 Task: Search for people on LinkedIn with the following criteria: Language - Spanish, Service Category - Mortgage Lending, Title - Recruiter, Location - Feicheng, School - Mahatma Gandhi University, Industry - Utilities Administration, Current Company - Sapient.
Action: Mouse moved to (673, 87)
Screenshot: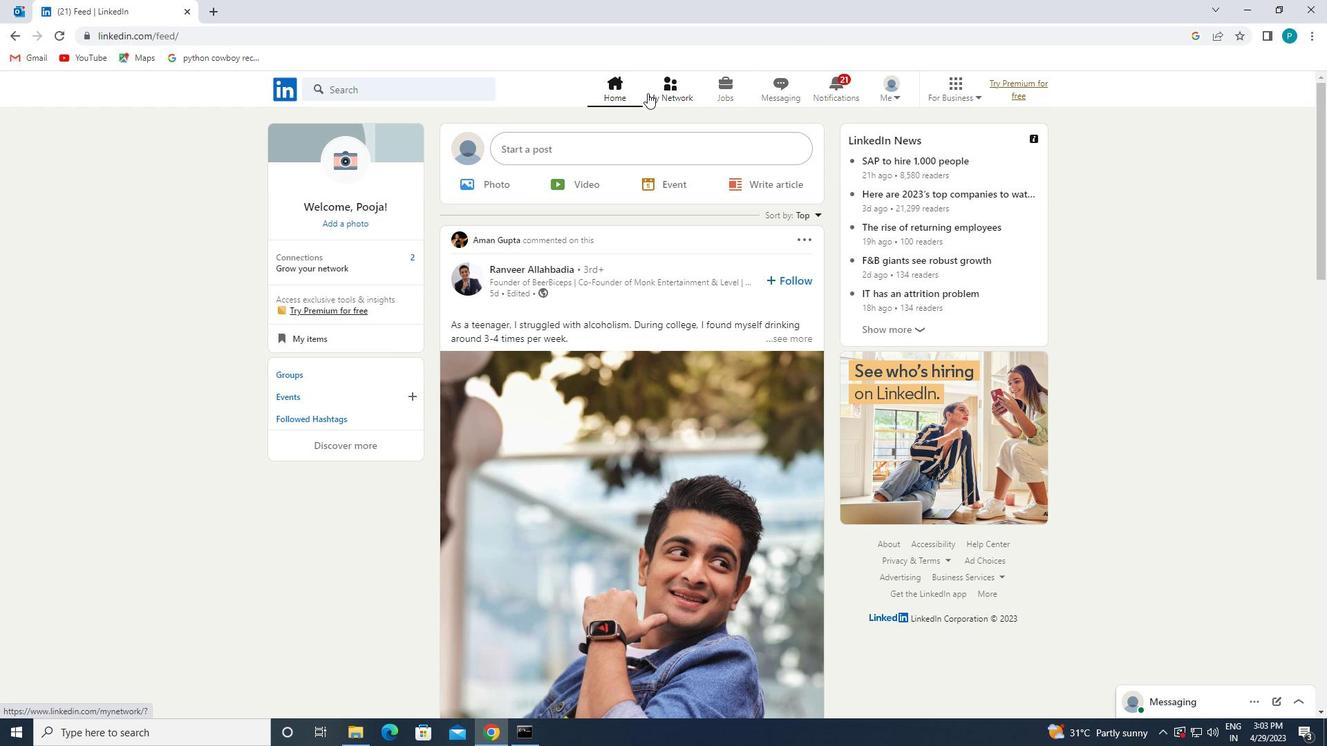 
Action: Mouse pressed left at (673, 87)
Screenshot: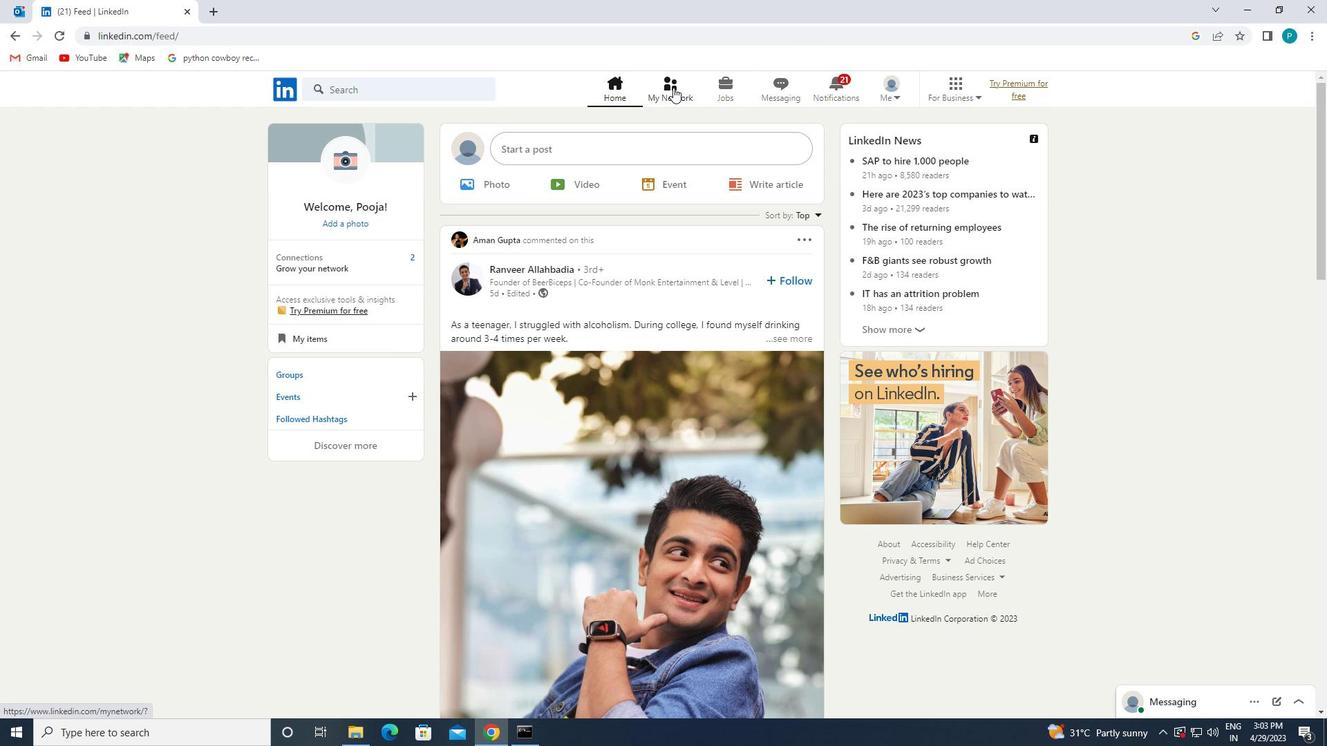 
Action: Mouse moved to (420, 167)
Screenshot: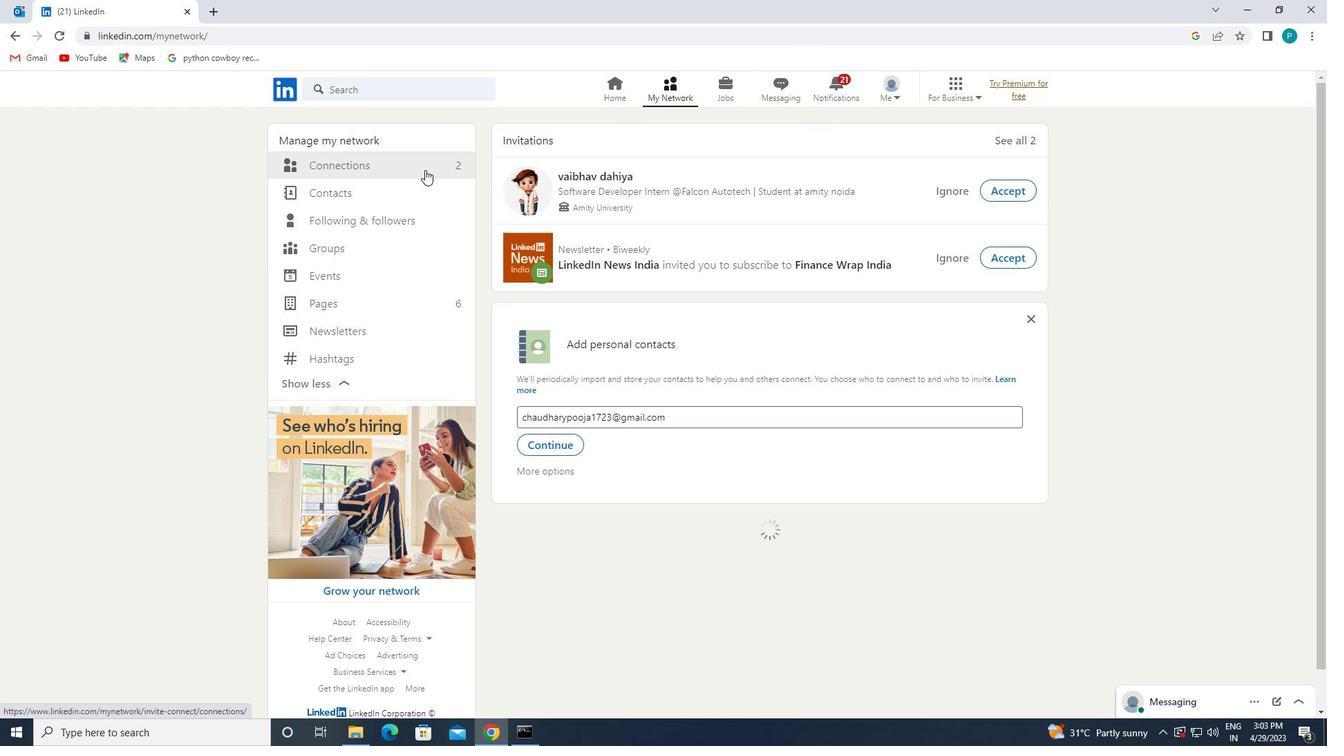 
Action: Mouse pressed left at (420, 167)
Screenshot: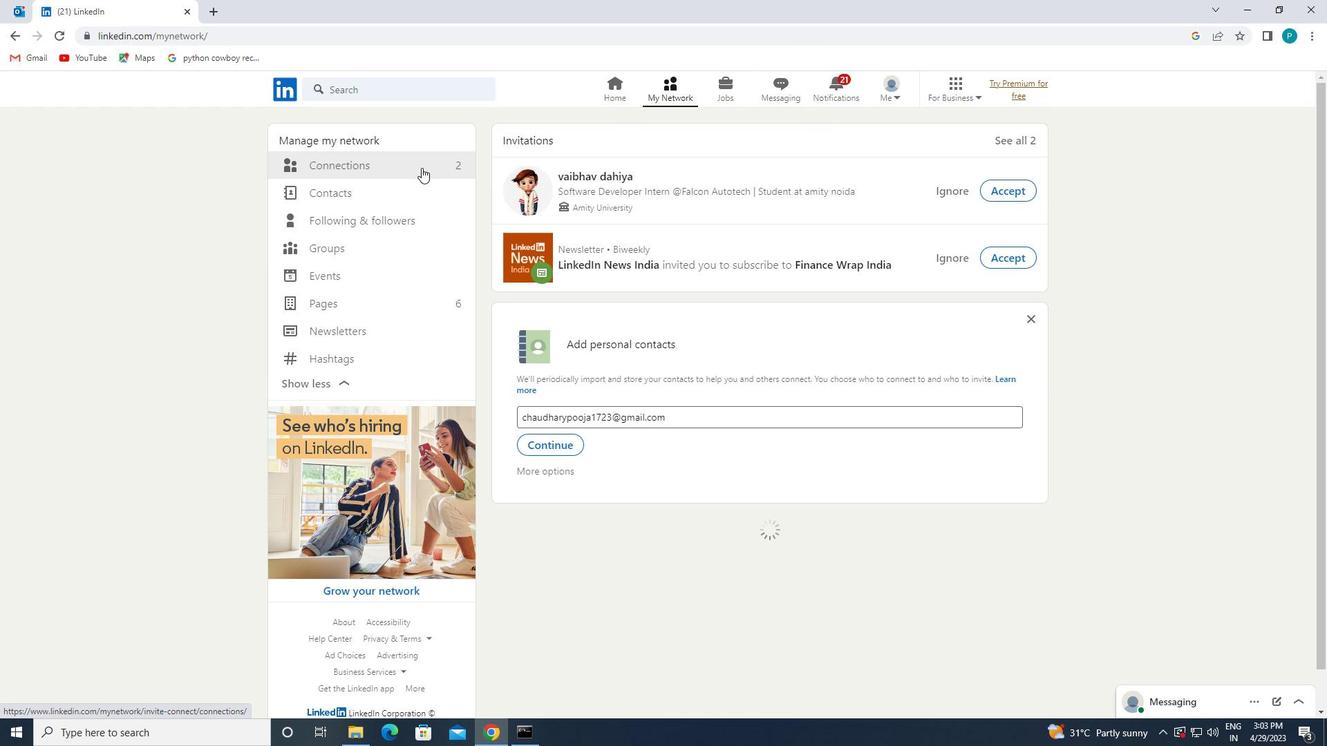 
Action: Mouse moved to (774, 166)
Screenshot: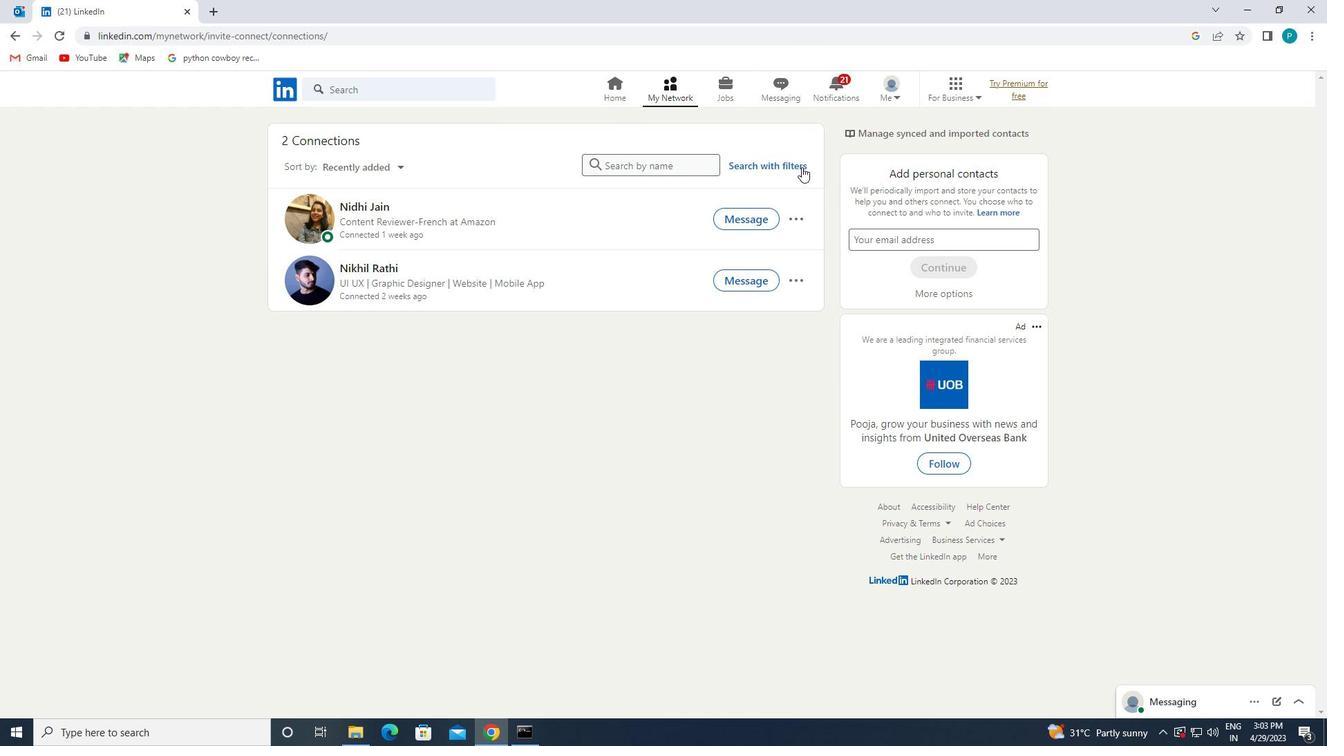 
Action: Mouse pressed left at (774, 166)
Screenshot: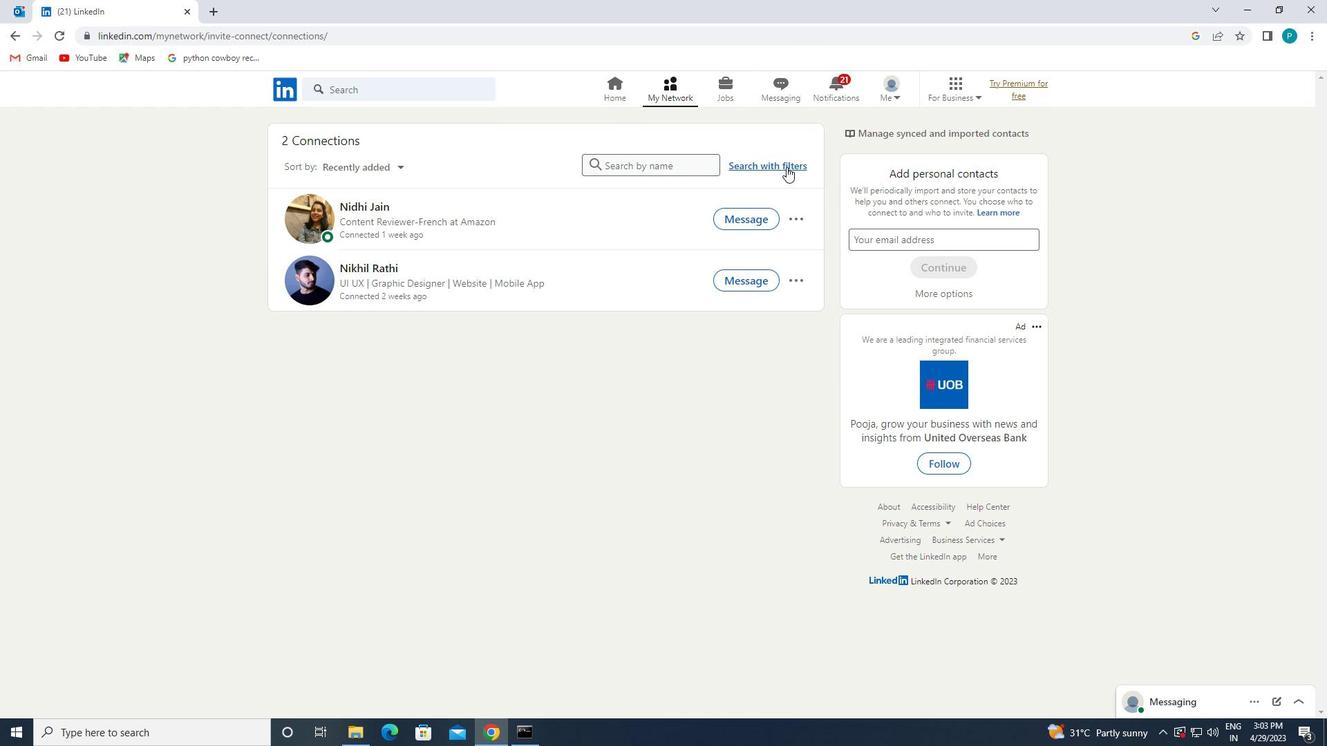 
Action: Mouse moved to (702, 131)
Screenshot: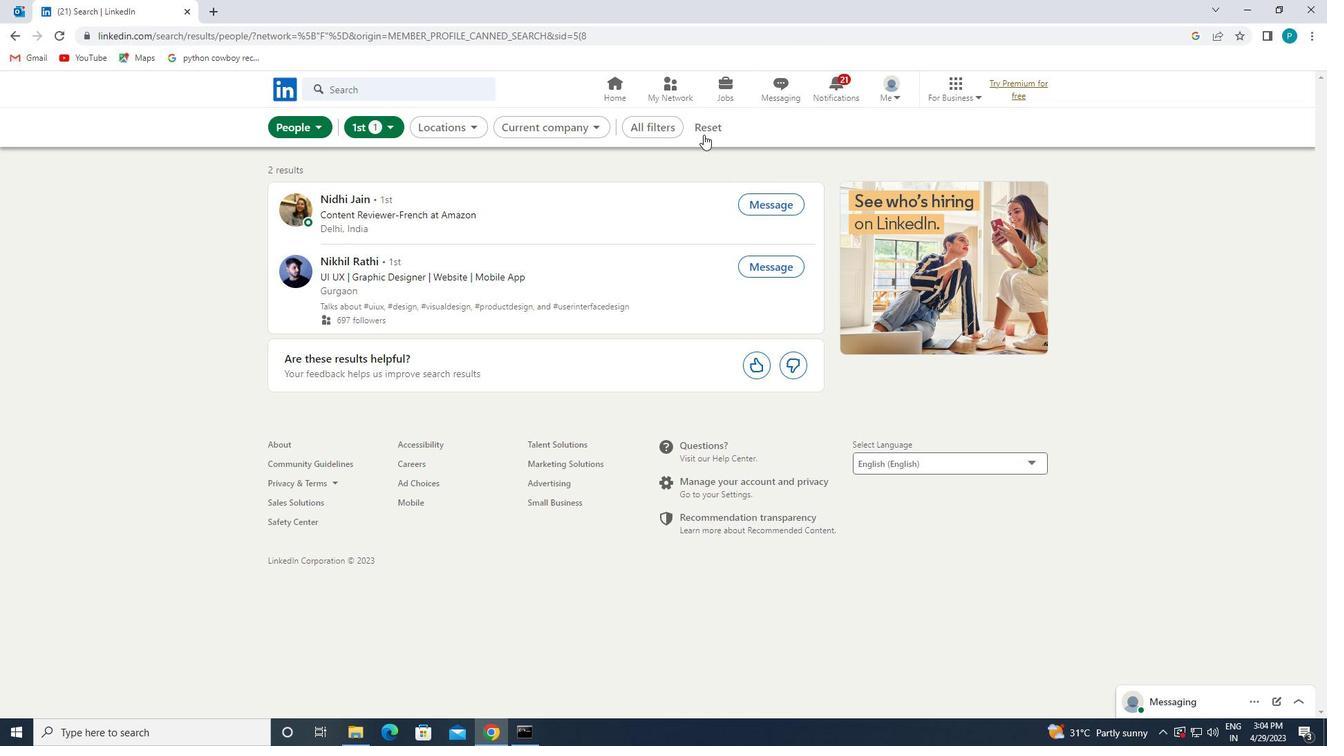 
Action: Mouse pressed left at (702, 131)
Screenshot: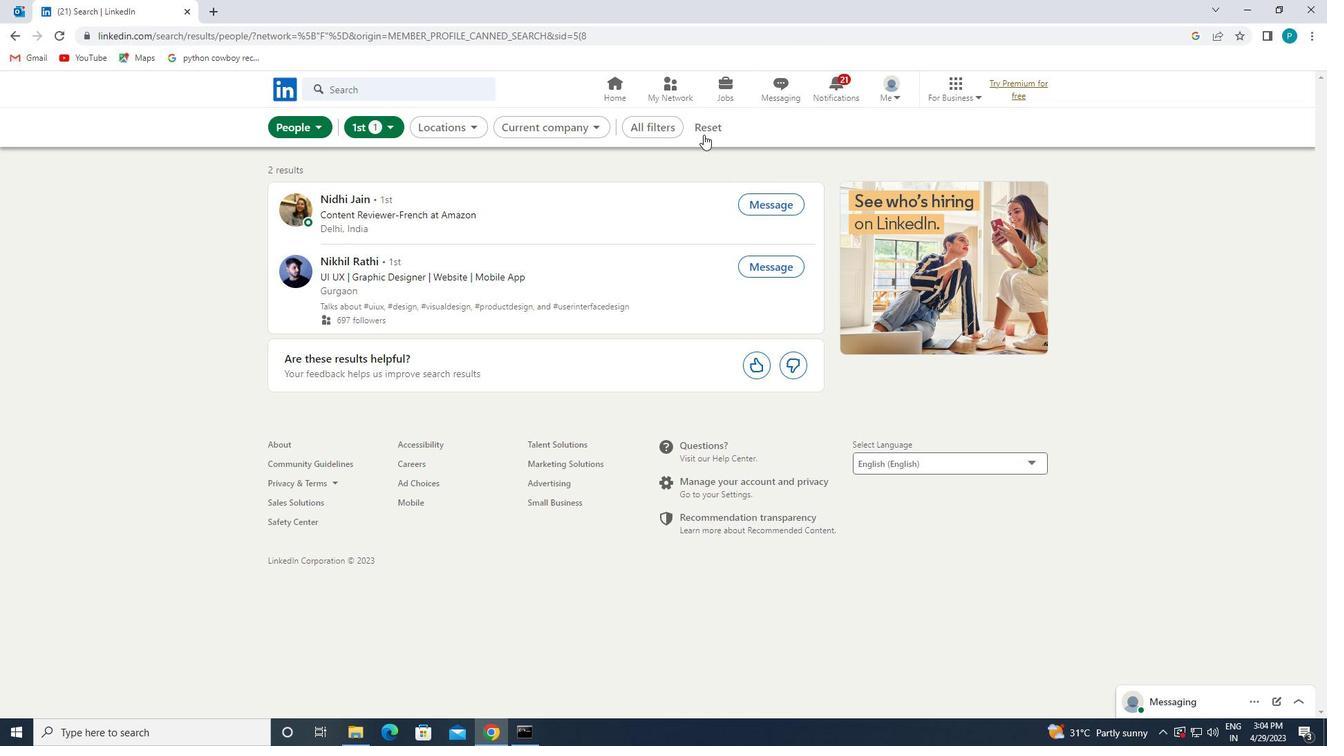 
Action: Mouse moved to (702, 136)
Screenshot: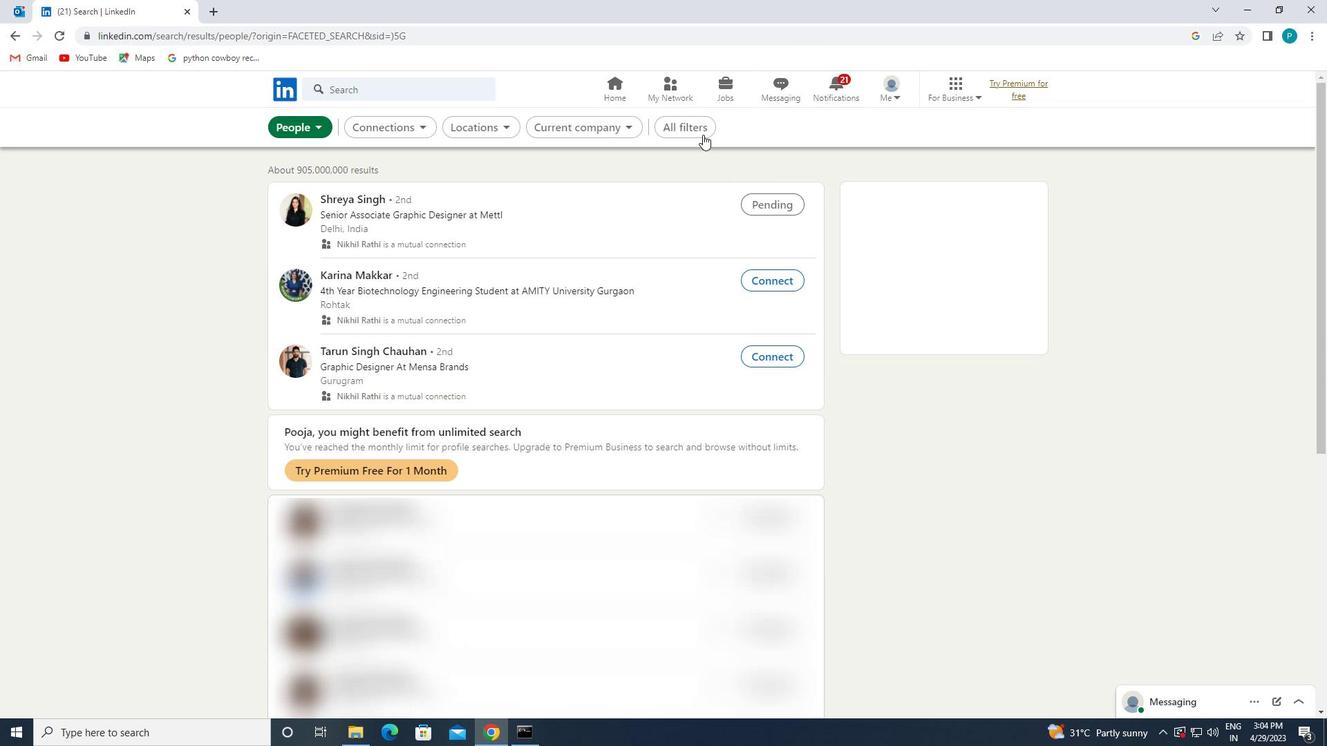 
Action: Mouse pressed left at (702, 136)
Screenshot: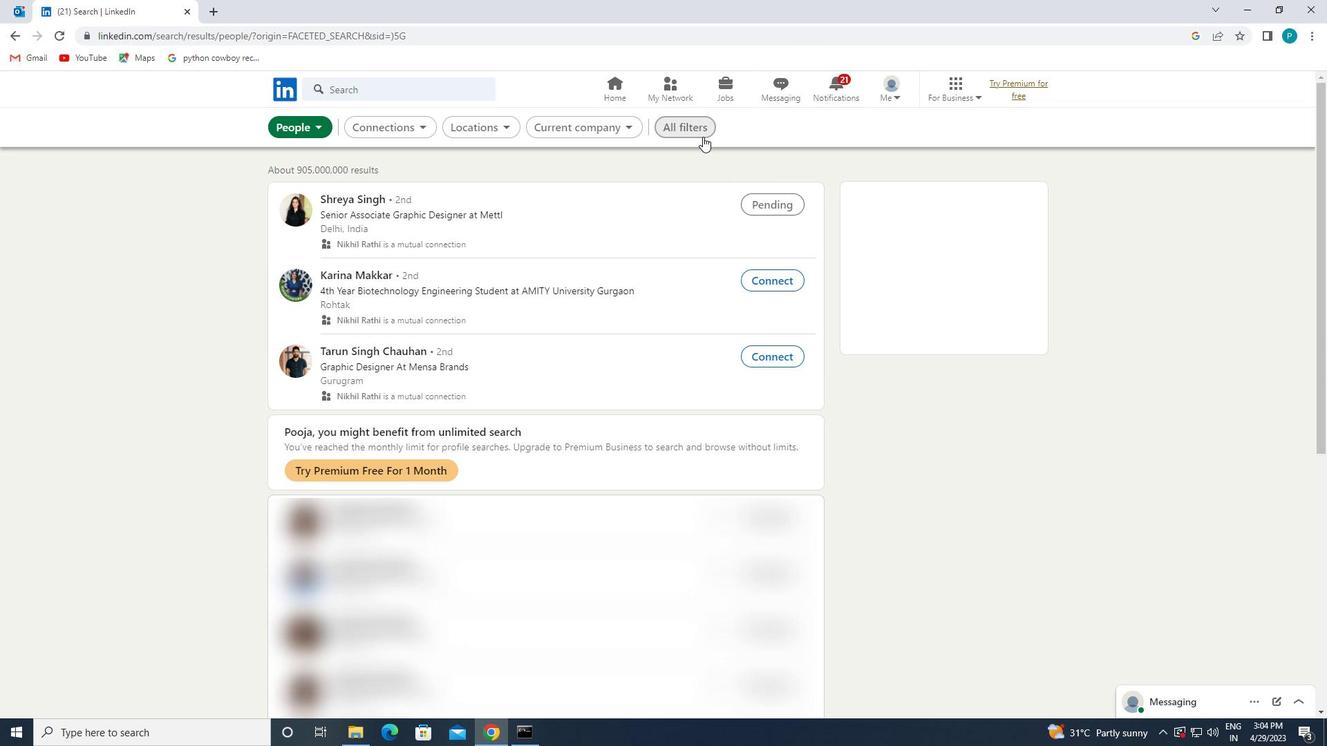 
Action: Mouse moved to (946, 229)
Screenshot: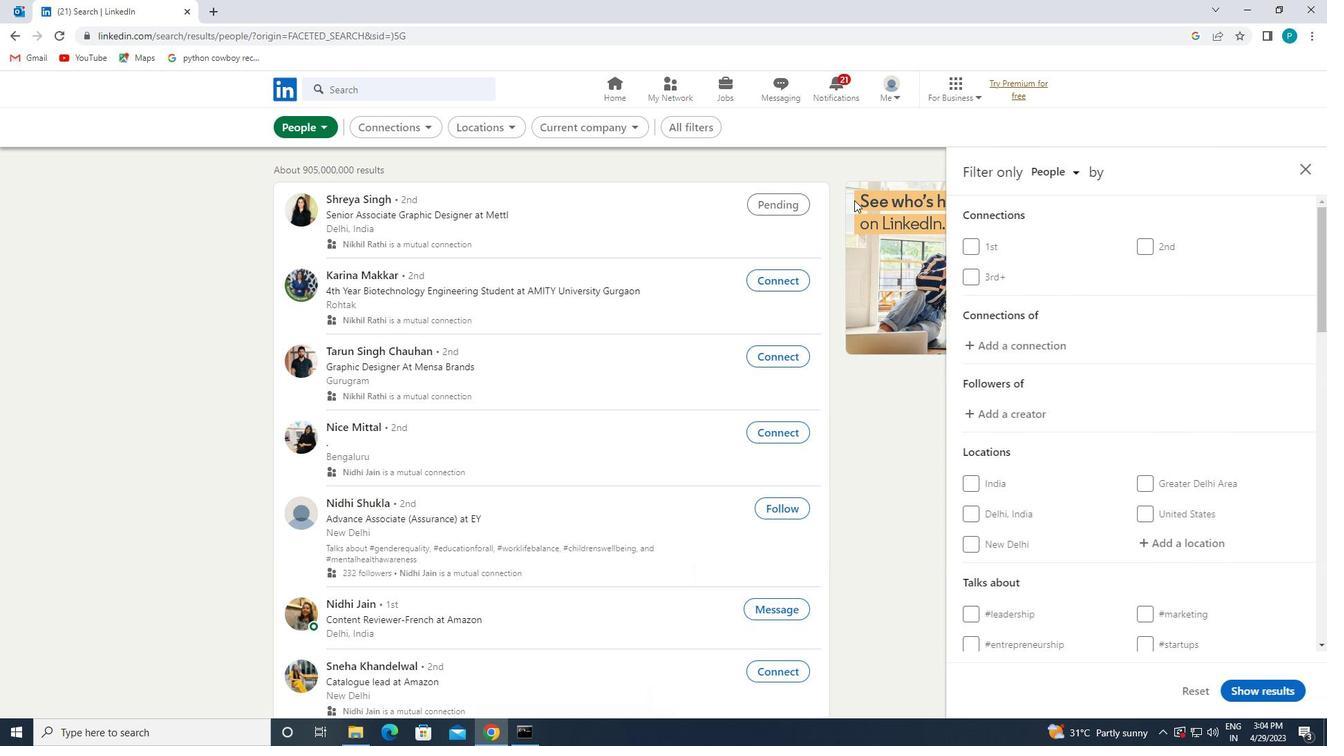 
Action: Mouse scrolled (946, 228) with delta (0, 0)
Screenshot: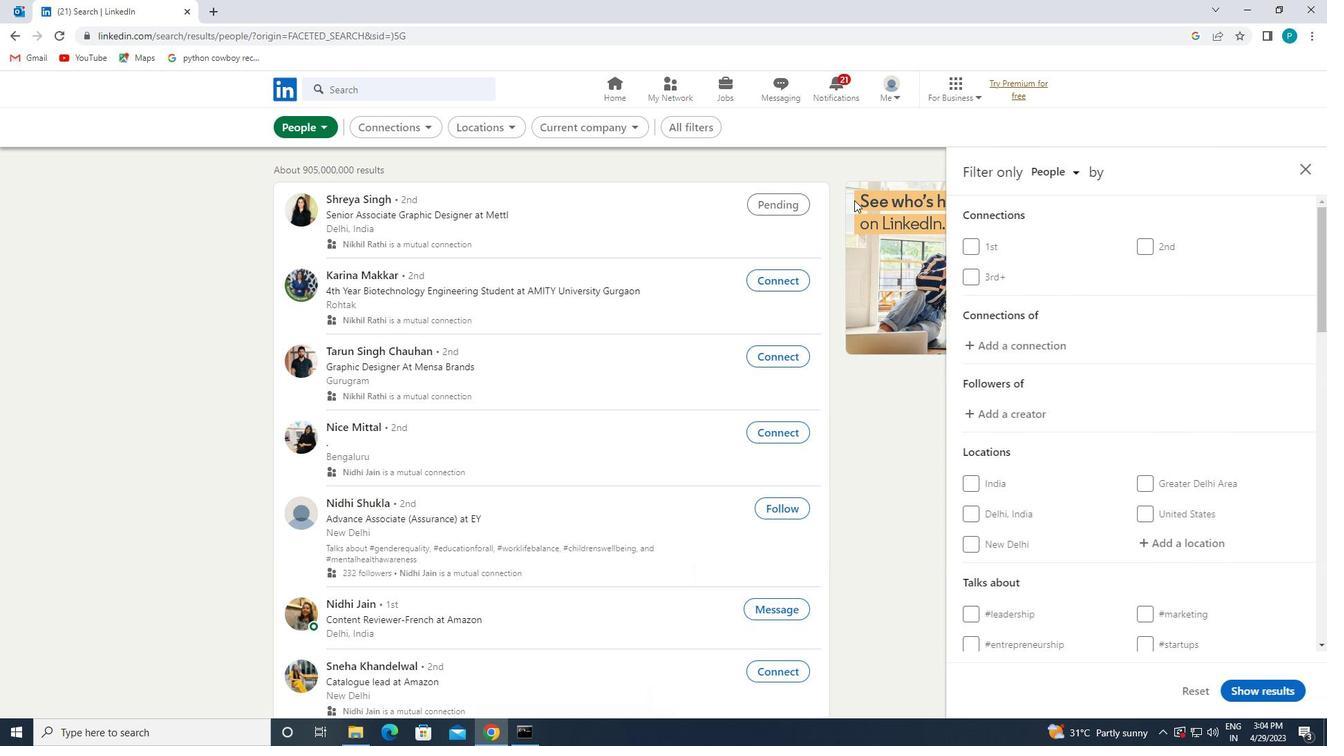 
Action: Mouse moved to (1079, 260)
Screenshot: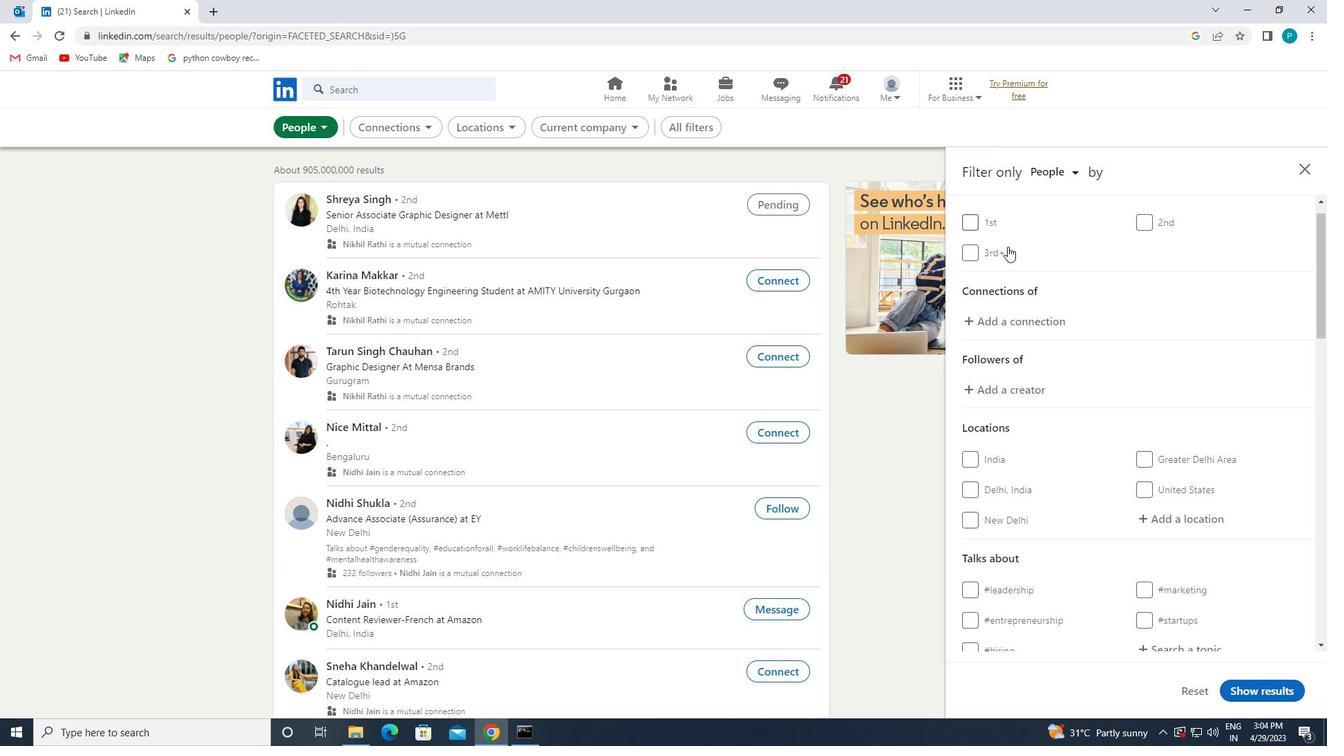 
Action: Mouse scrolled (1079, 259) with delta (0, 0)
Screenshot: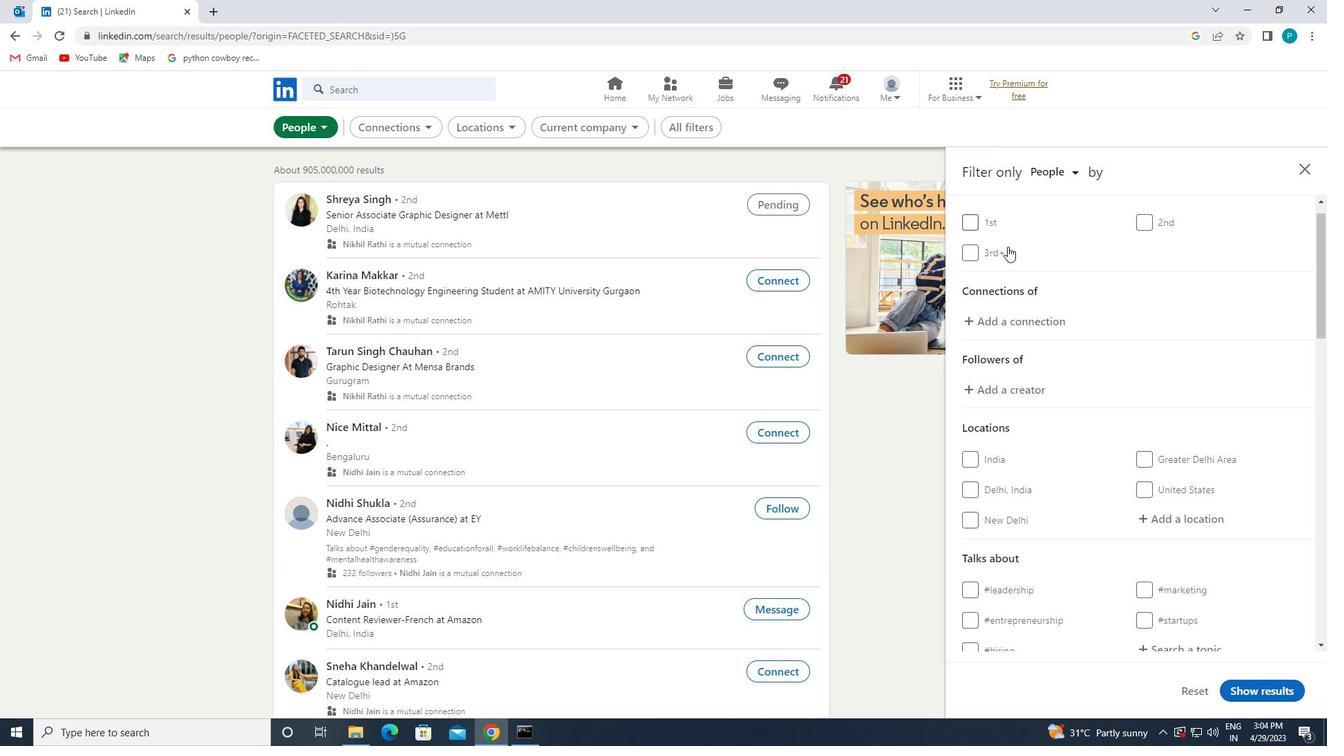 
Action: Mouse moved to (1144, 291)
Screenshot: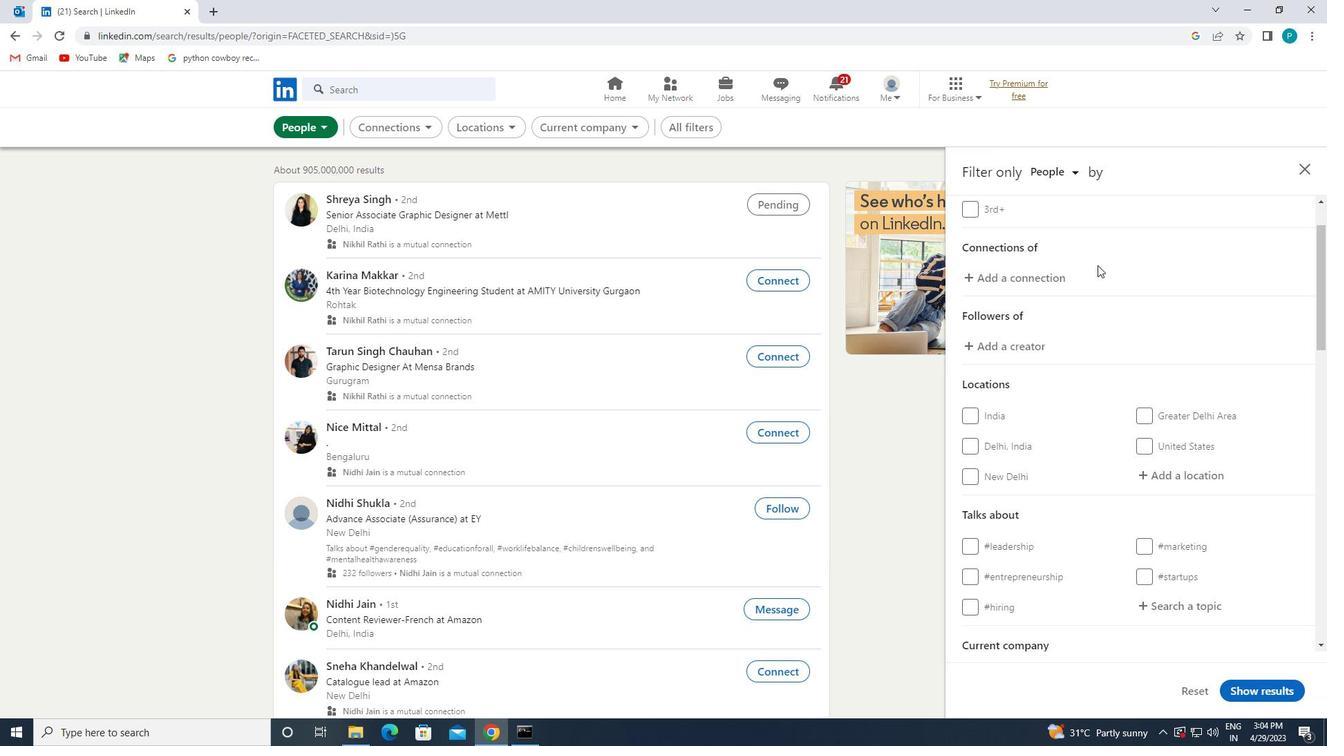 
Action: Mouse scrolled (1144, 291) with delta (0, 0)
Screenshot: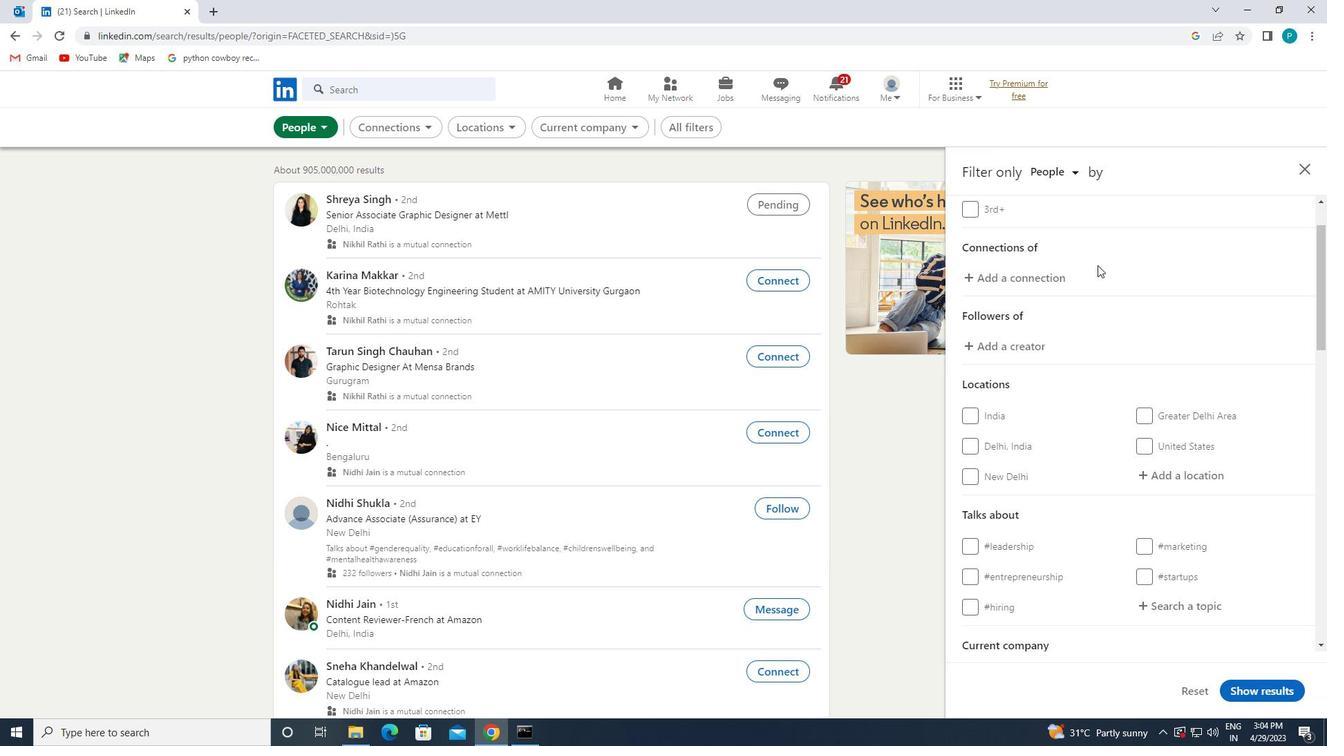 
Action: Mouse moved to (1176, 340)
Screenshot: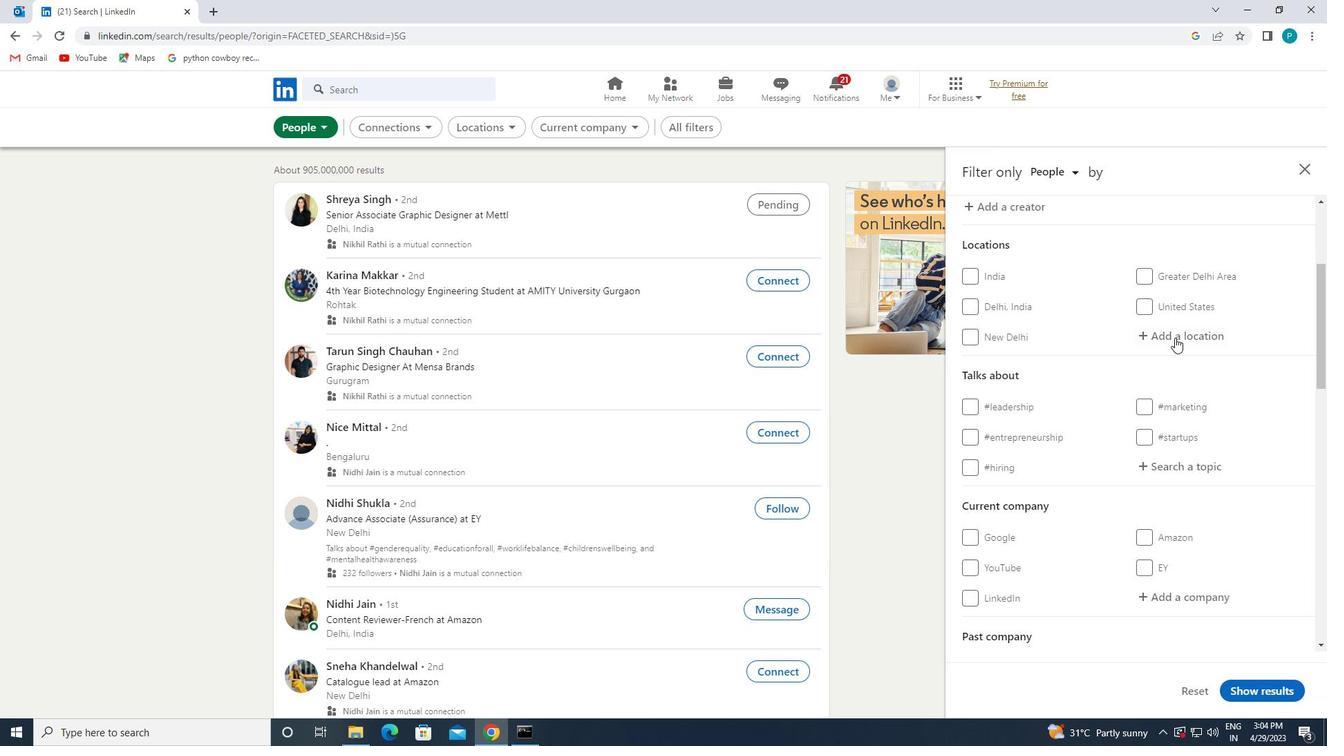 
Action: Mouse pressed left at (1176, 340)
Screenshot: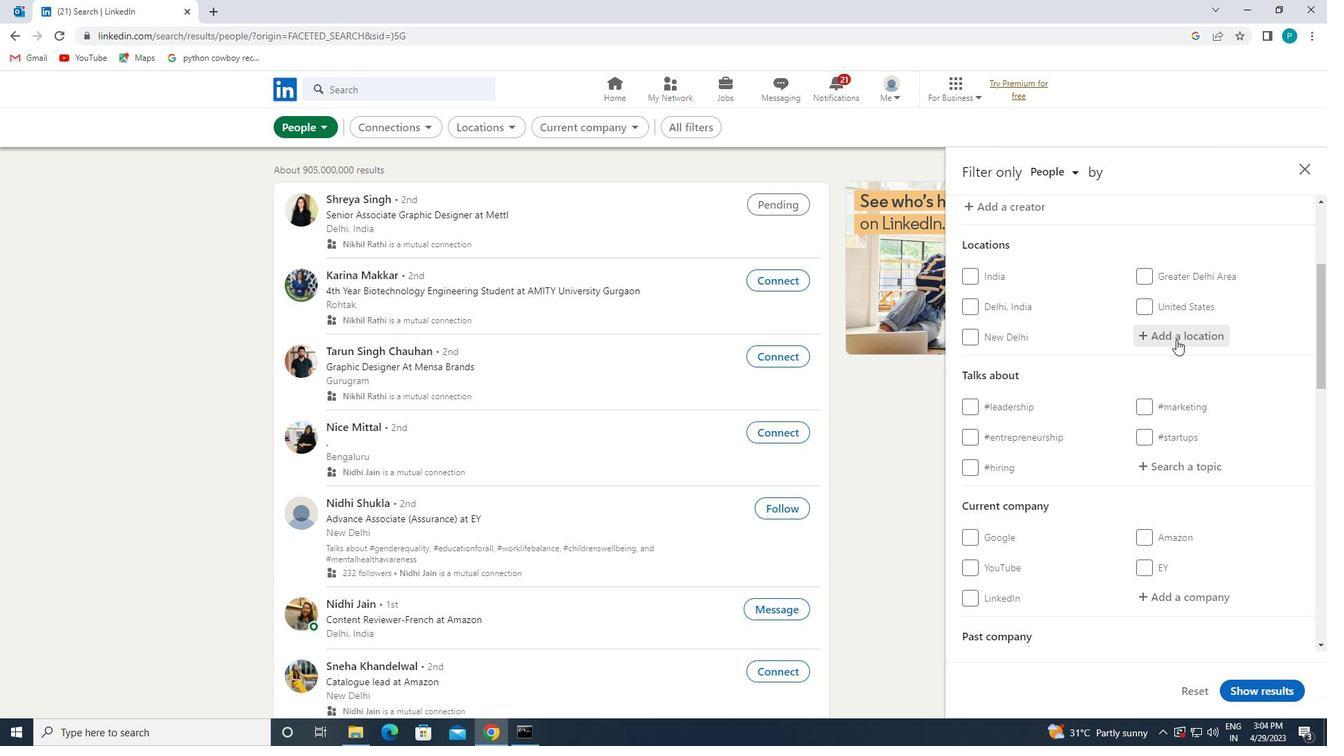 
Action: Key pressed <Key.caps_lock>f<Key.caps_lock>eicheng
Screenshot: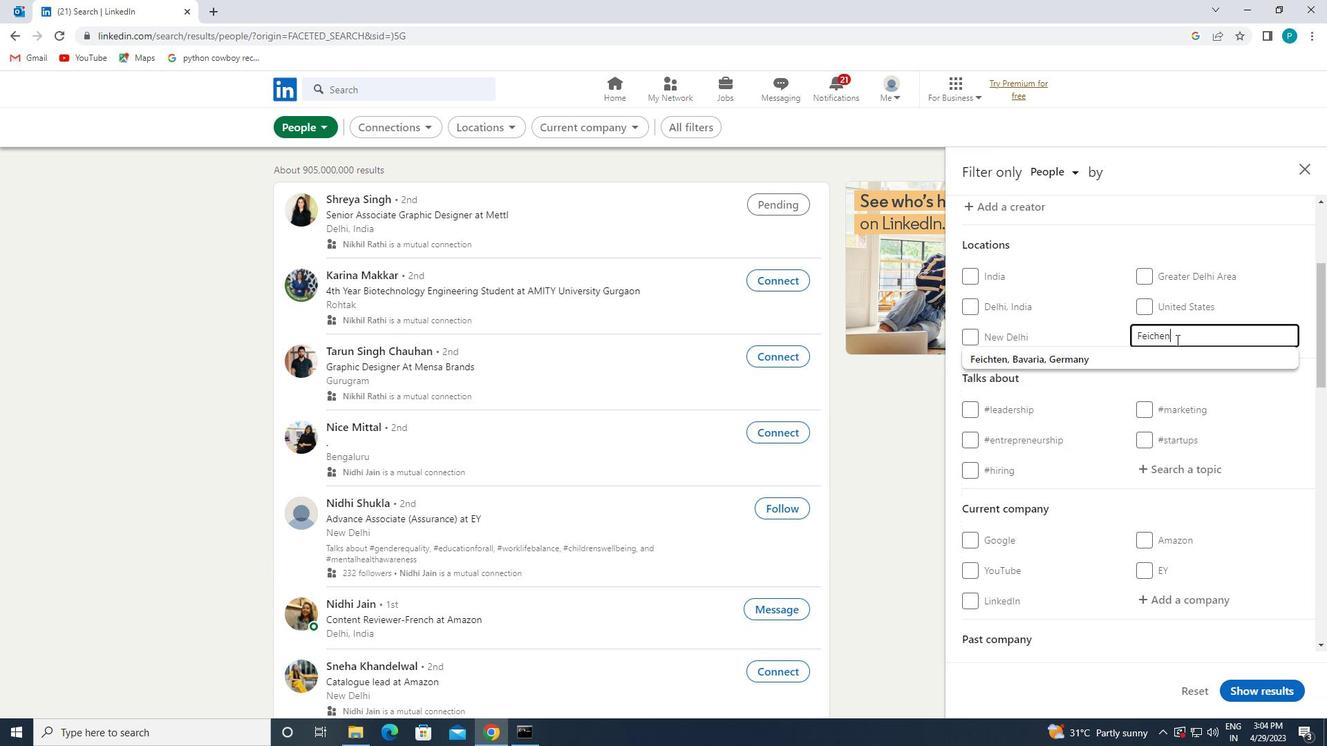 
Action: Mouse moved to (1175, 472)
Screenshot: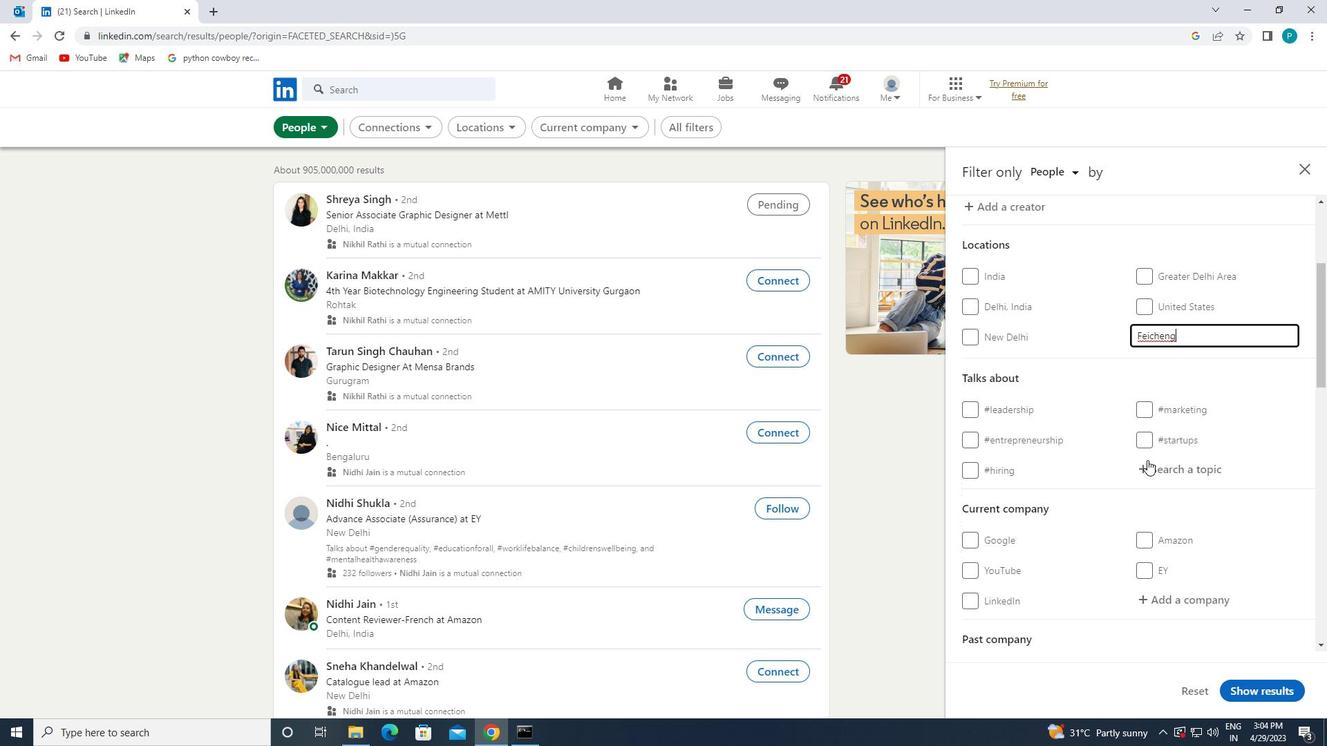 
Action: Mouse pressed left at (1175, 472)
Screenshot: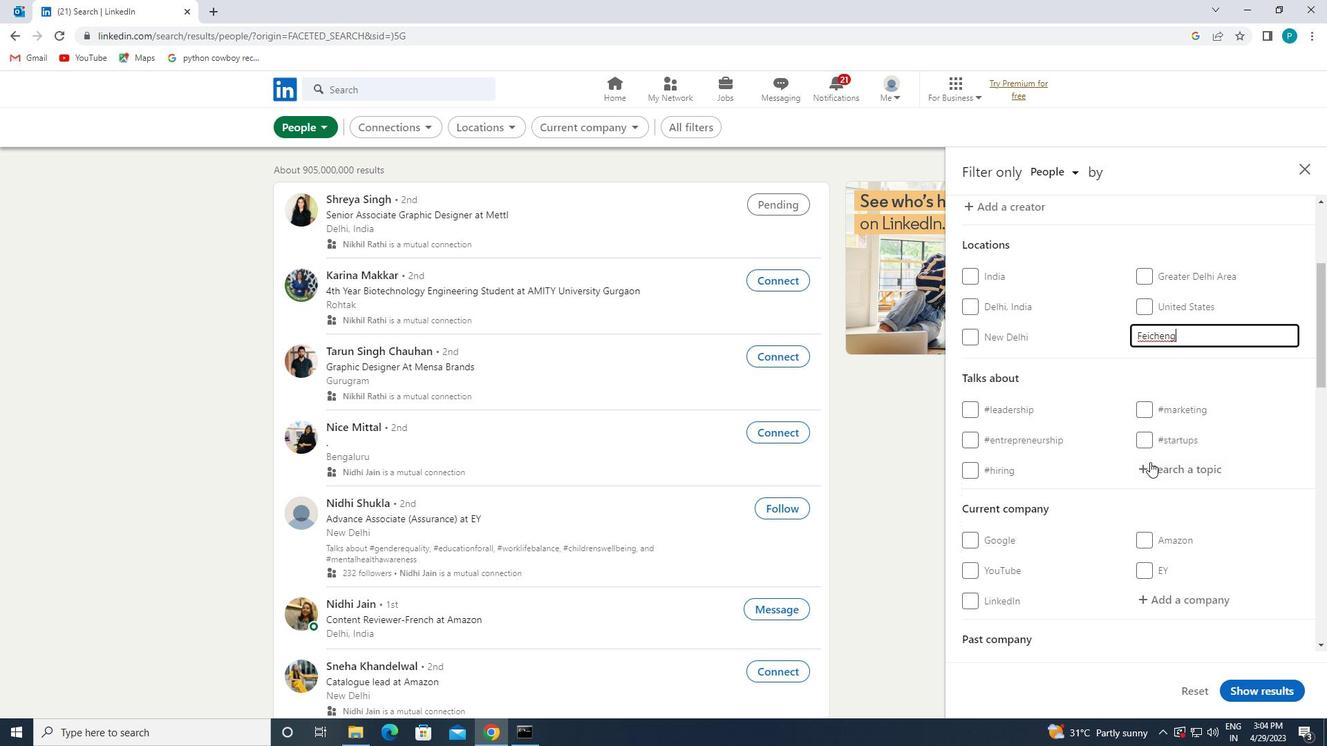 
Action: Mouse moved to (1175, 472)
Screenshot: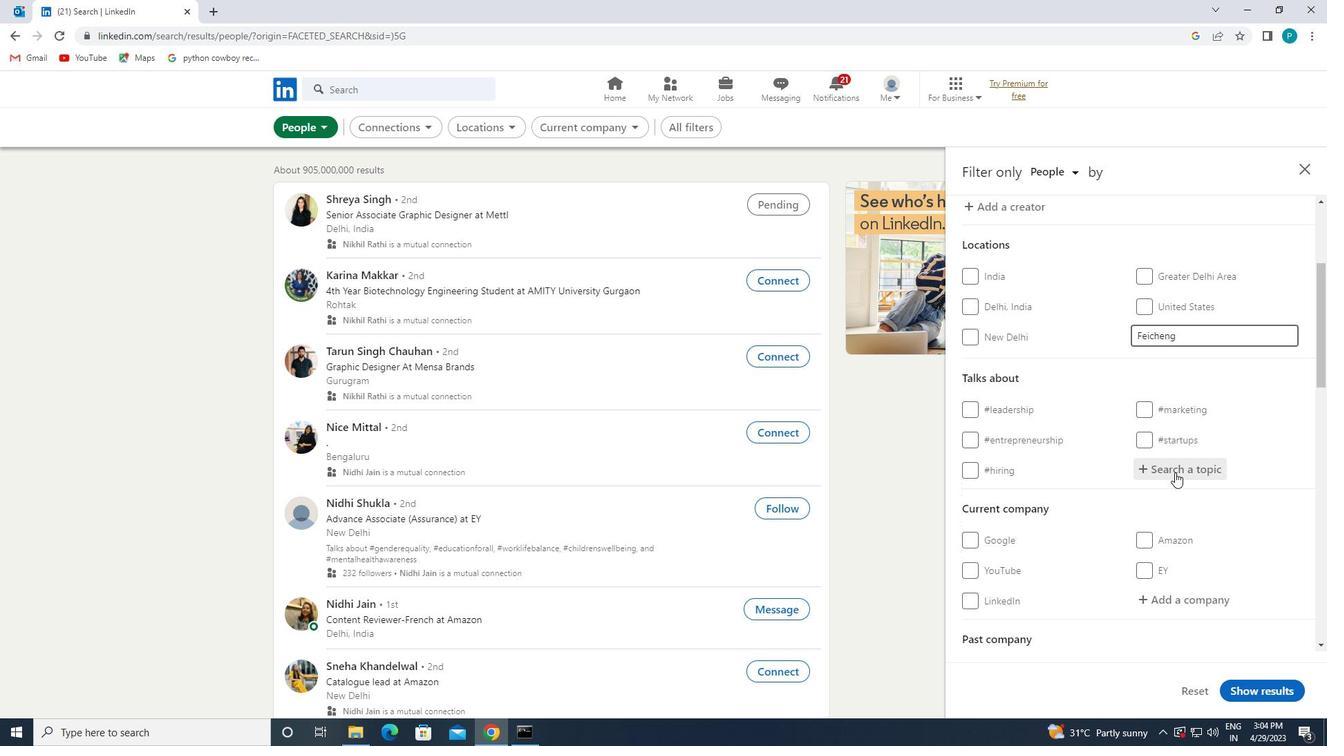 
Action: Key pressed <Key.shift>#MANAGEMENT
Screenshot: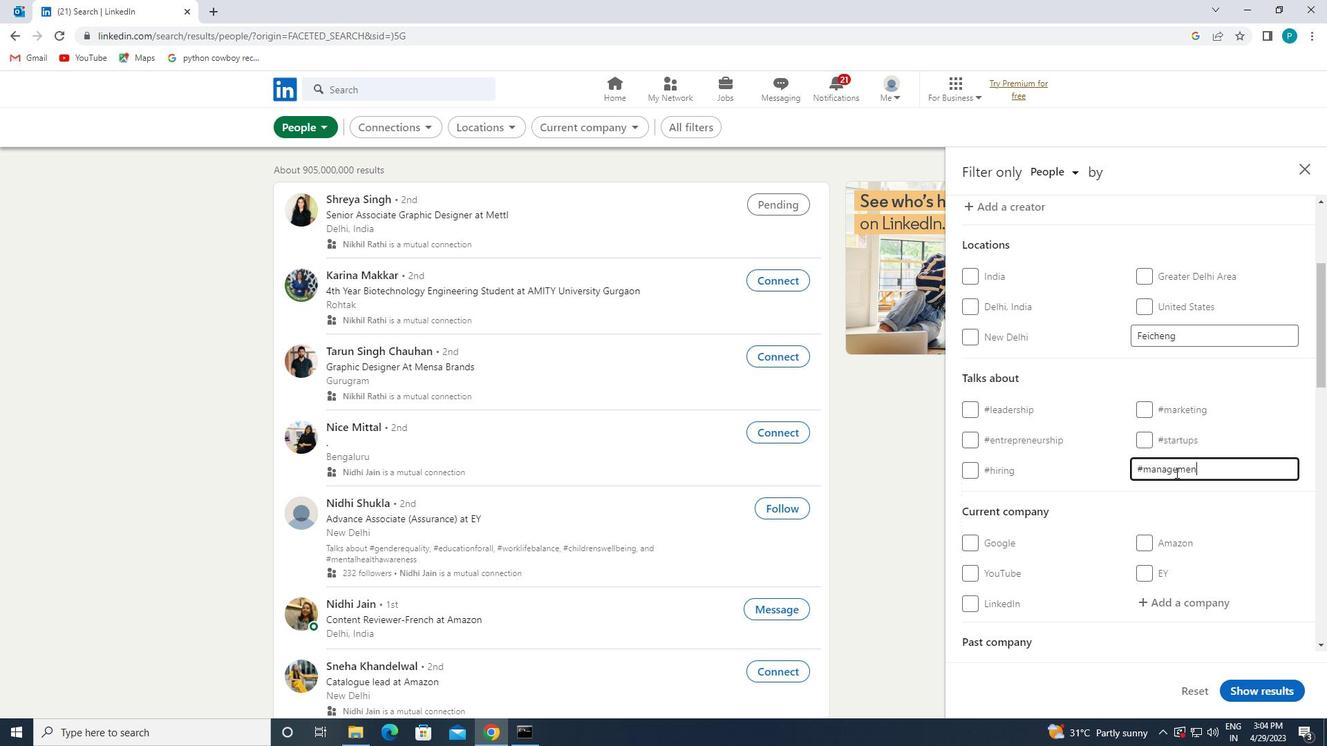 
Action: Mouse moved to (1117, 460)
Screenshot: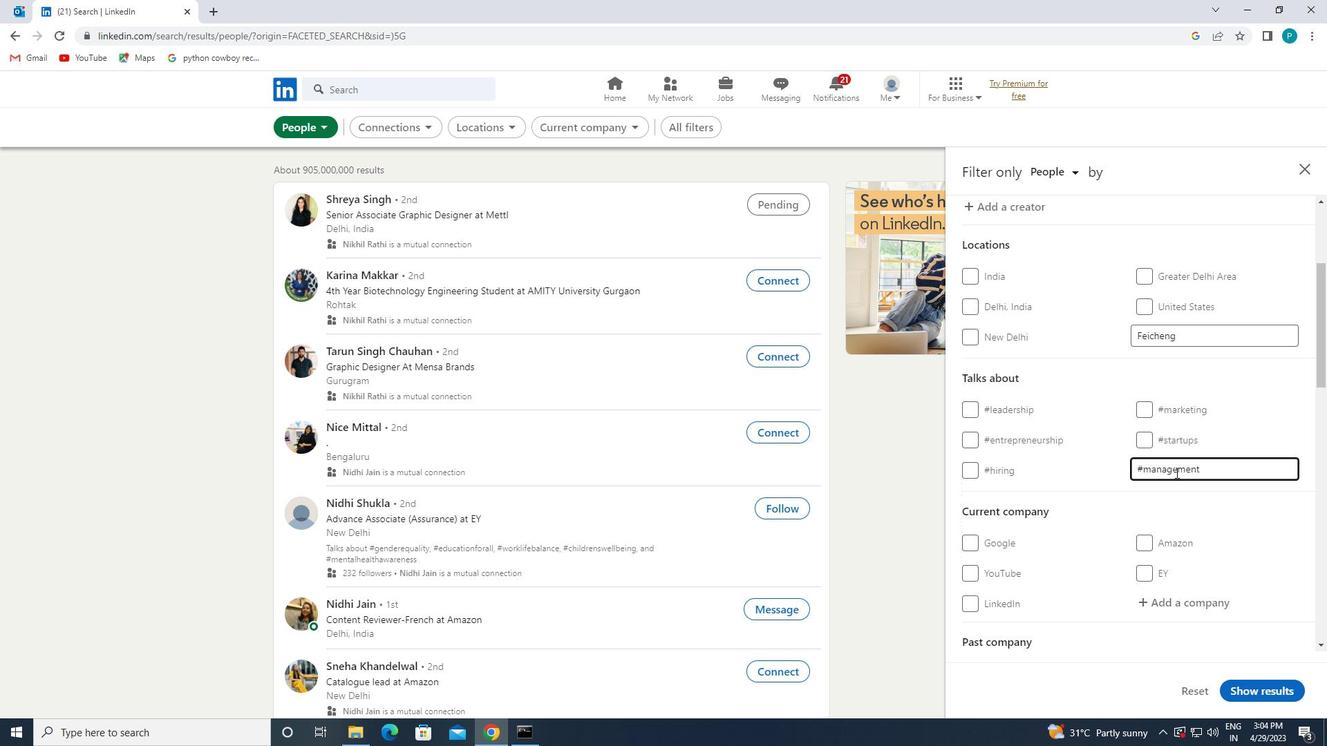 
Action: Mouse scrolled (1117, 459) with delta (0, 0)
Screenshot: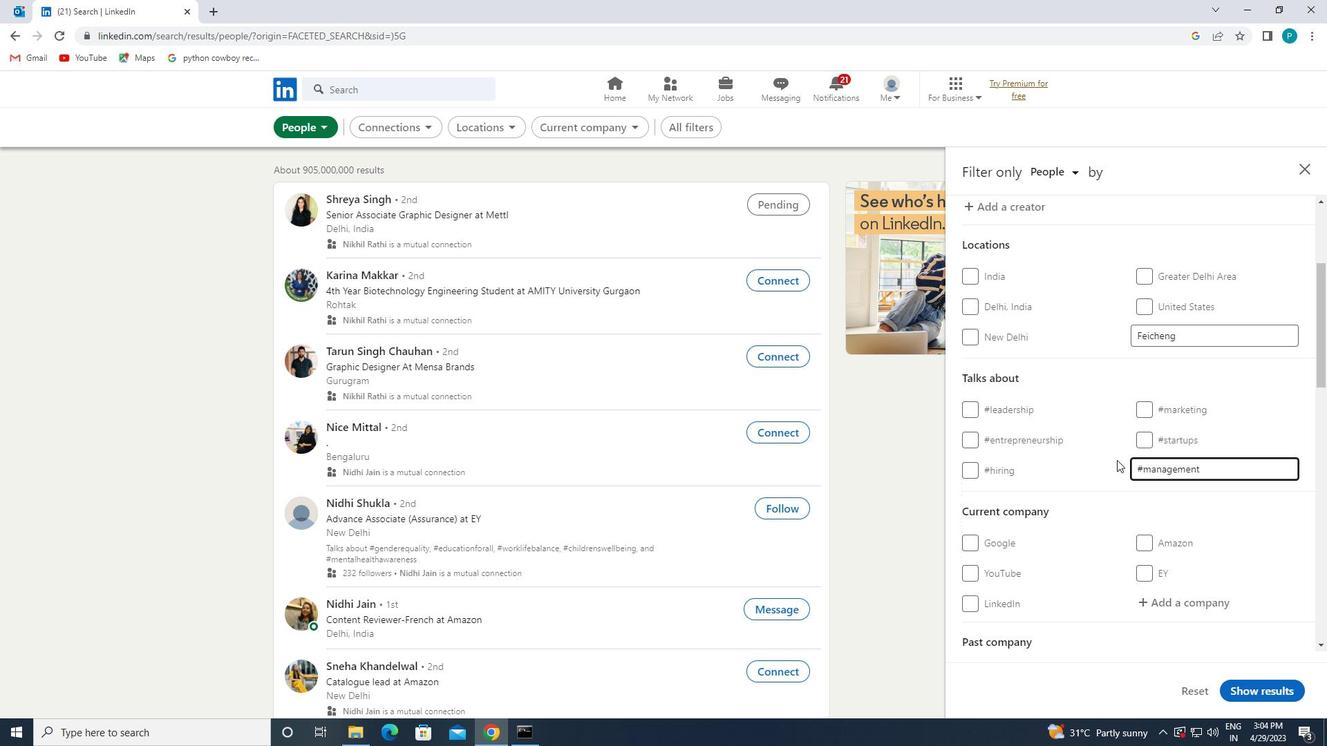 
Action: Mouse scrolled (1117, 459) with delta (0, 0)
Screenshot: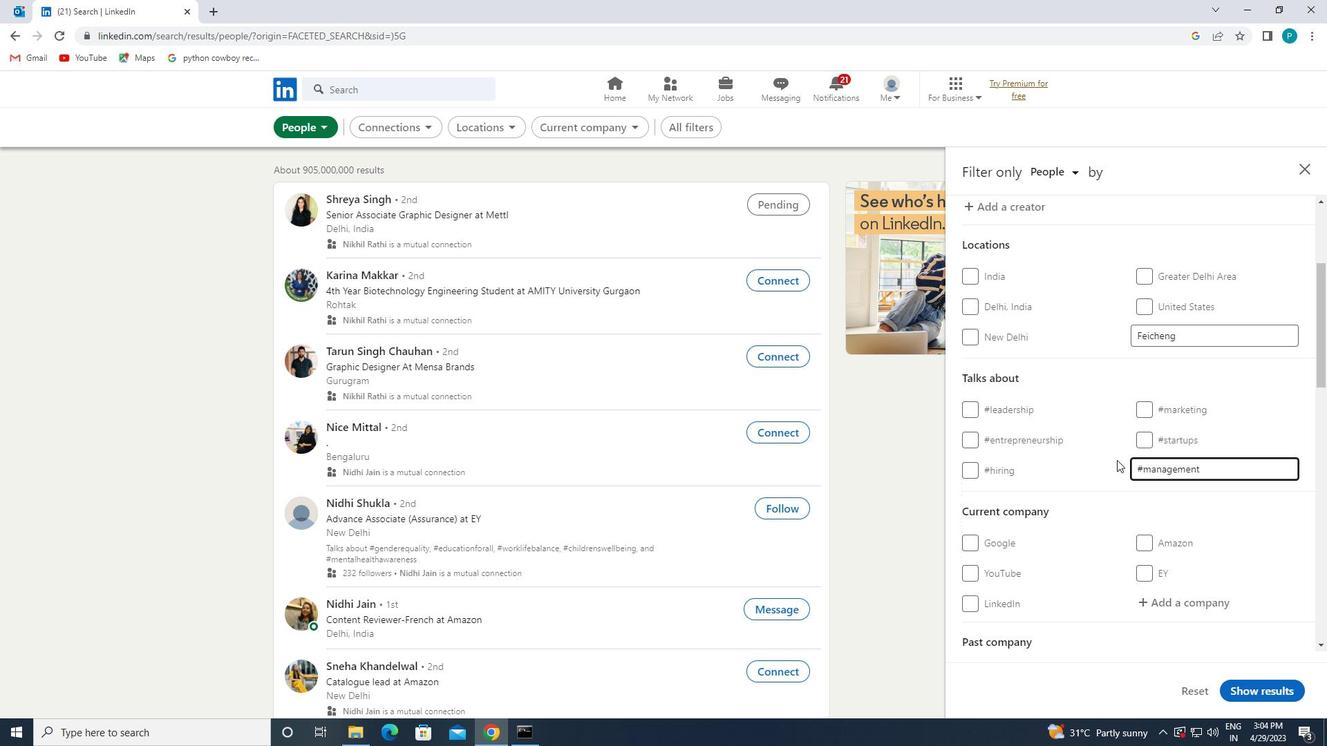 
Action: Mouse moved to (1109, 454)
Screenshot: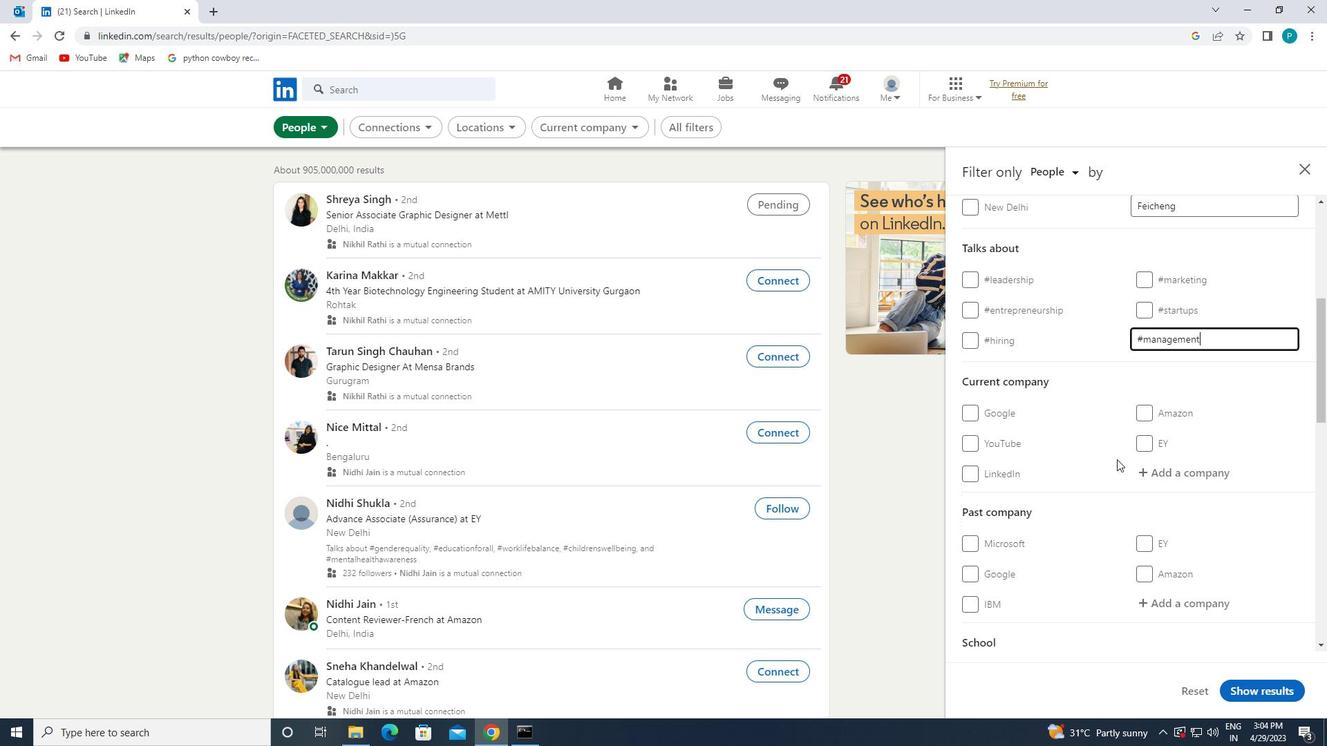 
Action: Mouse scrolled (1109, 454) with delta (0, 0)
Screenshot: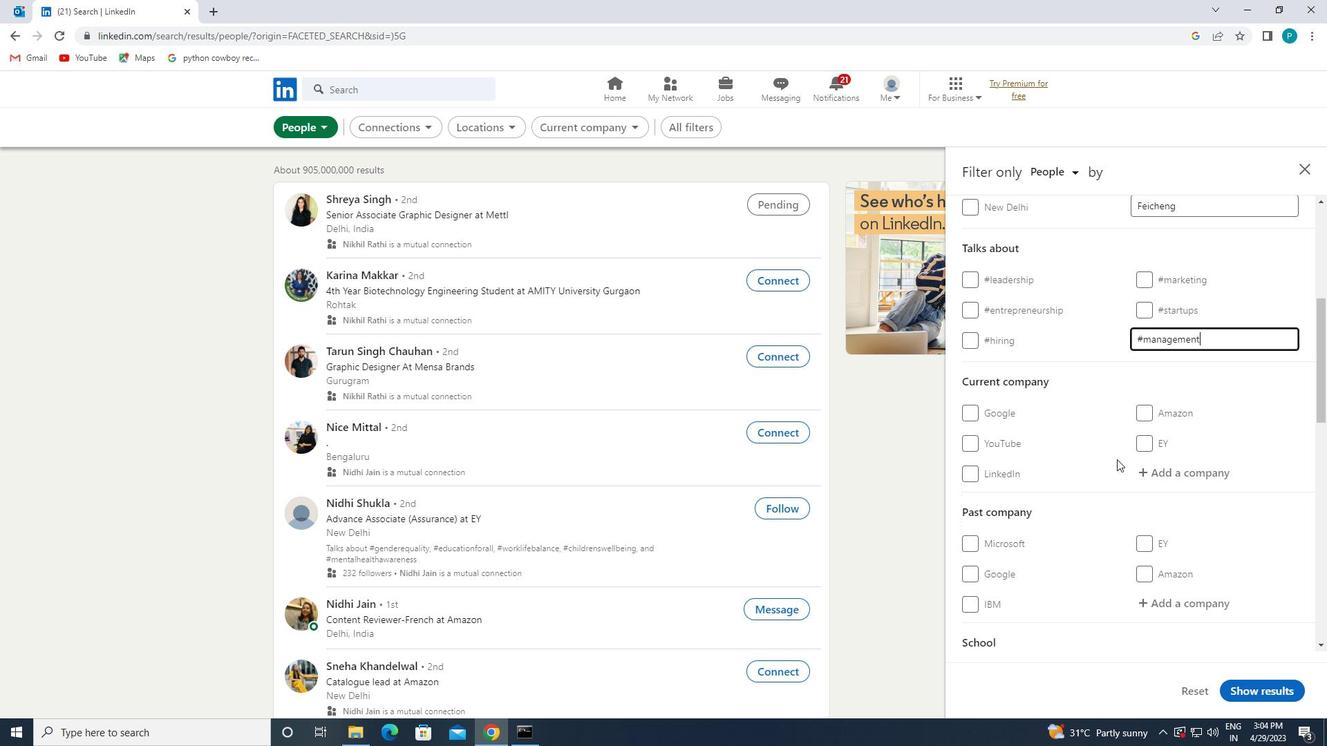
Action: Mouse moved to (1090, 452)
Screenshot: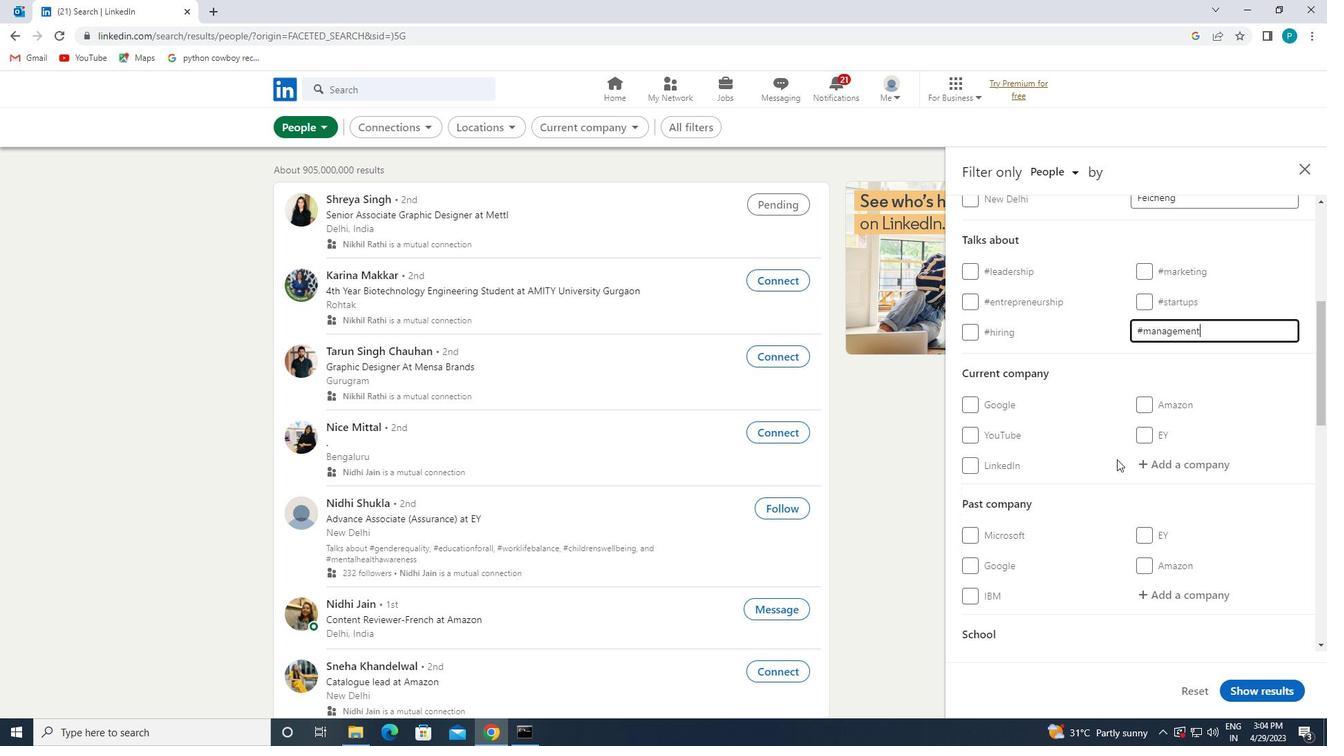 
Action: Mouse scrolled (1090, 452) with delta (0, 0)
Screenshot: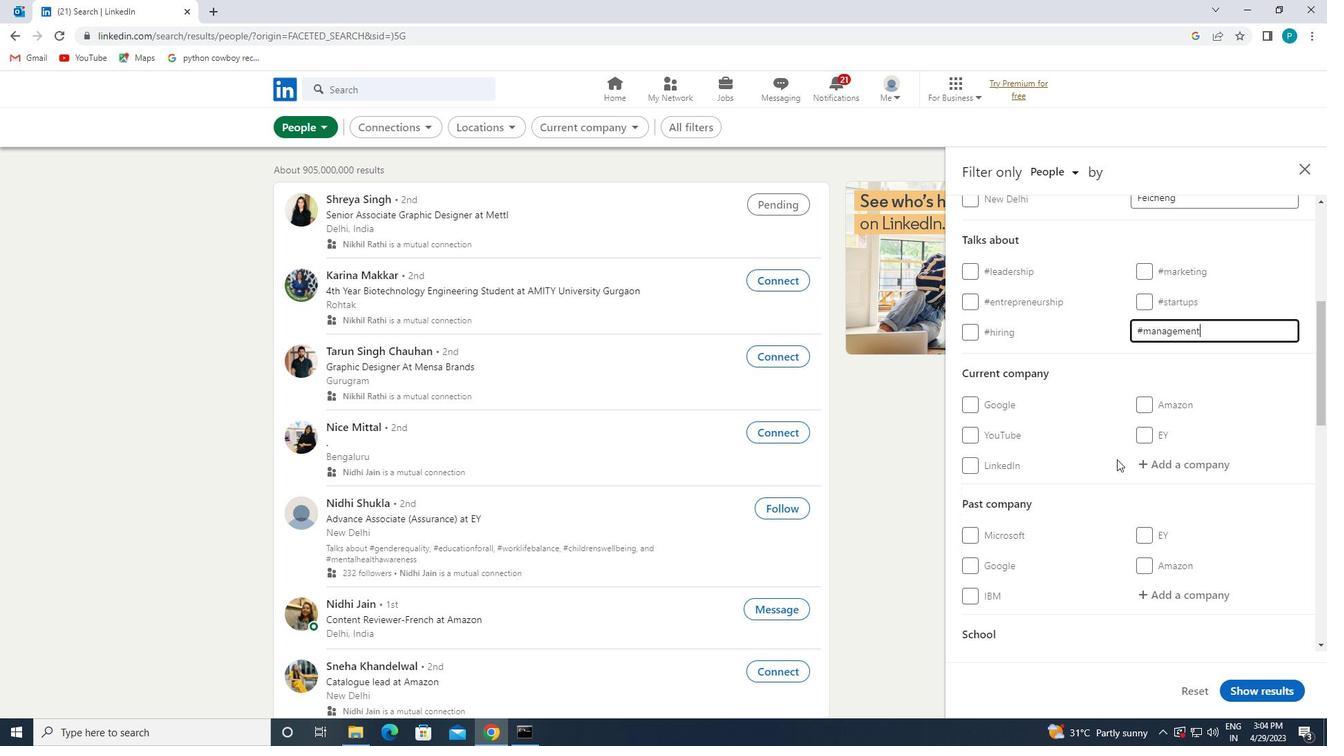 
Action: Mouse moved to (1069, 456)
Screenshot: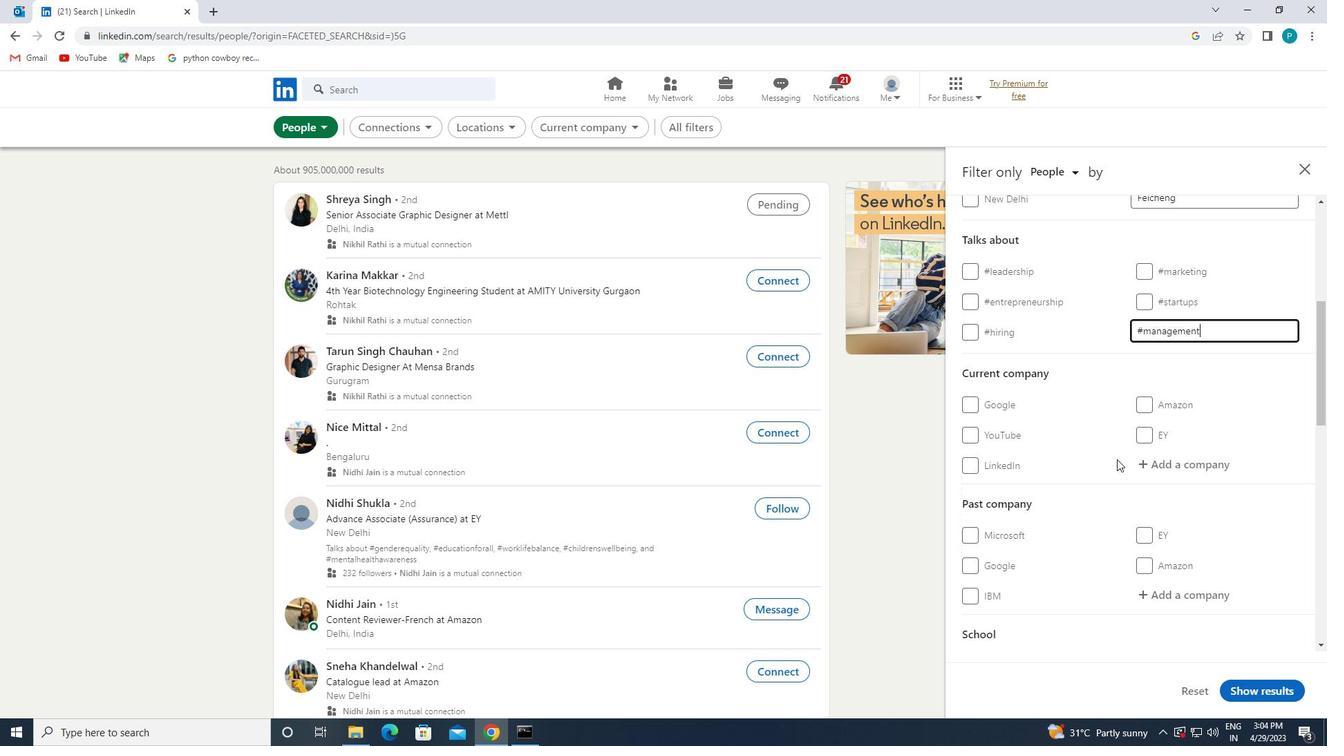 
Action: Mouse scrolled (1069, 456) with delta (0, 0)
Screenshot: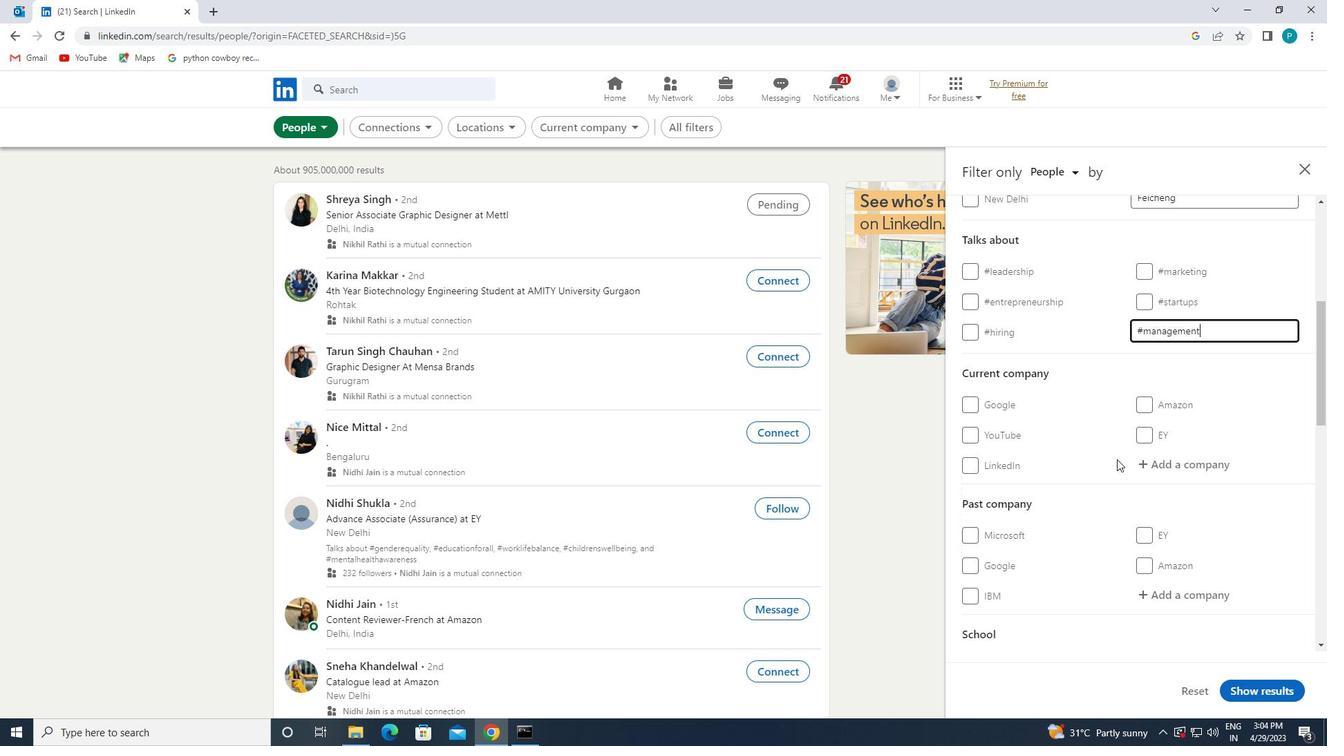 
Action: Mouse moved to (1003, 463)
Screenshot: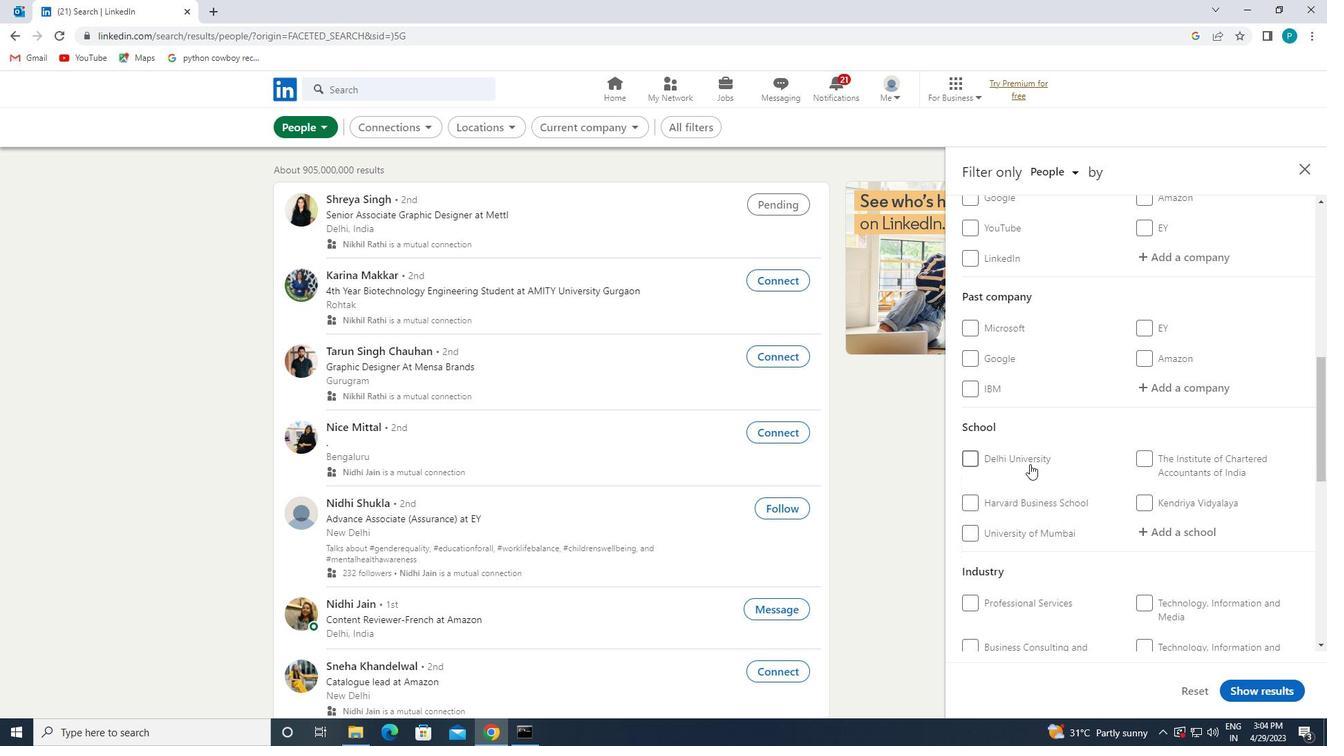 
Action: Mouse scrolled (1003, 462) with delta (0, 0)
Screenshot: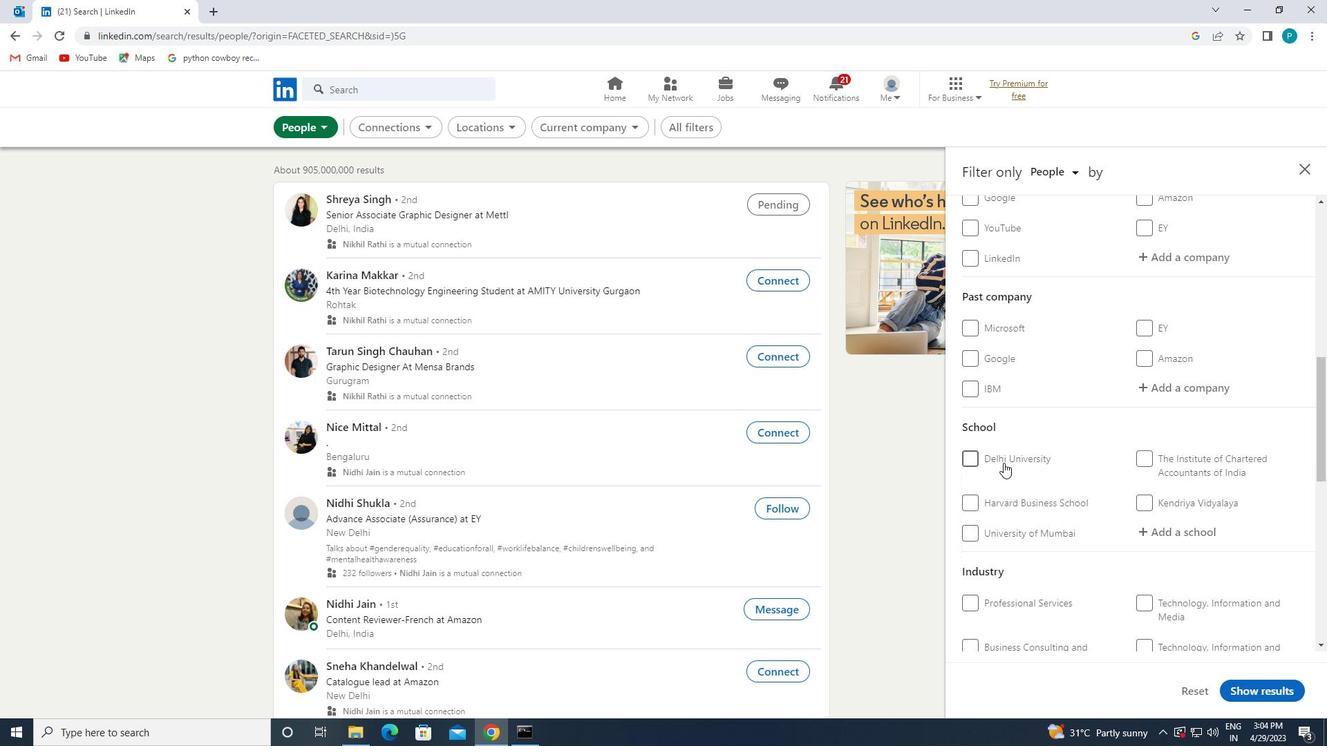 
Action: Mouse scrolled (1003, 462) with delta (0, 0)
Screenshot: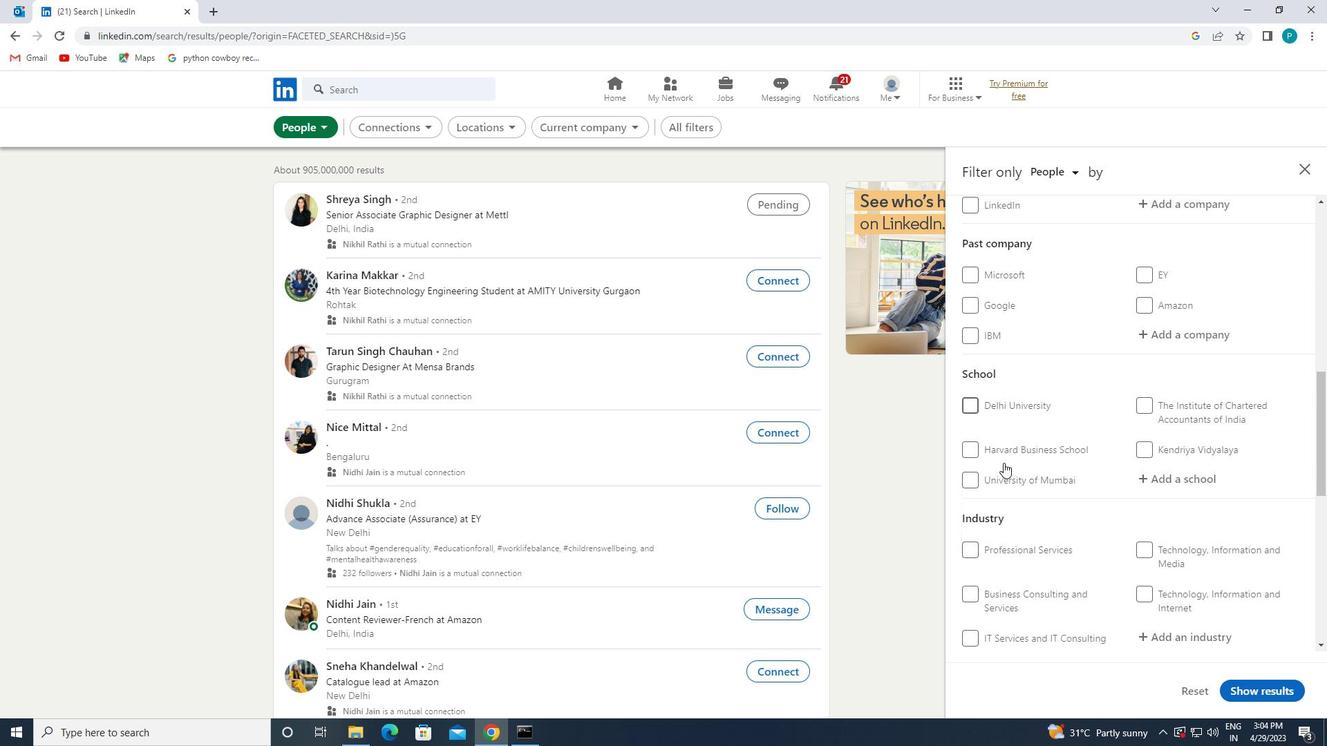 
Action: Mouse scrolled (1003, 462) with delta (0, 0)
Screenshot: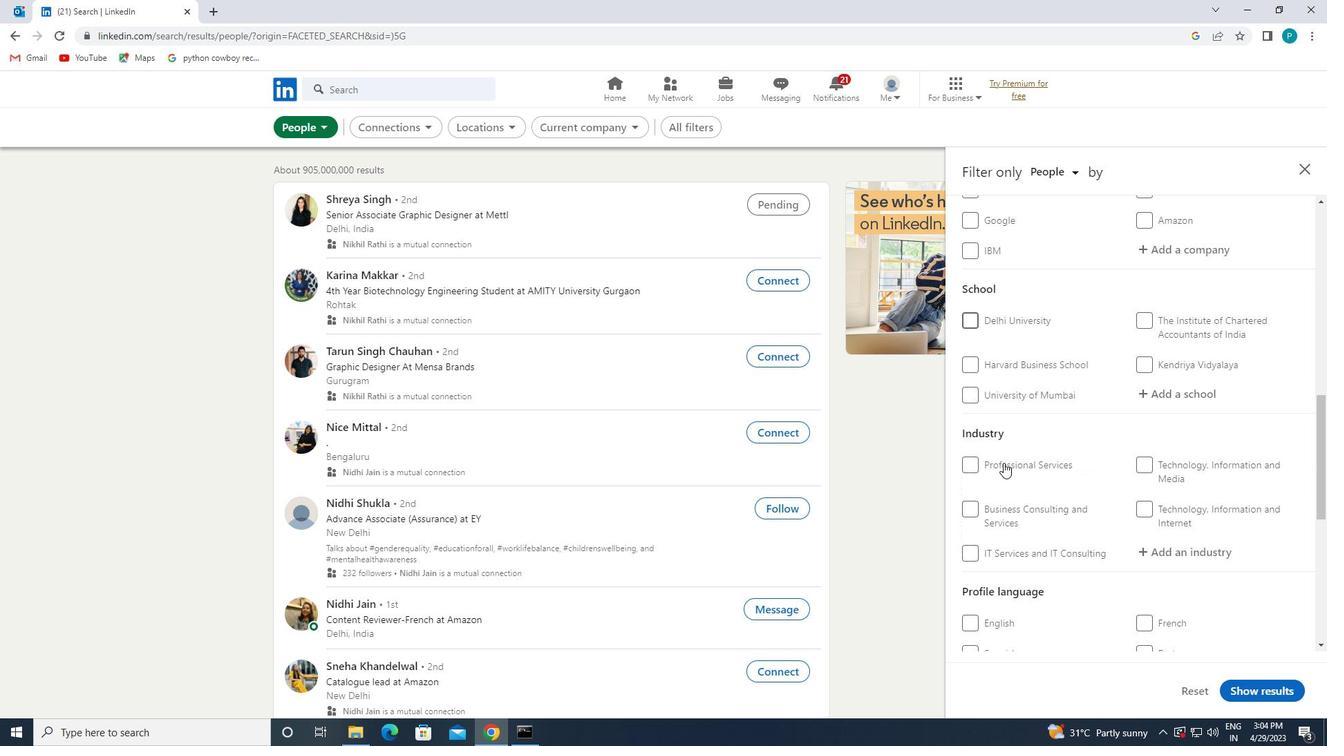 
Action: Mouse scrolled (1003, 462) with delta (0, 0)
Screenshot: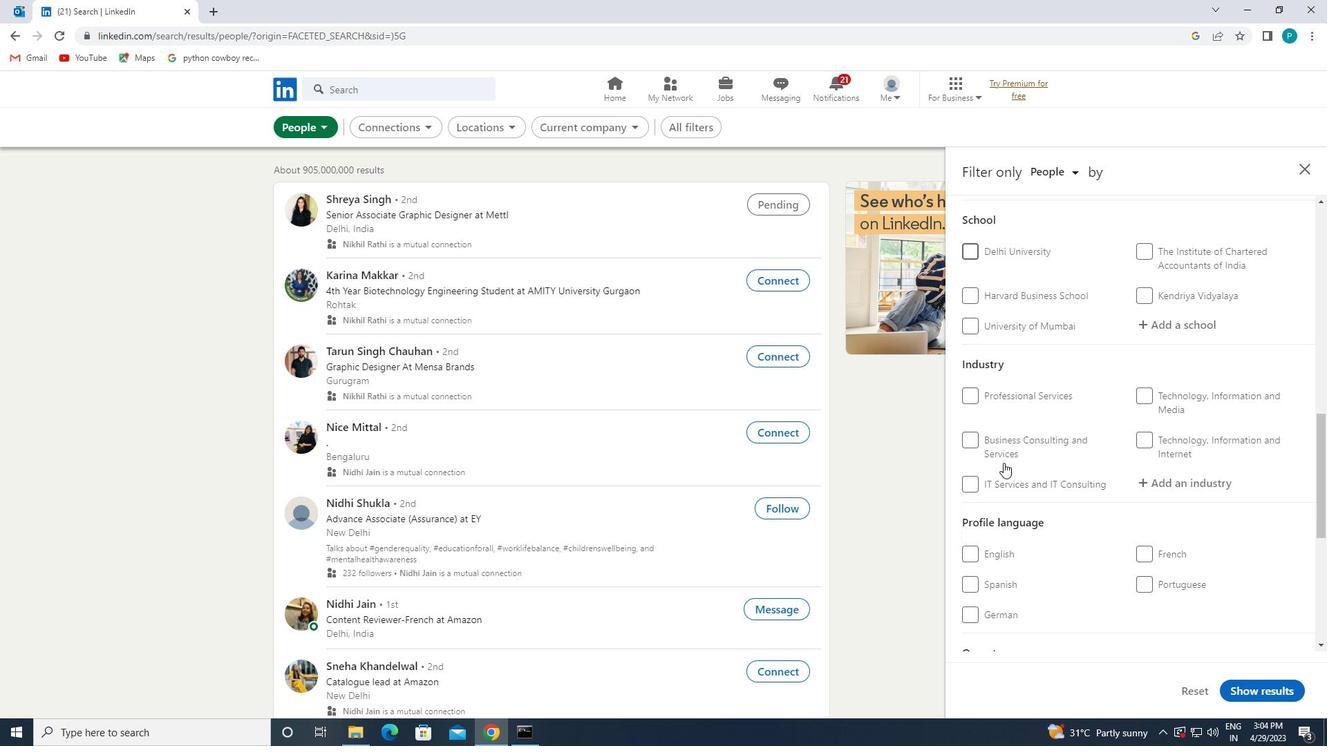 
Action: Mouse scrolled (1003, 462) with delta (0, 0)
Screenshot: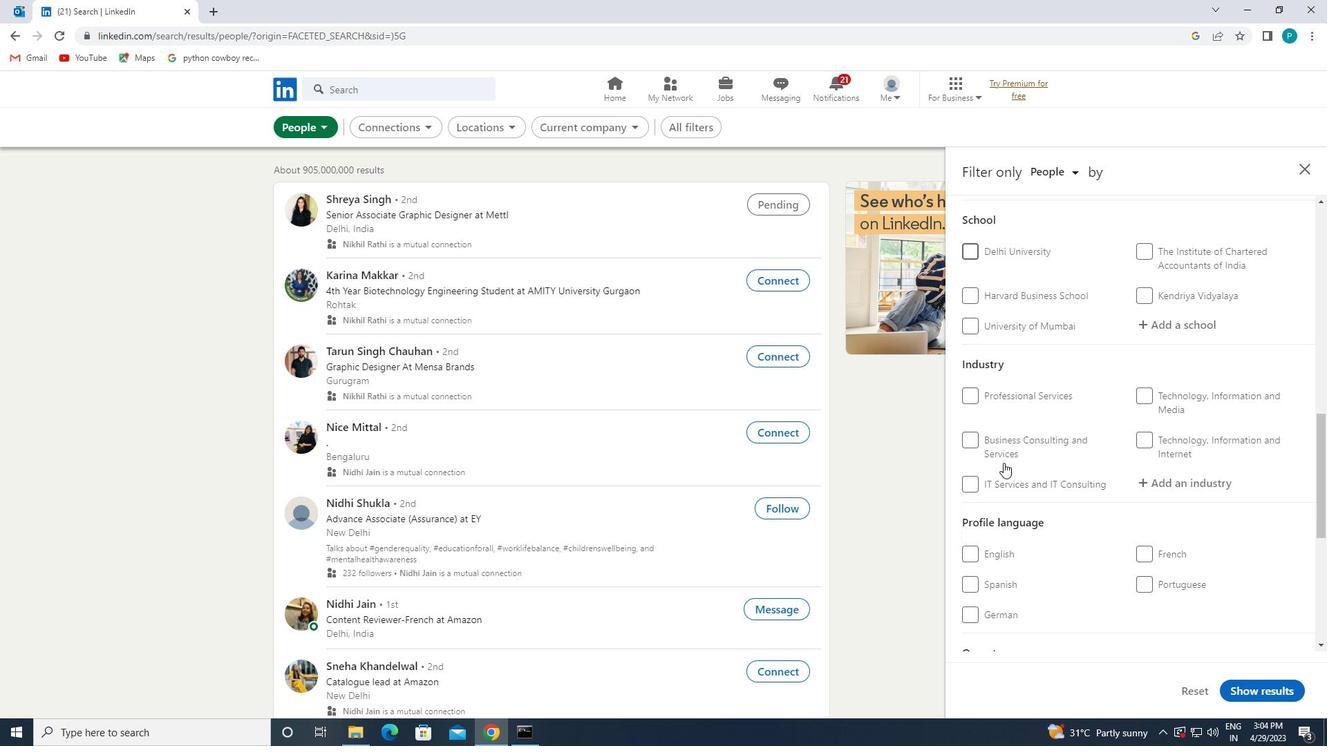 
Action: Mouse moved to (993, 445)
Screenshot: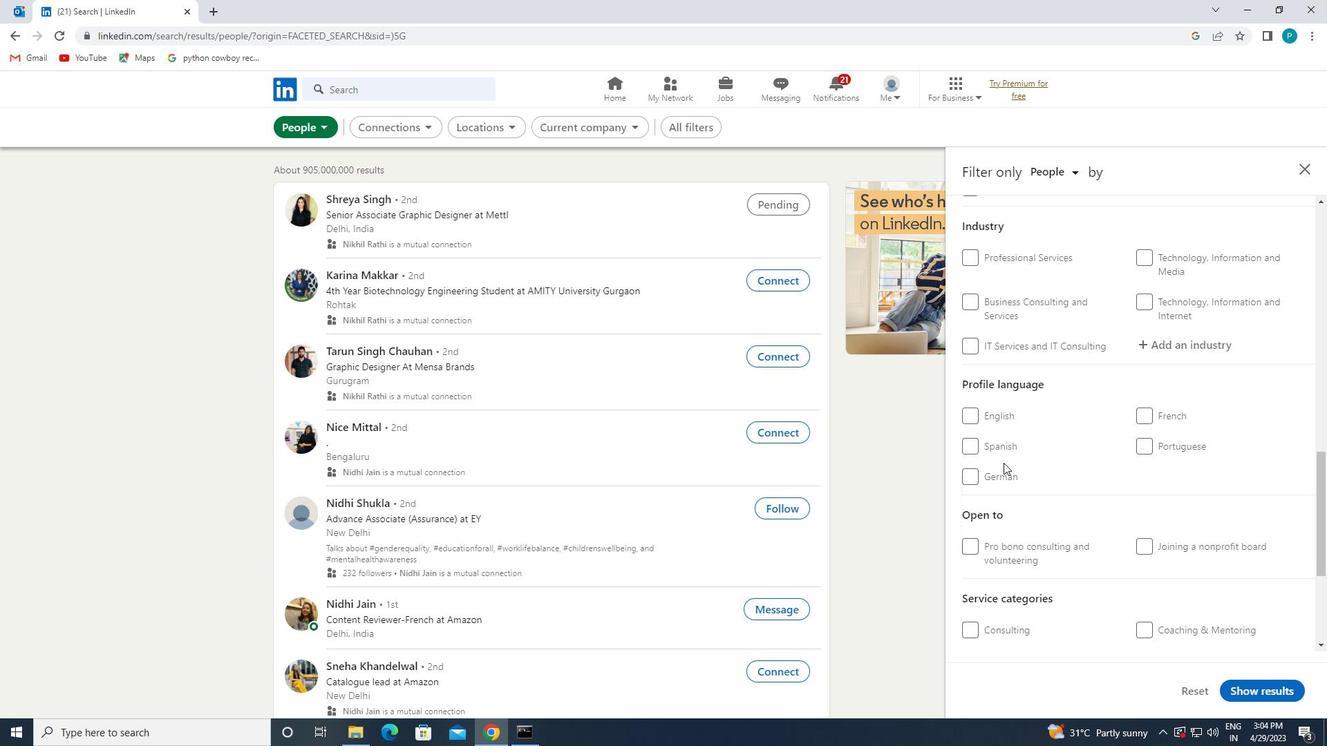 
Action: Mouse pressed left at (993, 445)
Screenshot: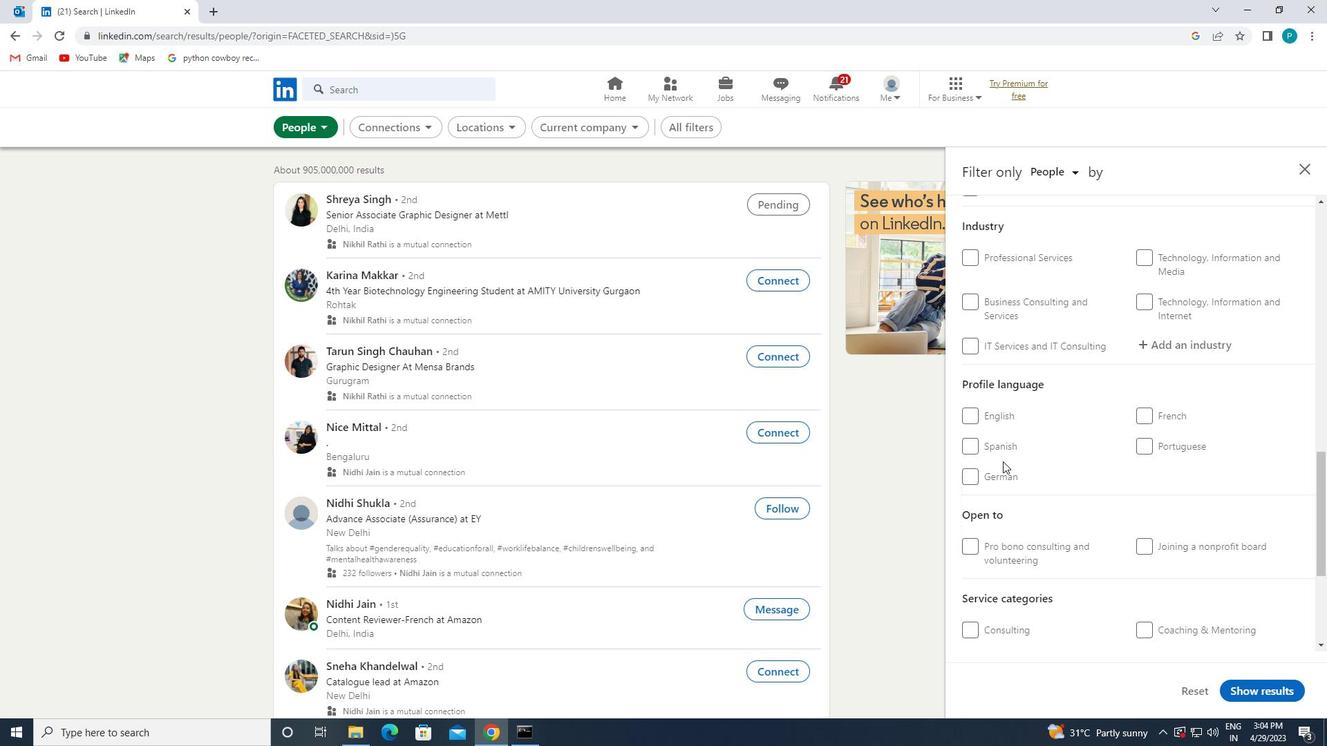 
Action: Mouse moved to (1168, 426)
Screenshot: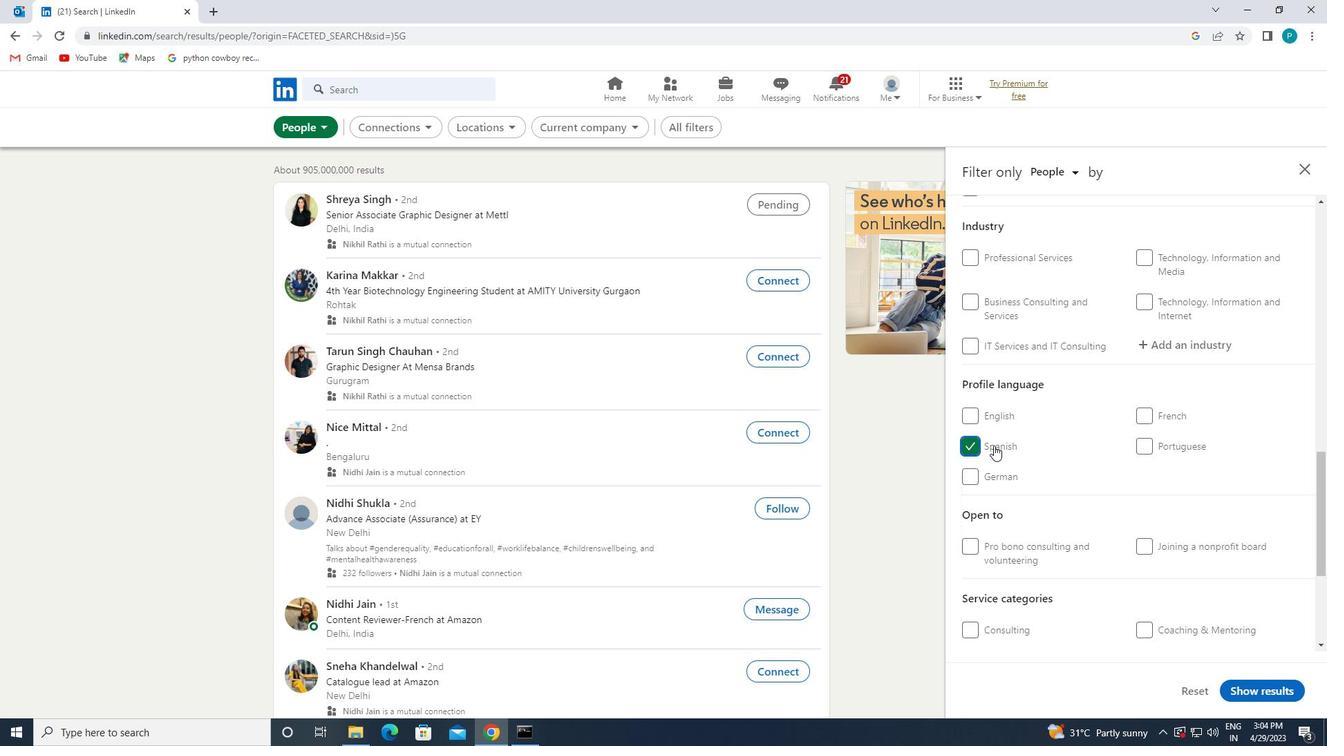 
Action: Mouse scrolled (1168, 427) with delta (0, 0)
Screenshot: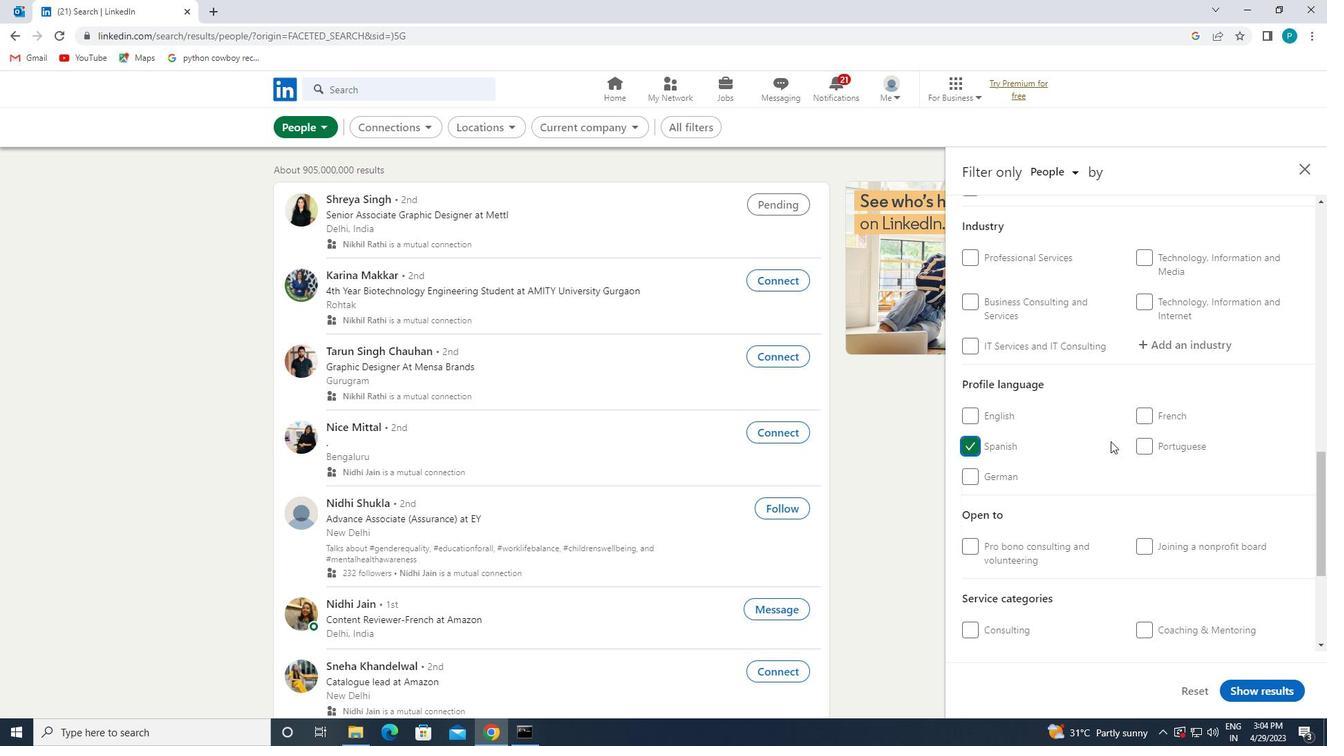 
Action: Mouse scrolled (1168, 427) with delta (0, 0)
Screenshot: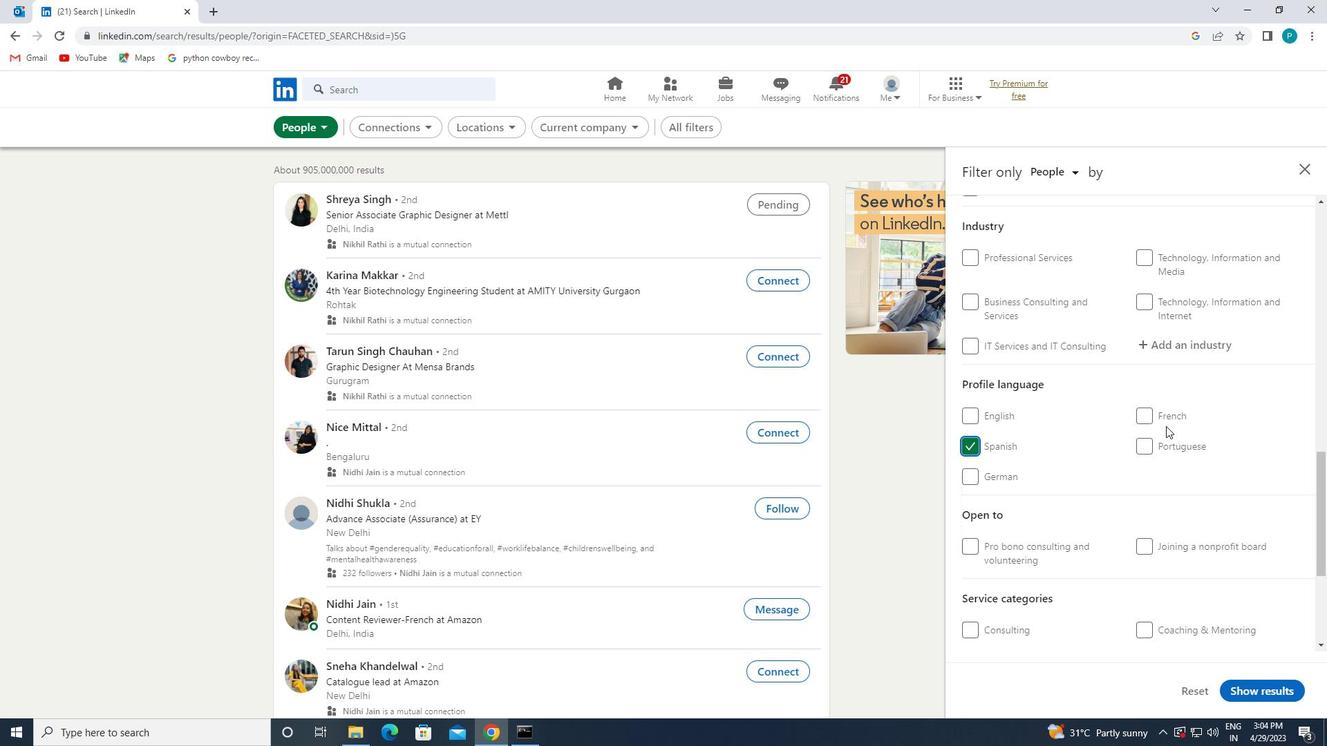 
Action: Mouse scrolled (1168, 427) with delta (0, 0)
Screenshot: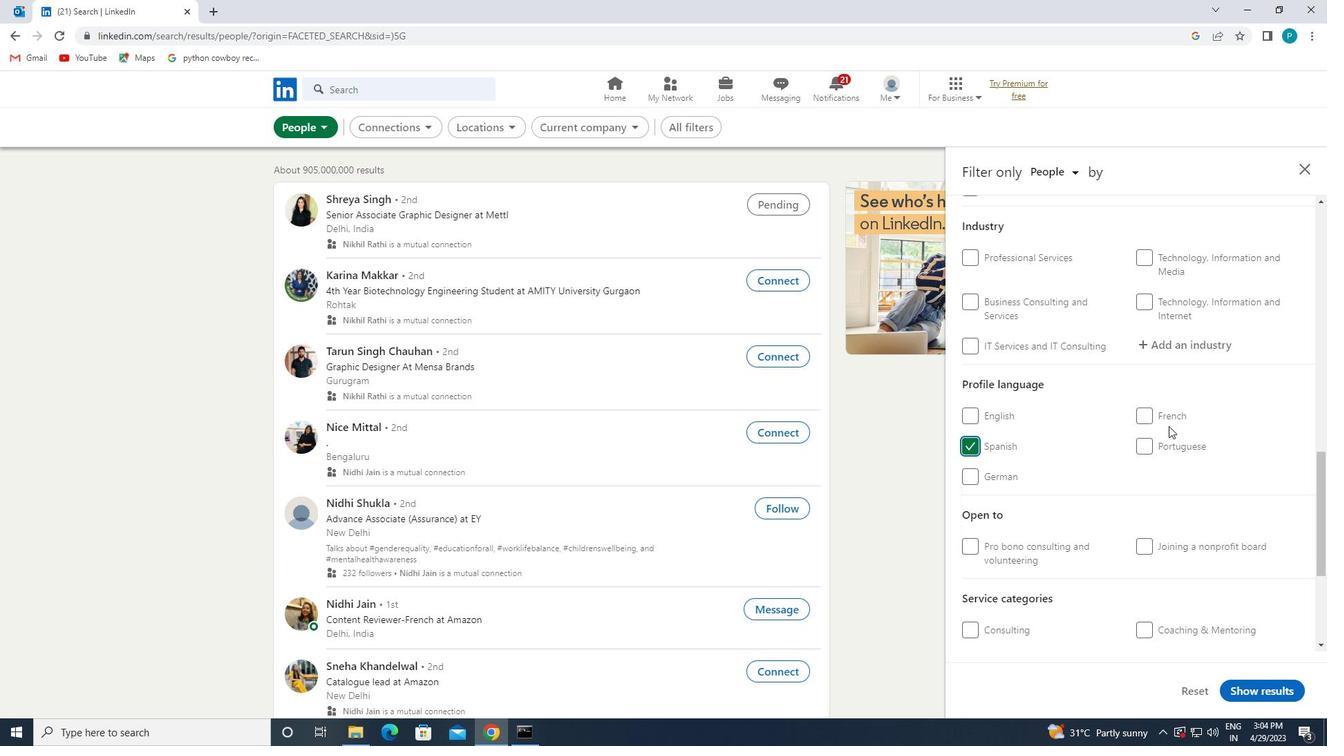 
Action: Mouse scrolled (1168, 427) with delta (0, 0)
Screenshot: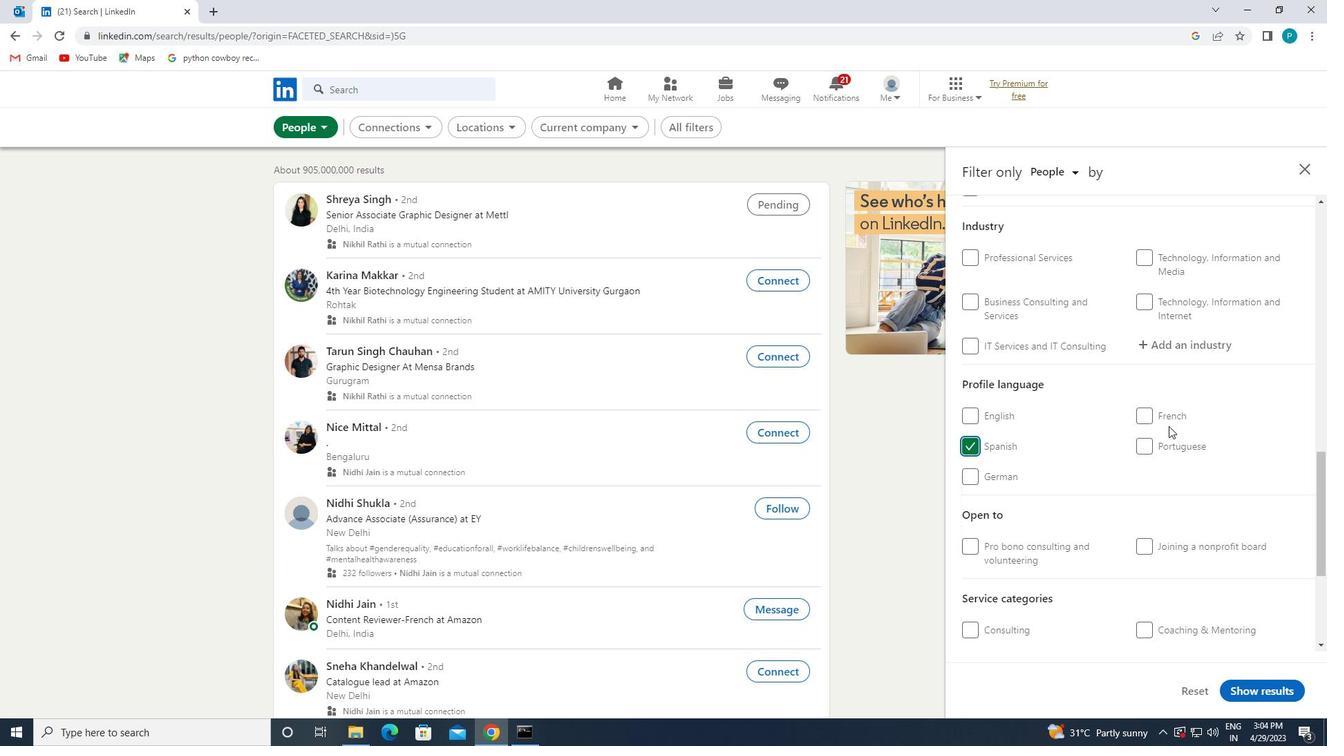 
Action: Mouse scrolled (1168, 427) with delta (0, 0)
Screenshot: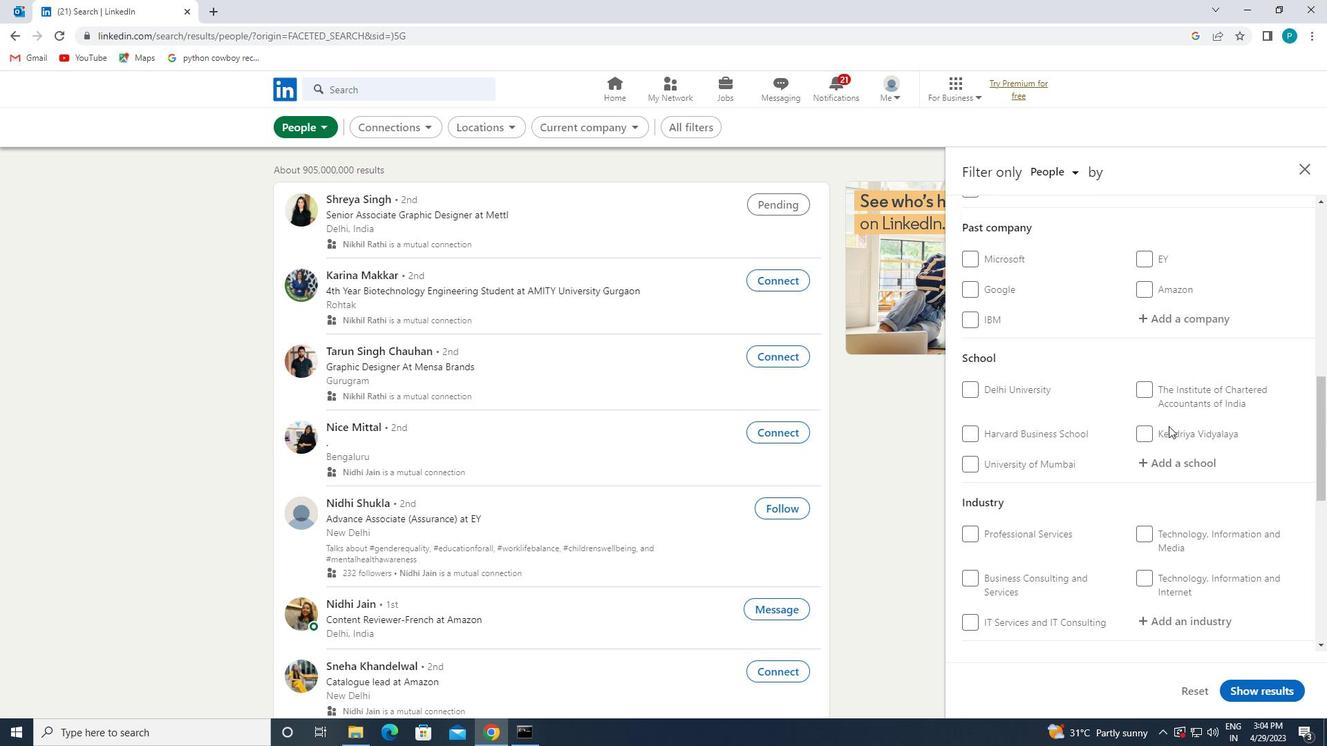
Action: Mouse scrolled (1168, 427) with delta (0, 0)
Screenshot: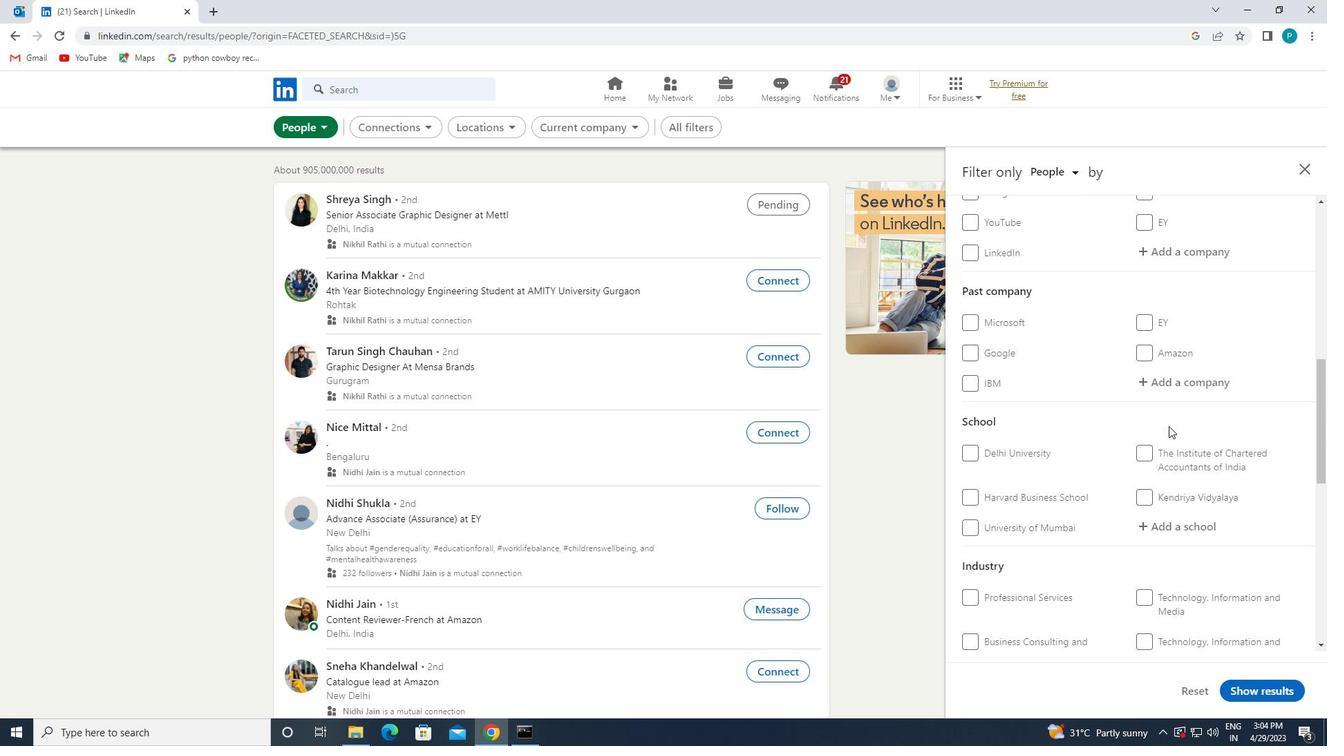 
Action: Mouse scrolled (1168, 427) with delta (0, 0)
Screenshot: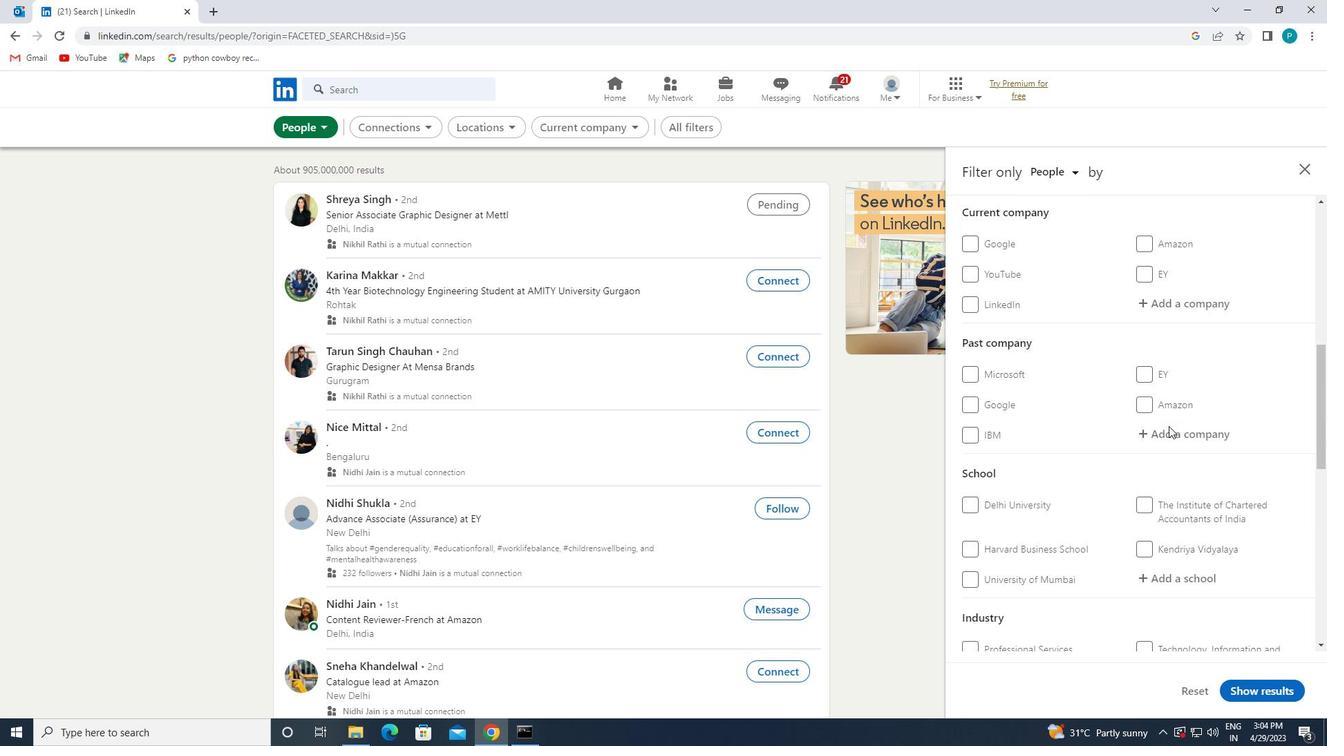 
Action: Mouse moved to (1161, 378)
Screenshot: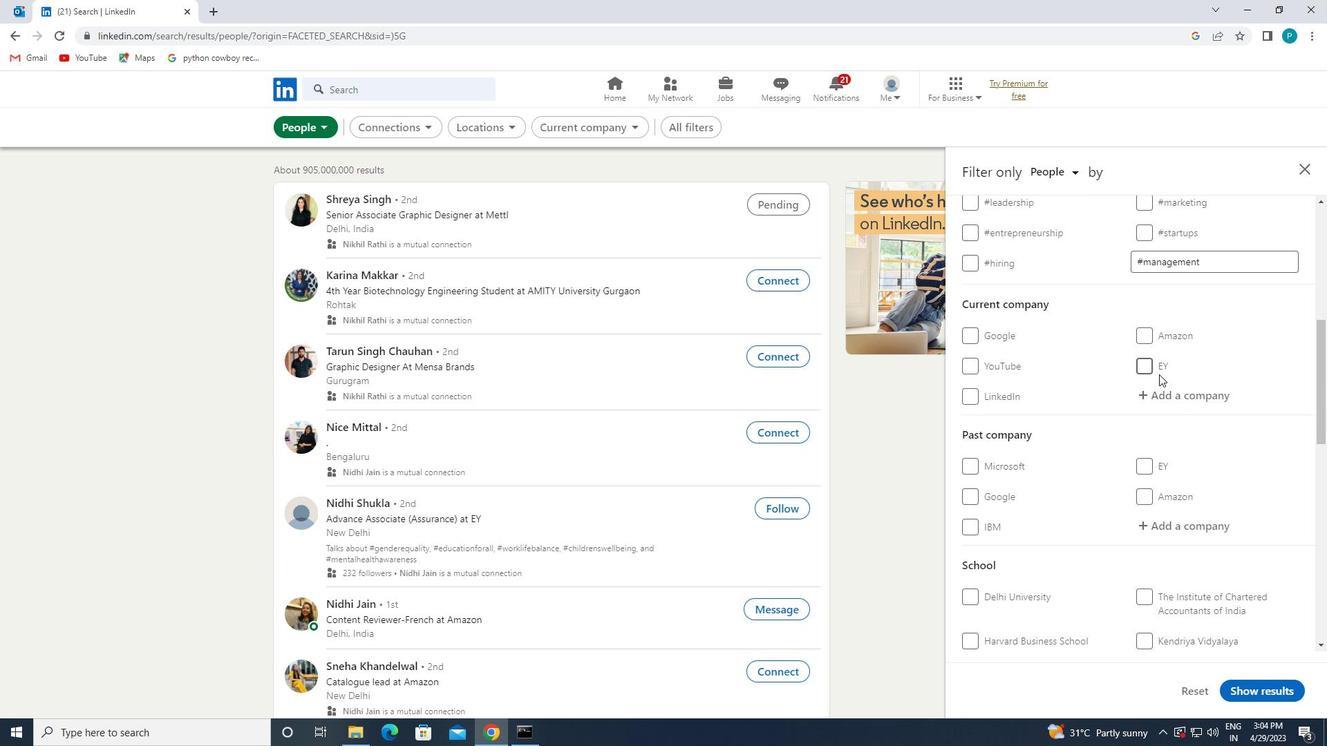 
Action: Mouse pressed left at (1161, 378)
Screenshot: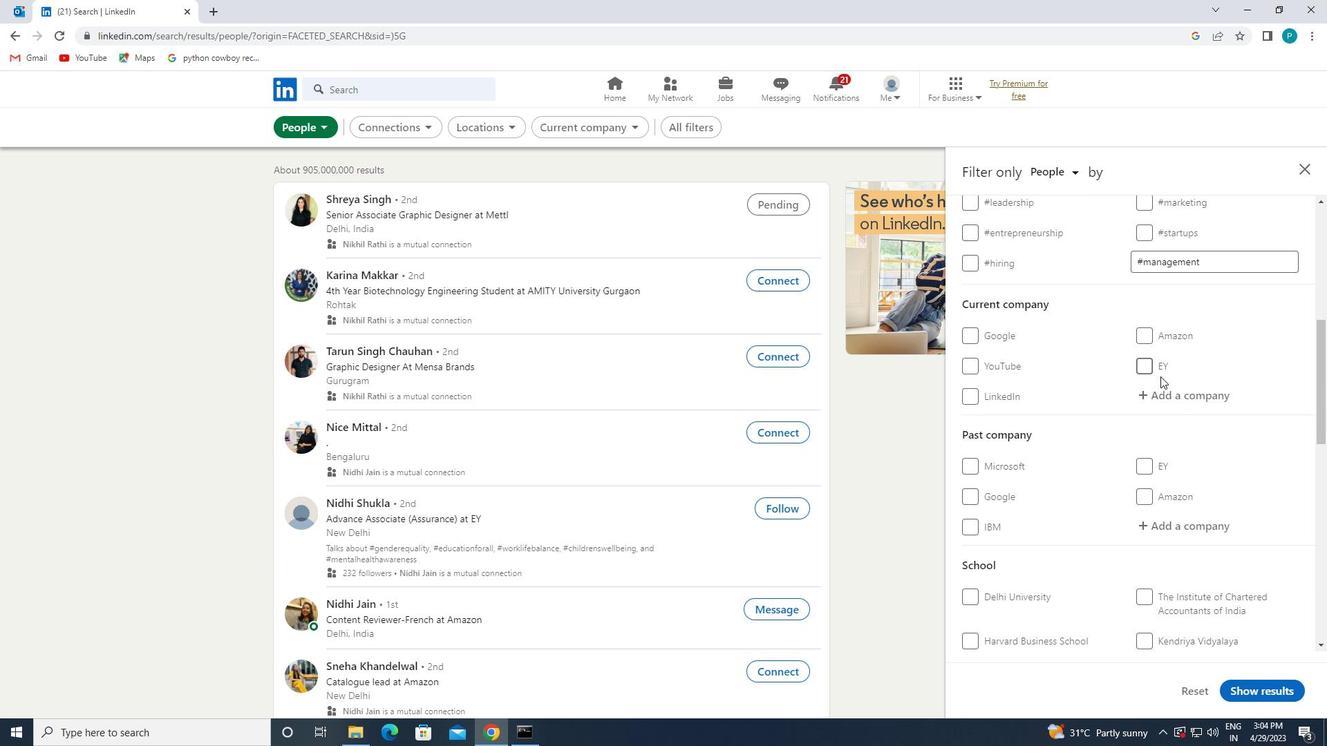 
Action: Mouse moved to (1167, 385)
Screenshot: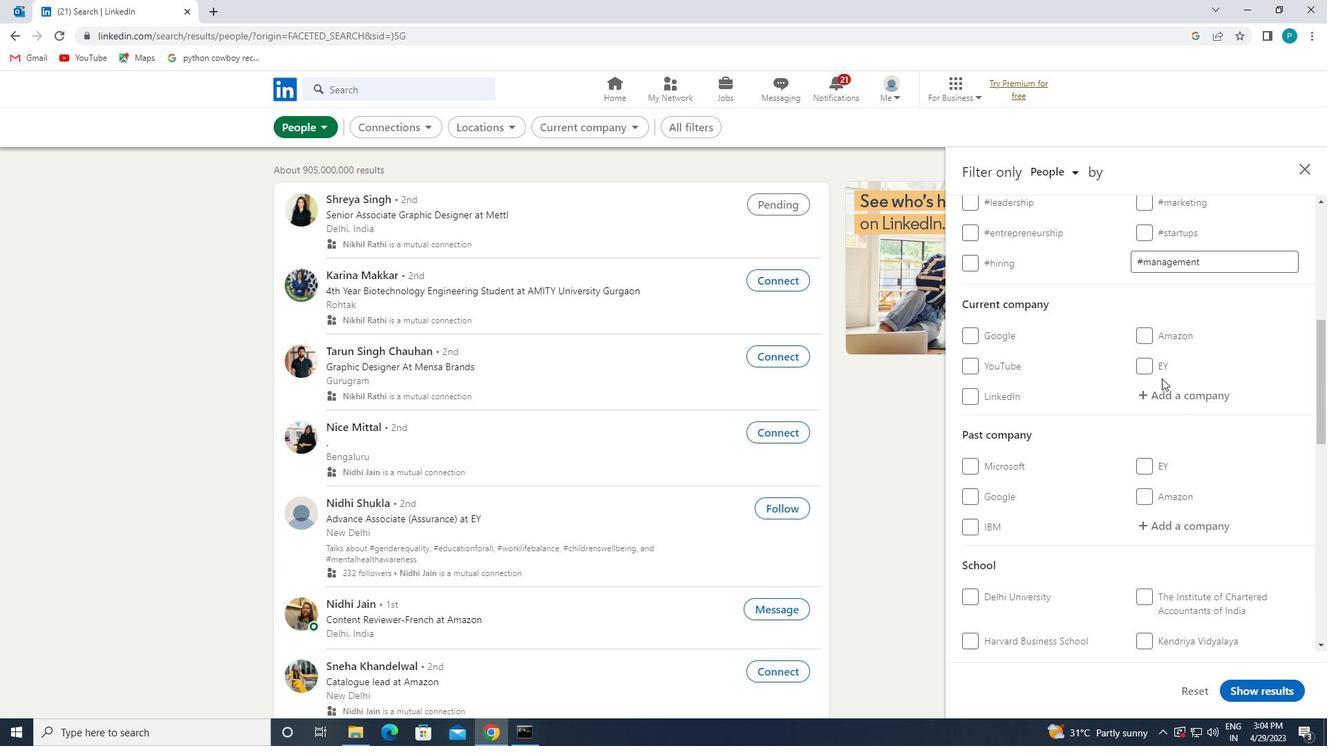 
Action: Mouse pressed left at (1167, 385)
Screenshot: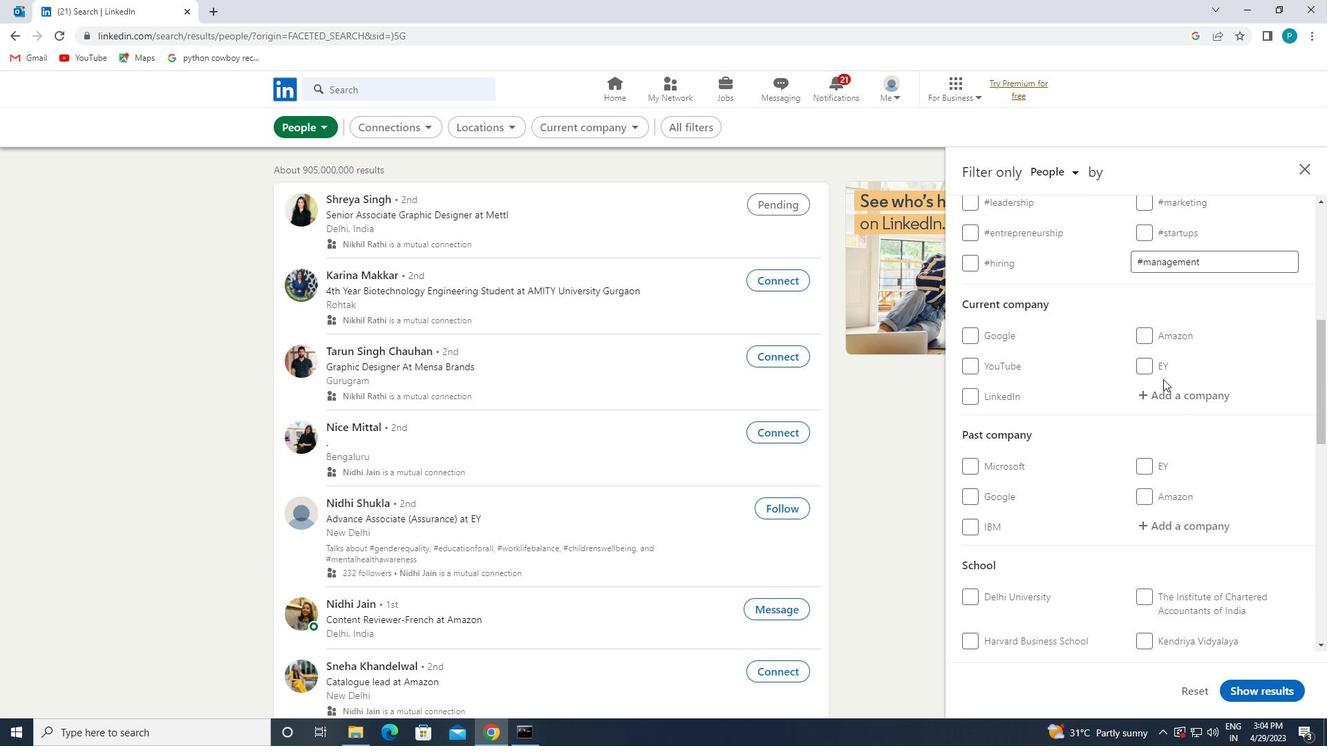 
Action: Key pressed <Key.caps_lock>S<Key.caps_lock>APIENT
Screenshot: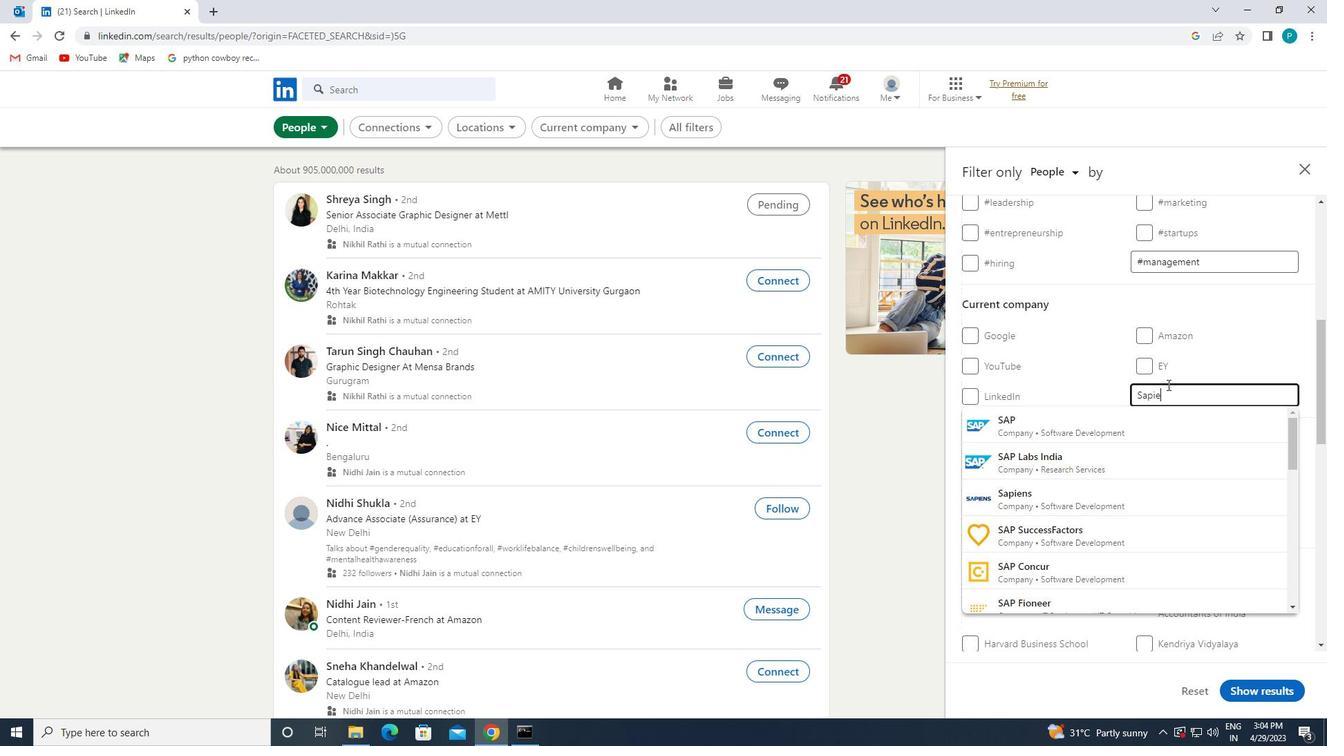 
Action: Mouse moved to (1155, 417)
Screenshot: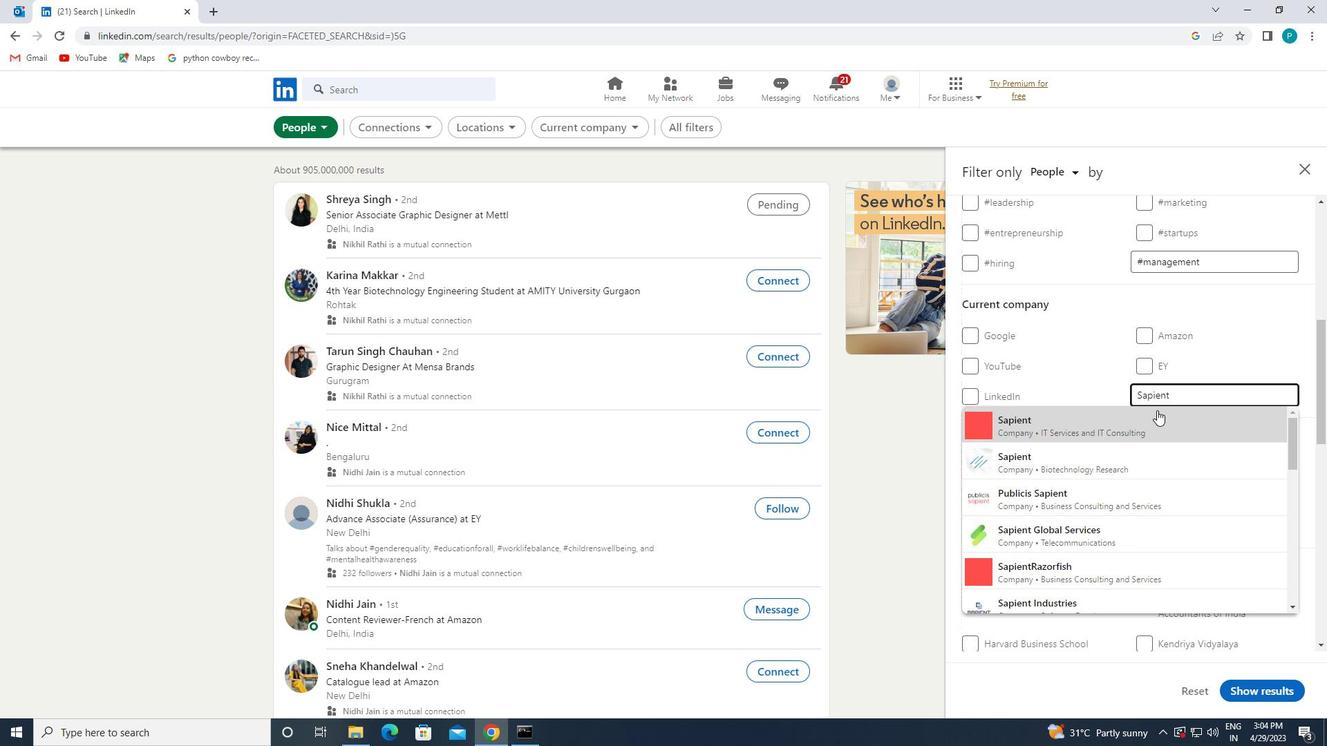 
Action: Mouse pressed left at (1155, 417)
Screenshot: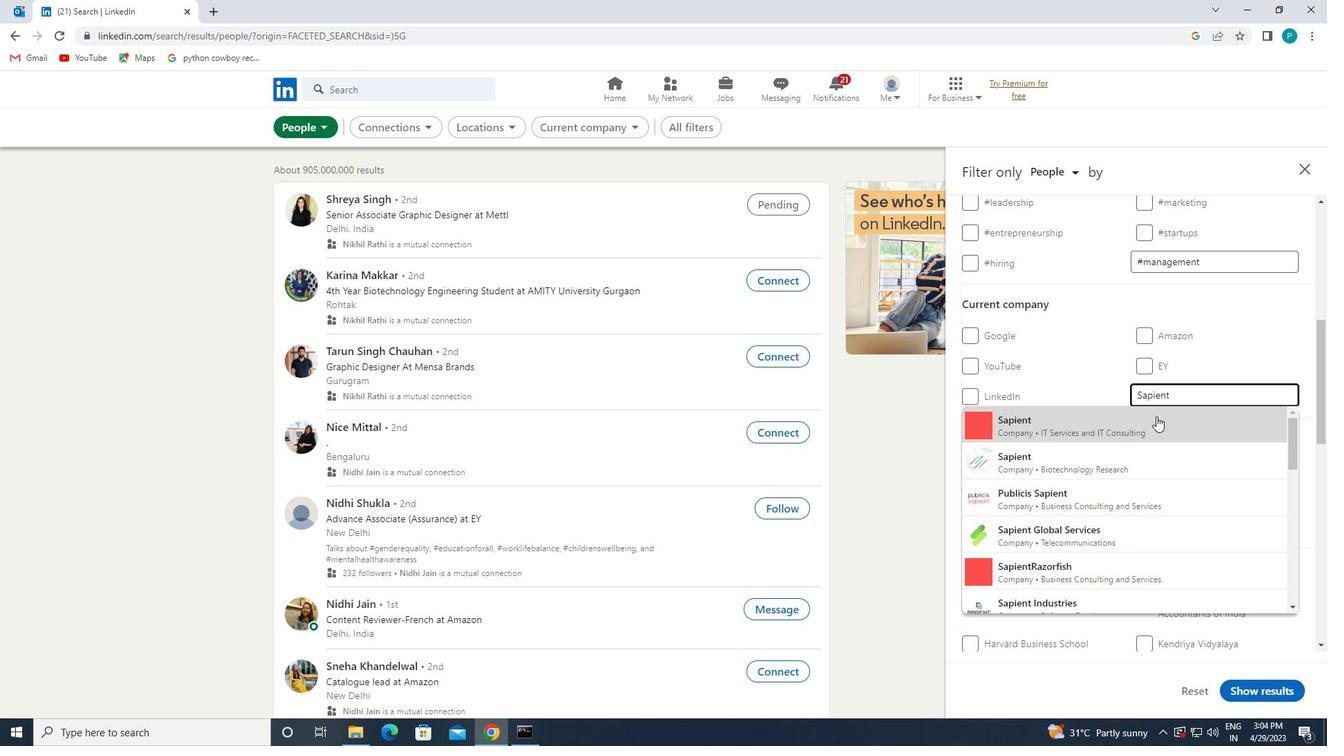 
Action: Mouse moved to (1148, 419)
Screenshot: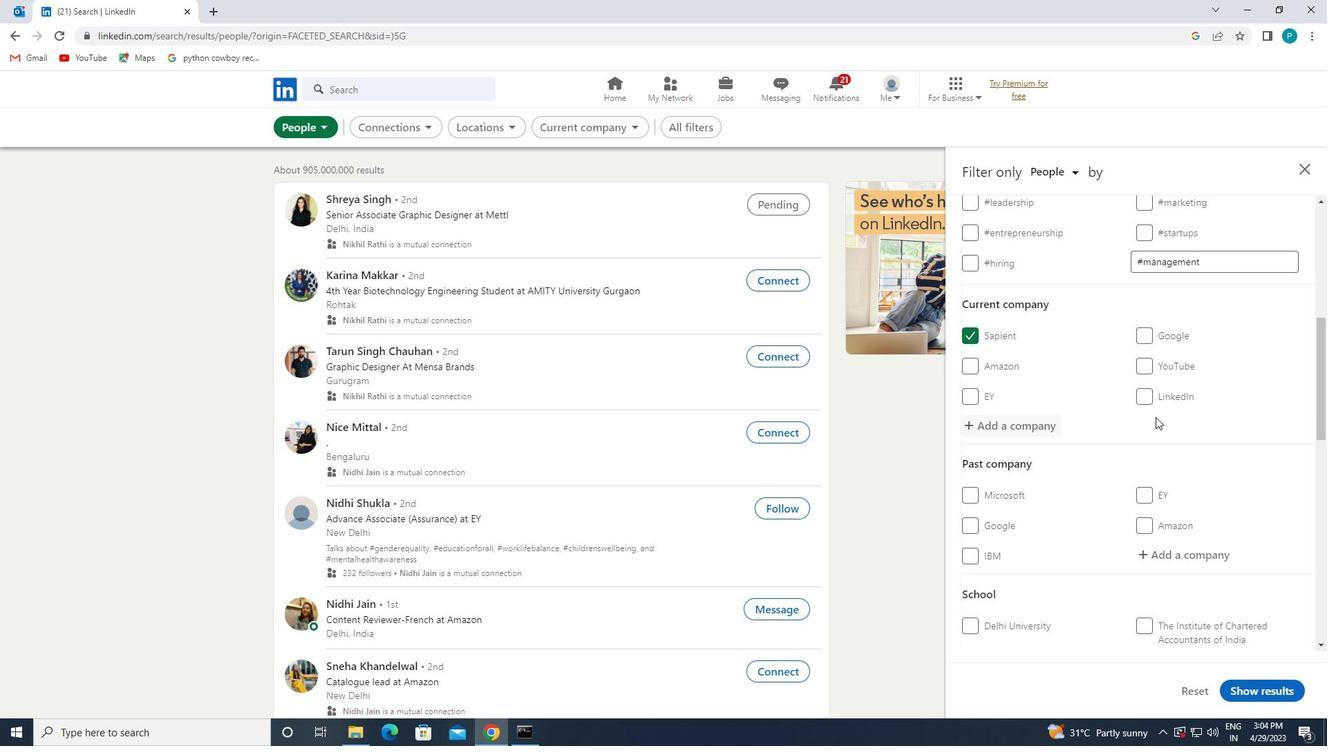 
Action: Mouse scrolled (1148, 418) with delta (0, 0)
Screenshot: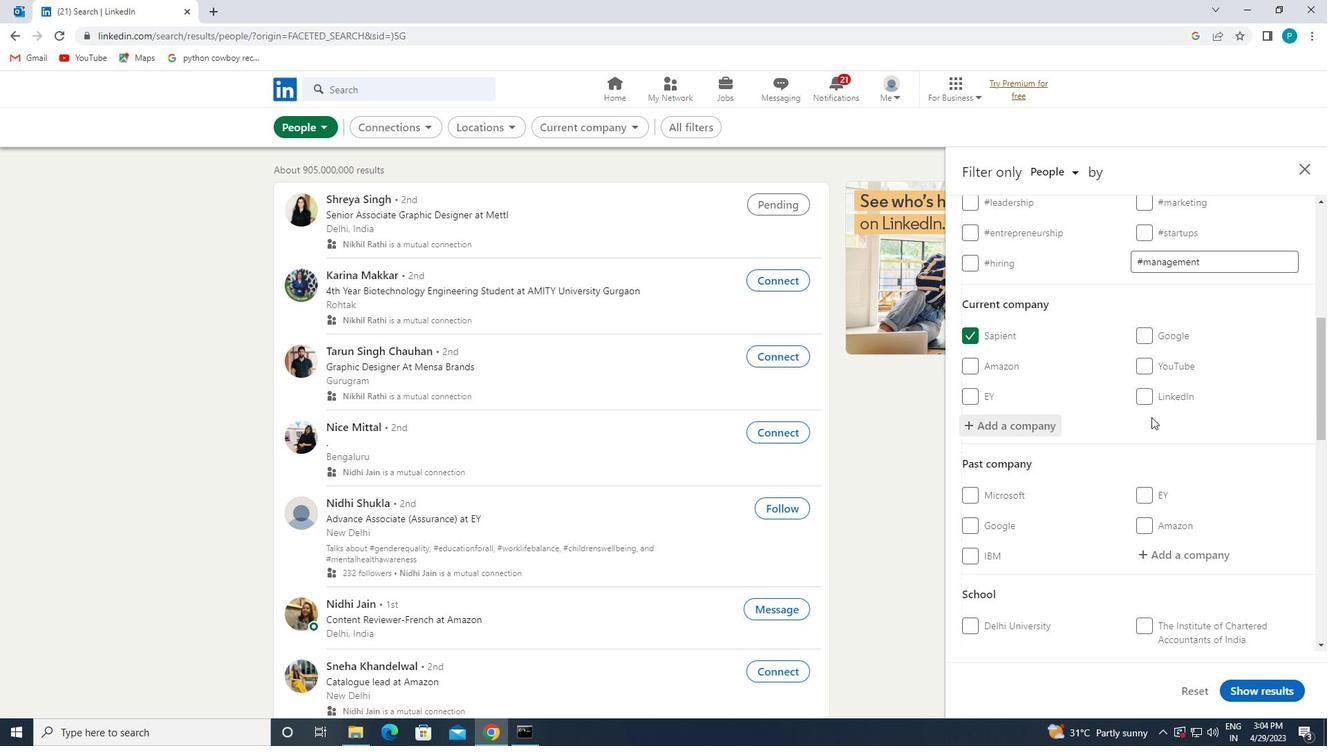 
Action: Mouse scrolled (1148, 418) with delta (0, 0)
Screenshot: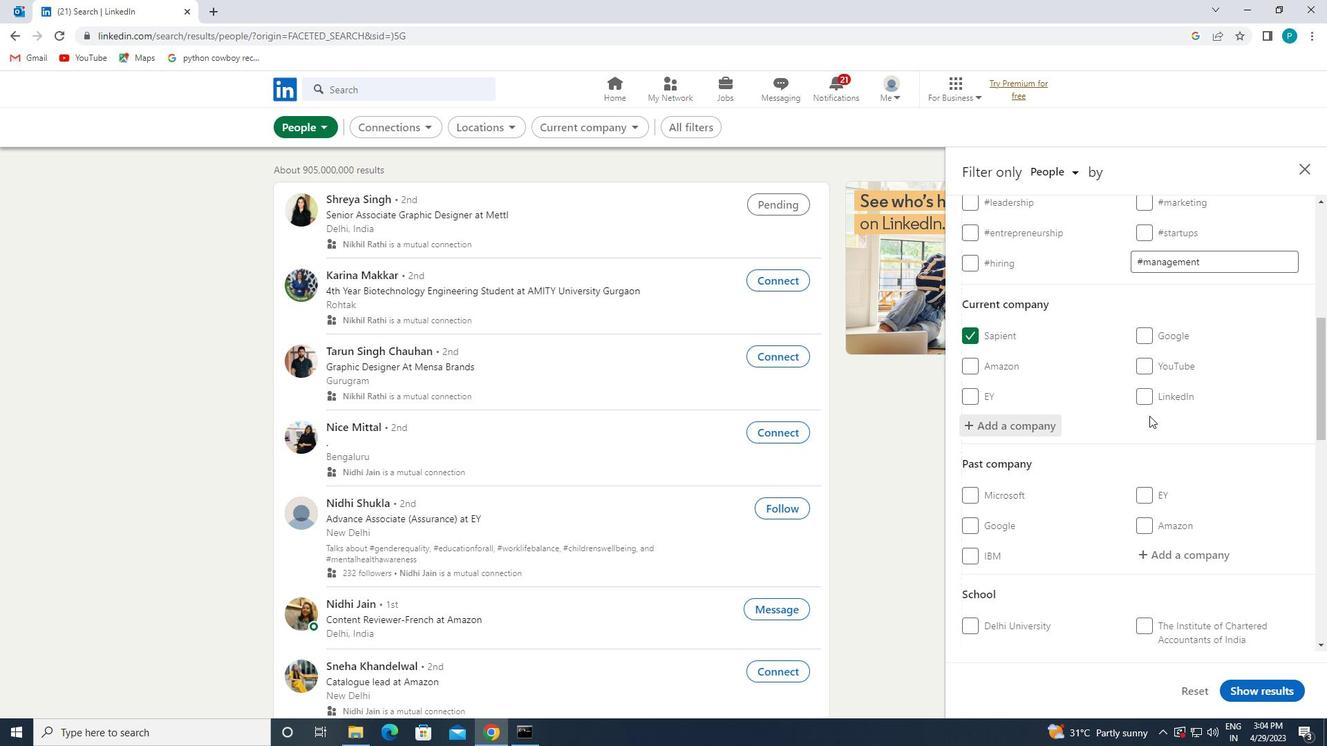 
Action: Mouse scrolled (1148, 418) with delta (0, 0)
Screenshot: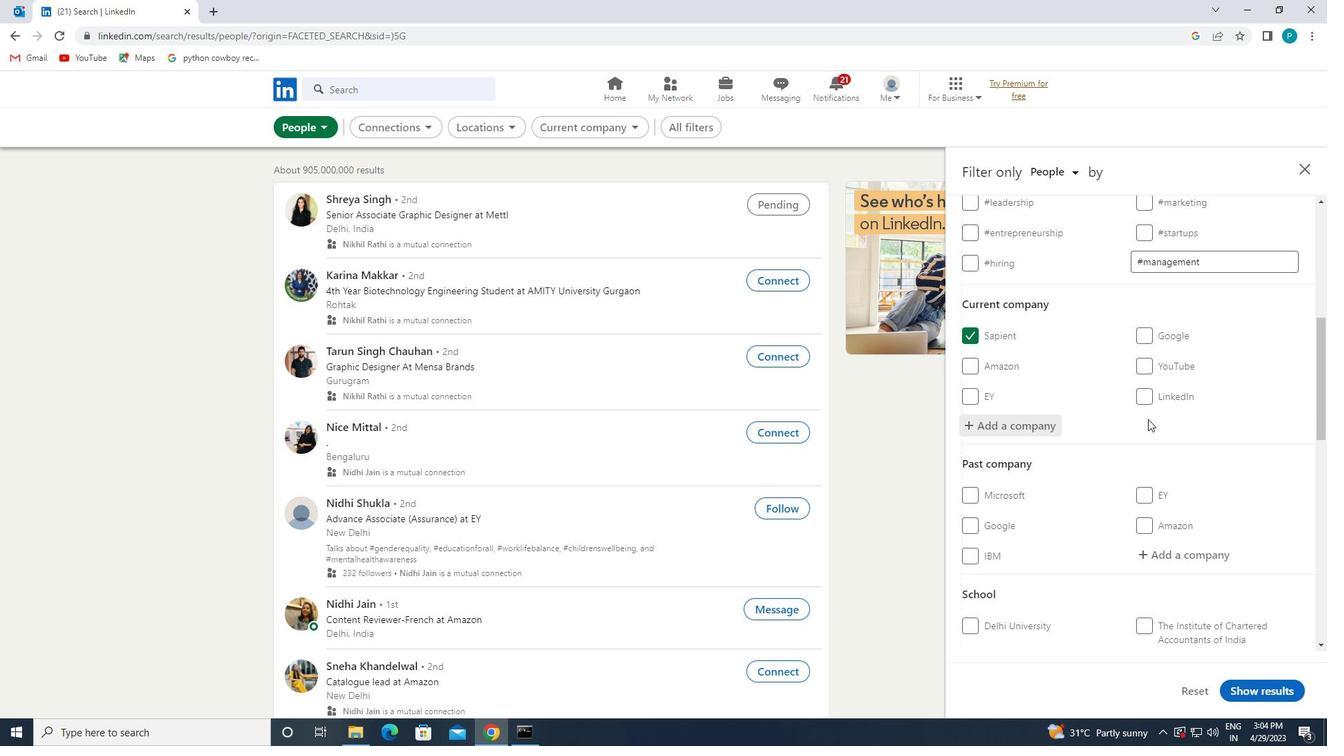 
Action: Mouse moved to (1161, 391)
Screenshot: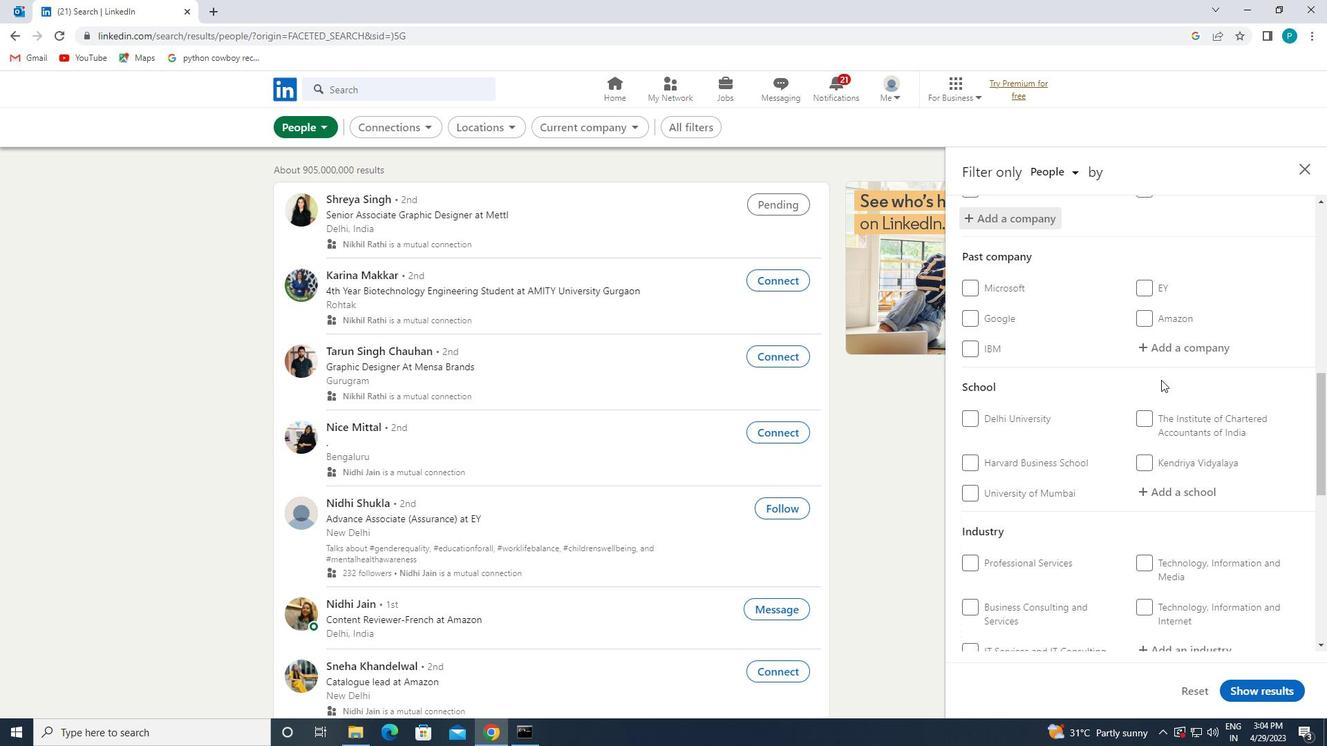 
Action: Mouse scrolled (1161, 391) with delta (0, 0)
Screenshot: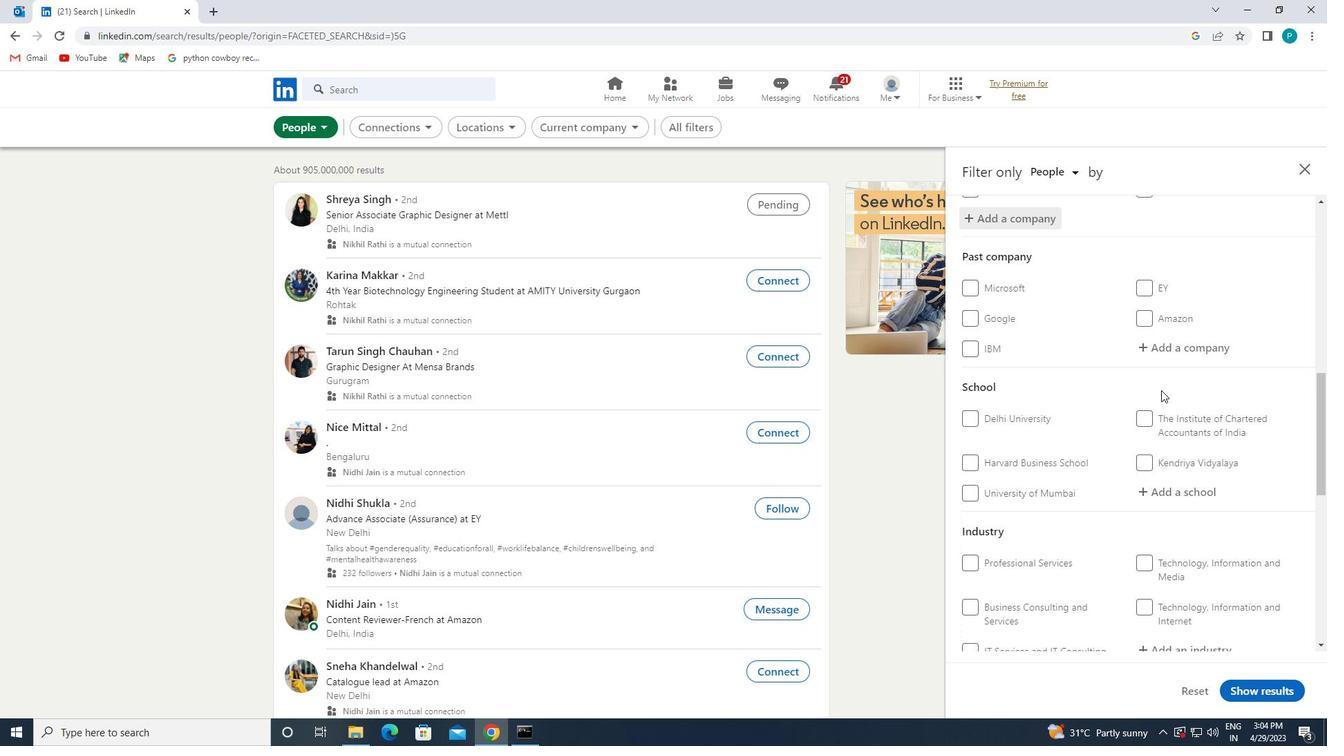 
Action: Mouse moved to (1176, 432)
Screenshot: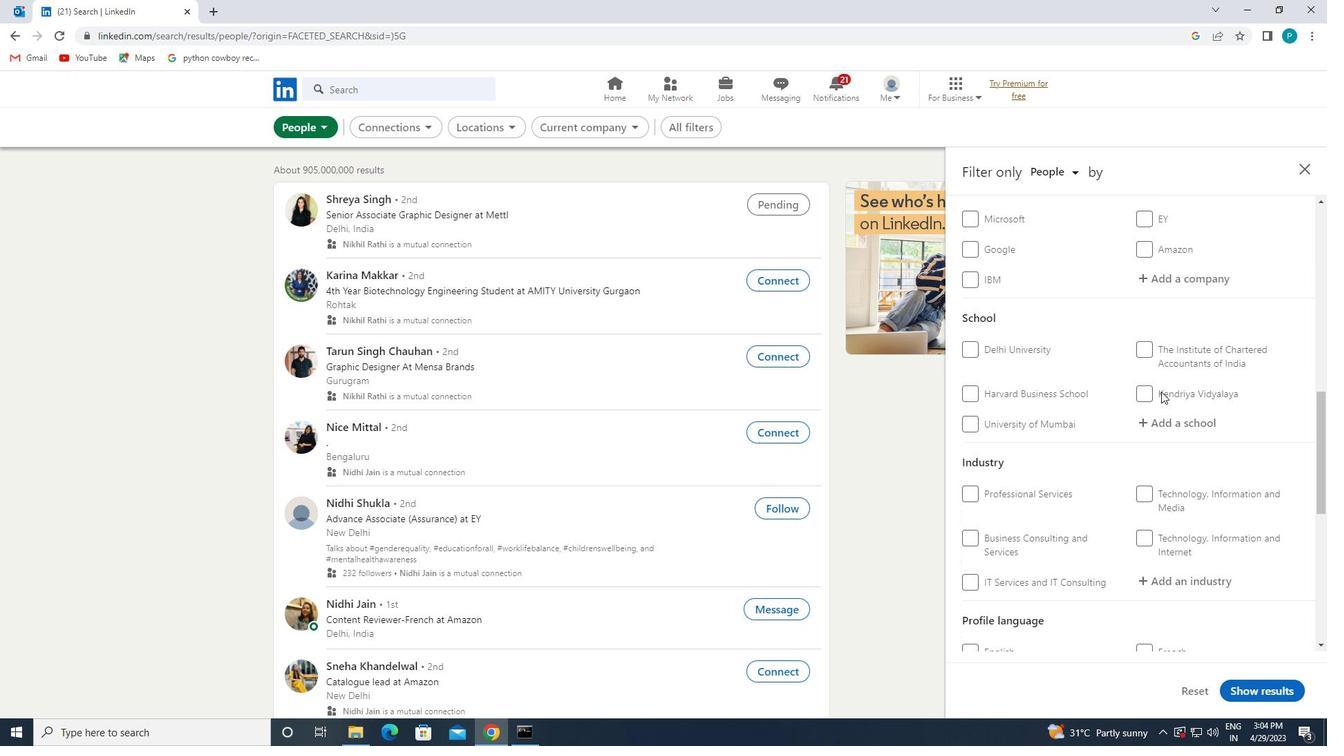
Action: Mouse pressed left at (1176, 432)
Screenshot: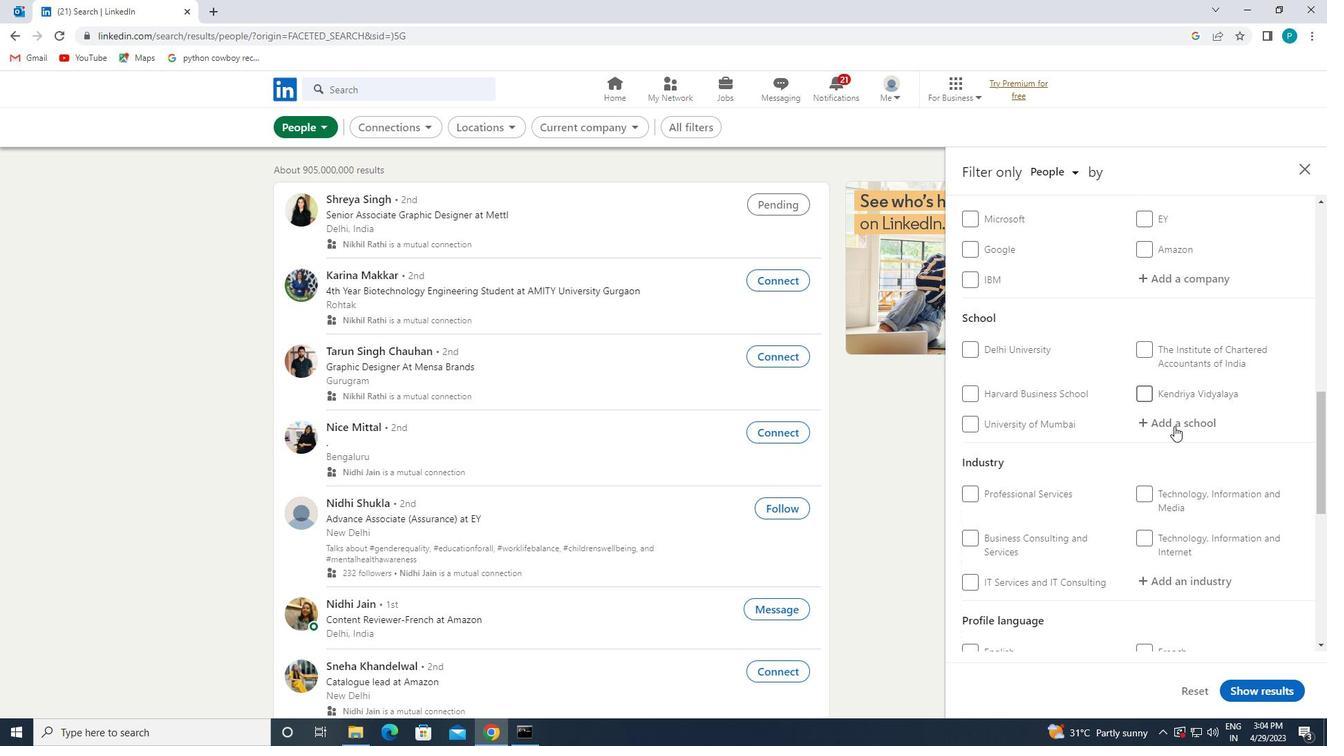 
Action: Mouse moved to (1178, 432)
Screenshot: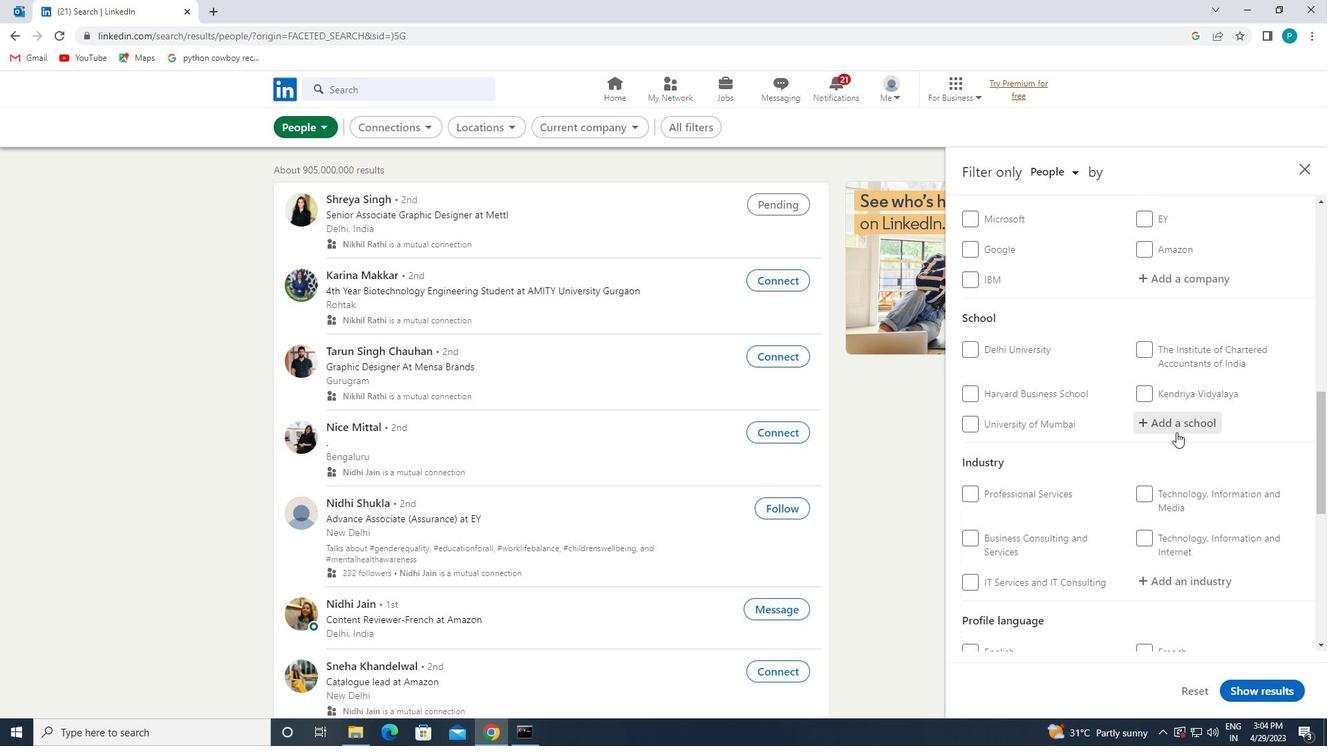 
Action: Key pressed <Key.caps_lock>M<Key.caps_lock>AHATMA
Screenshot: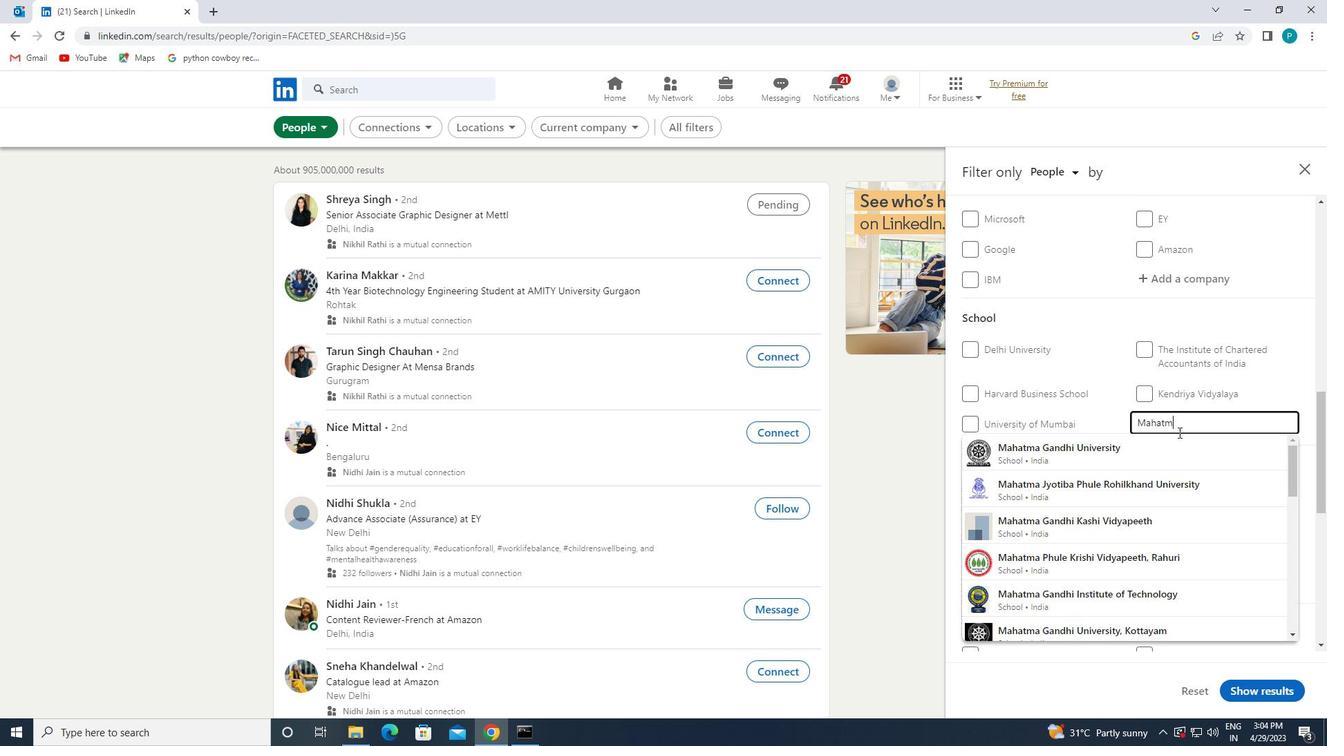 
Action: Mouse moved to (1173, 447)
Screenshot: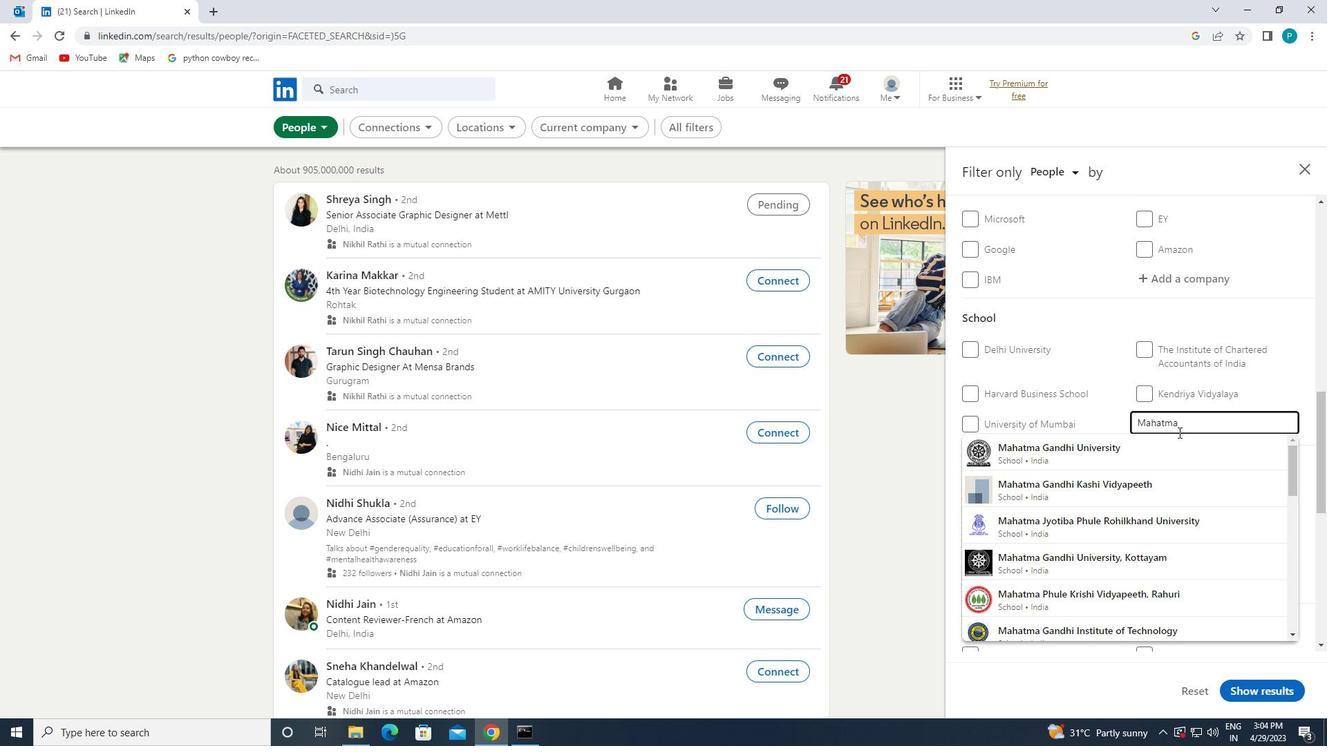 
Action: Mouse pressed left at (1173, 447)
Screenshot: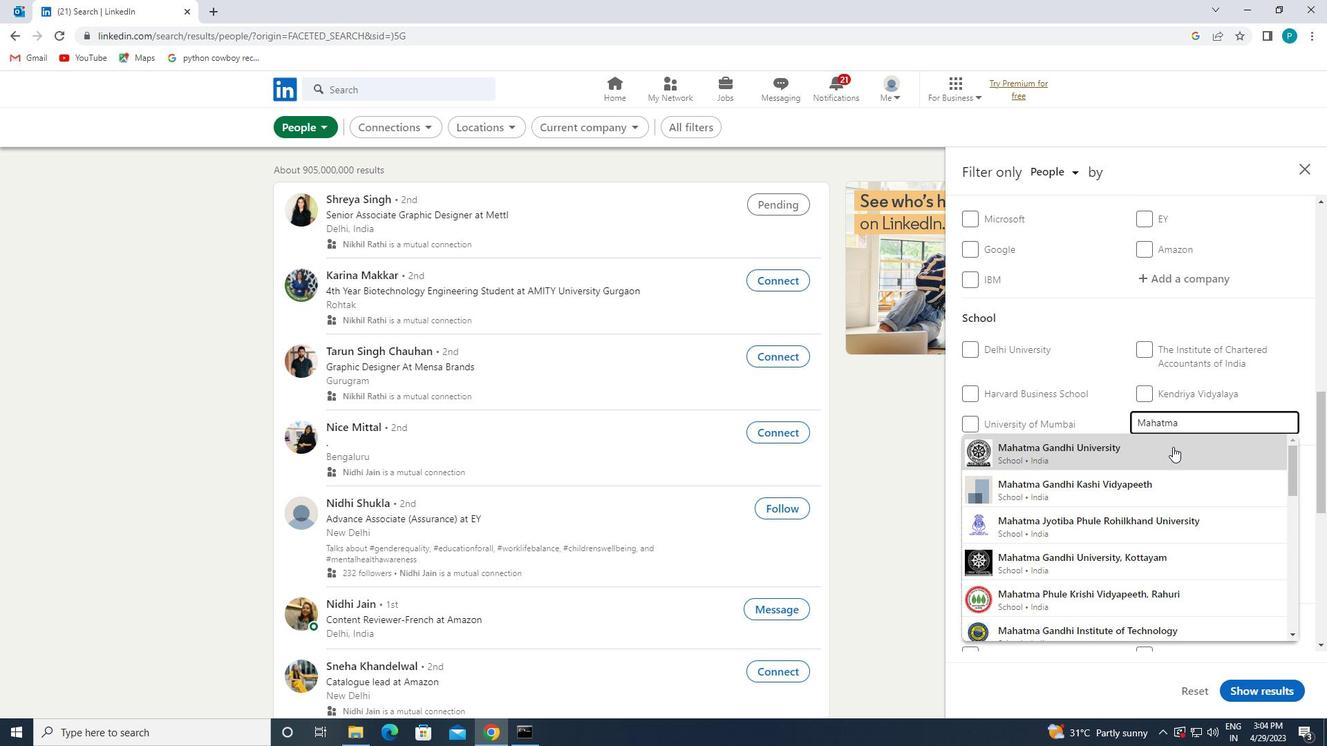 
Action: Mouse scrolled (1173, 446) with delta (0, 0)
Screenshot: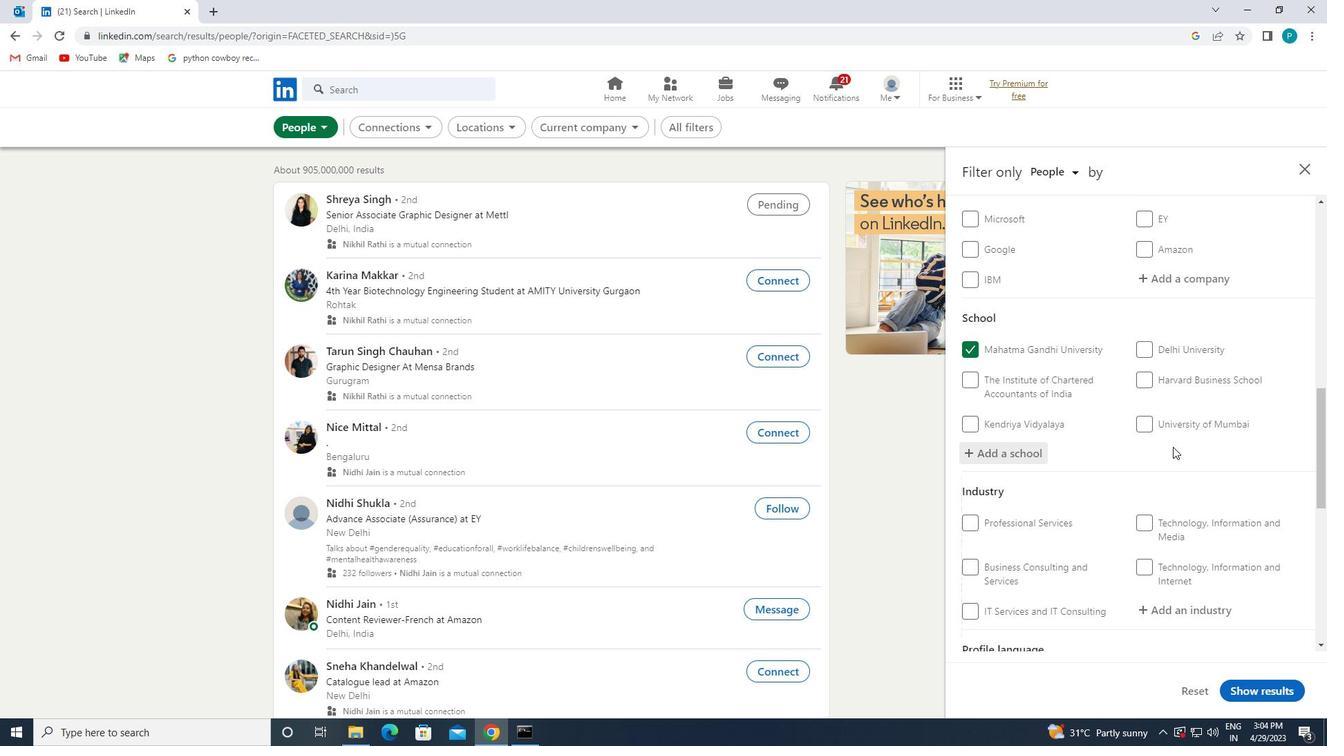 
Action: Mouse scrolled (1173, 446) with delta (0, 0)
Screenshot: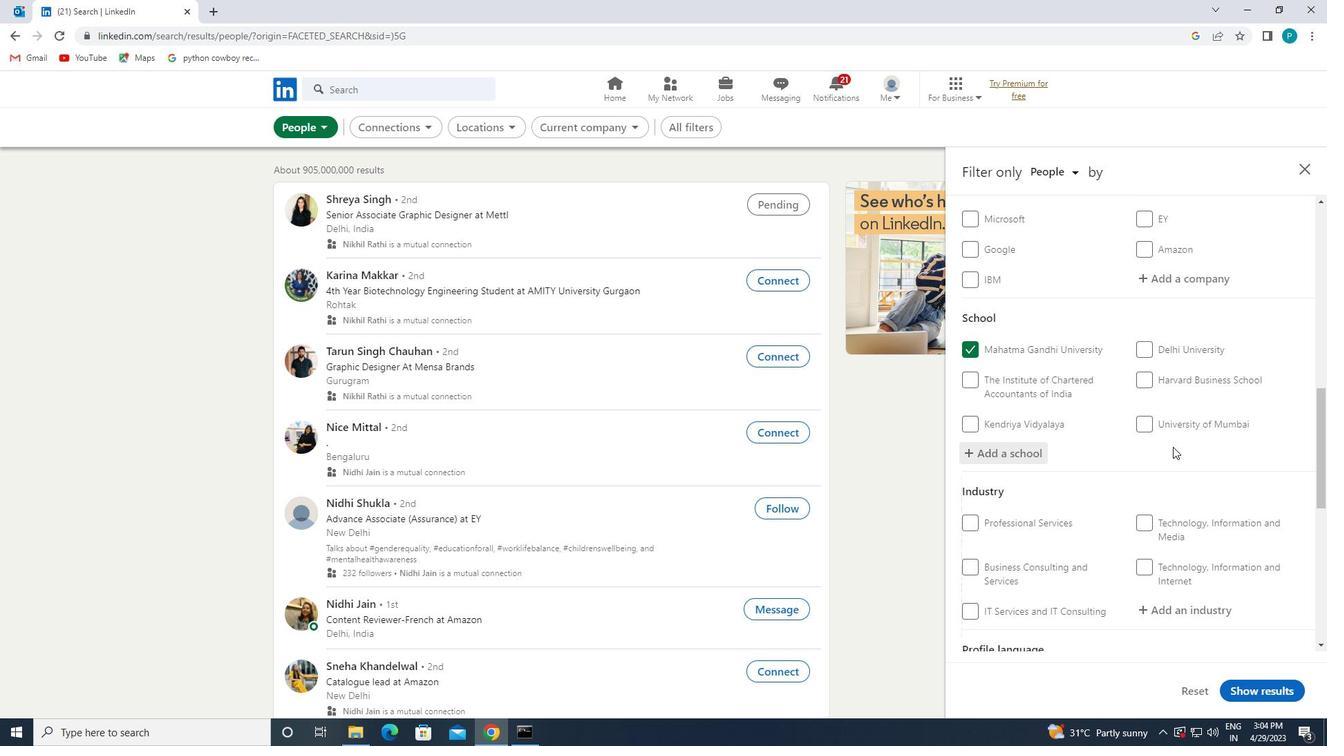 
Action: Mouse scrolled (1173, 446) with delta (0, 0)
Screenshot: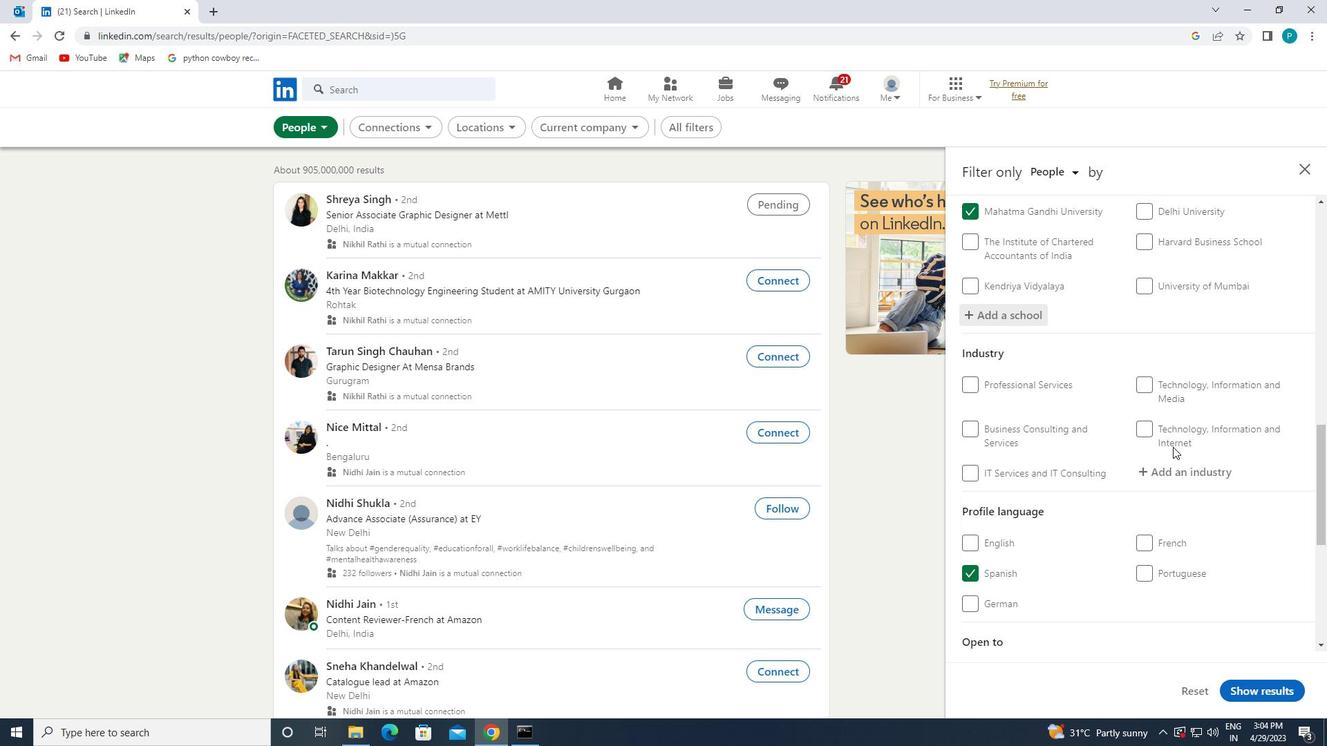 
Action: Mouse moved to (1164, 405)
Screenshot: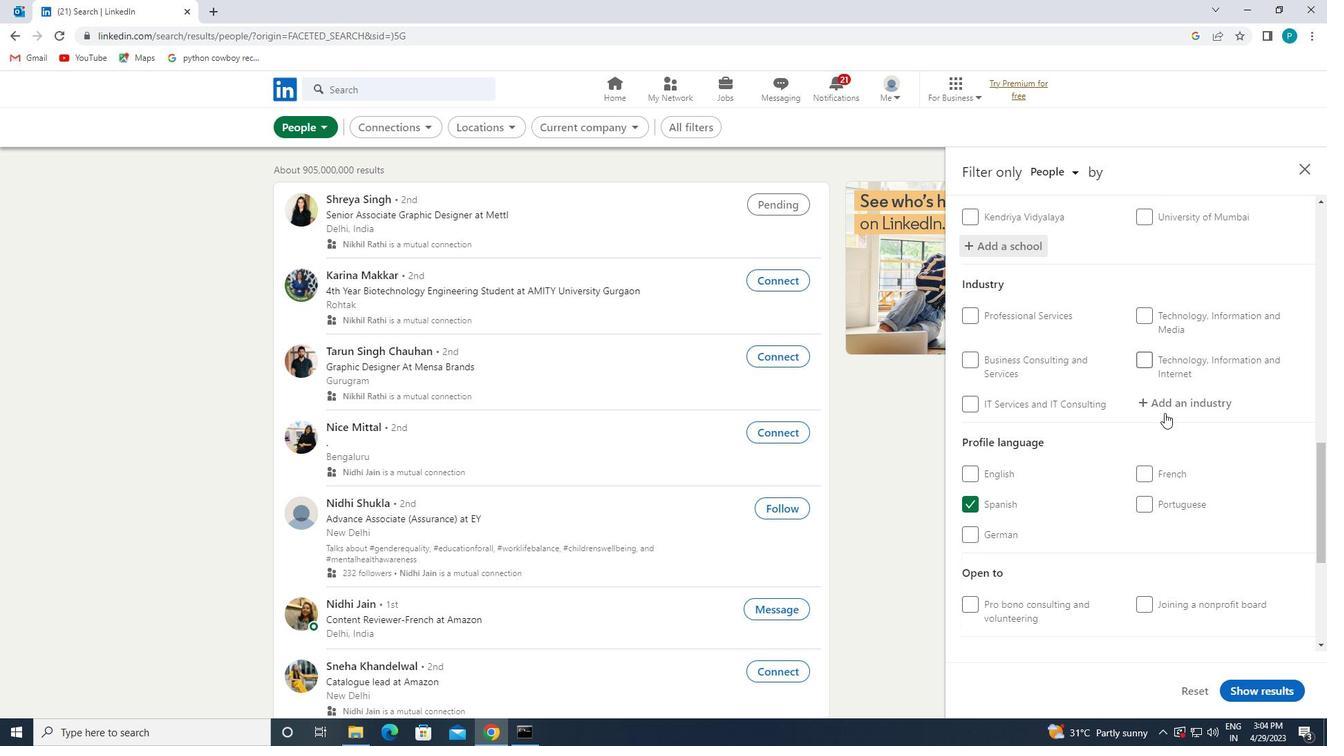 
Action: Mouse pressed left at (1164, 405)
Screenshot: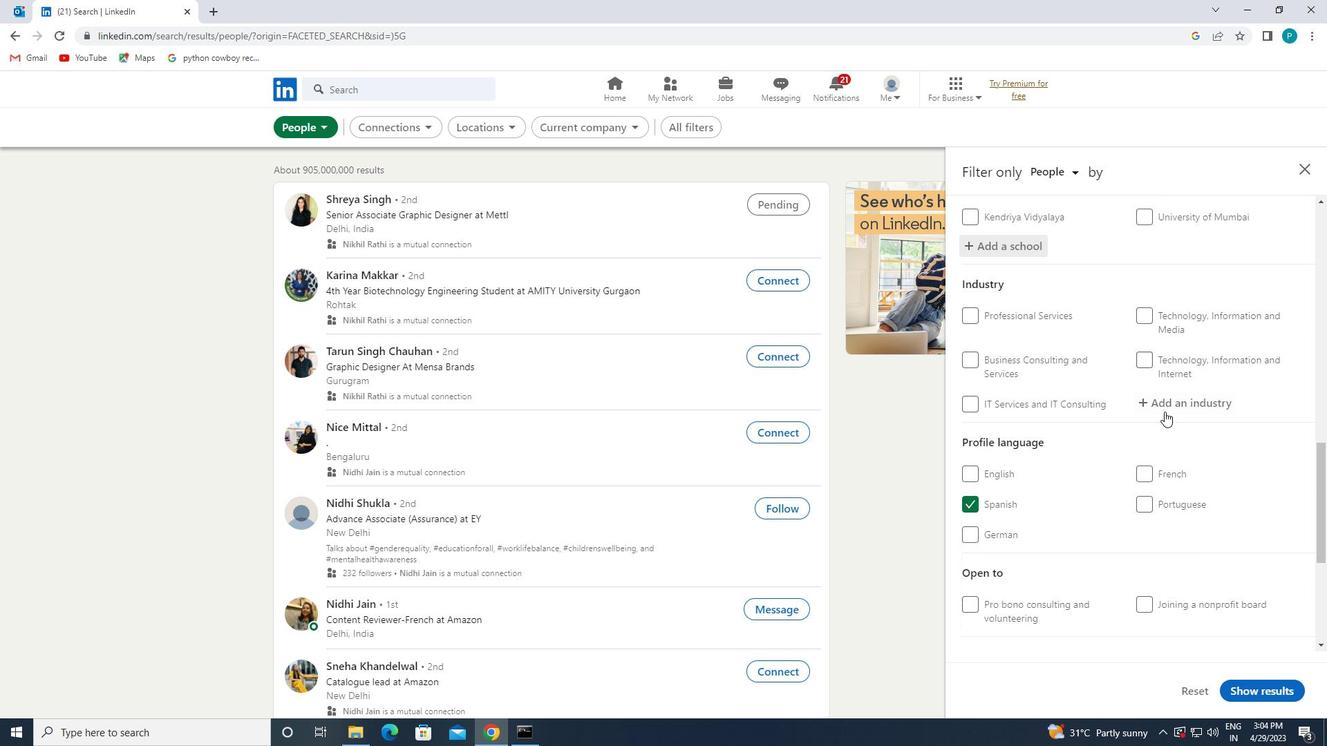 
Action: Mouse moved to (1163, 404)
Screenshot: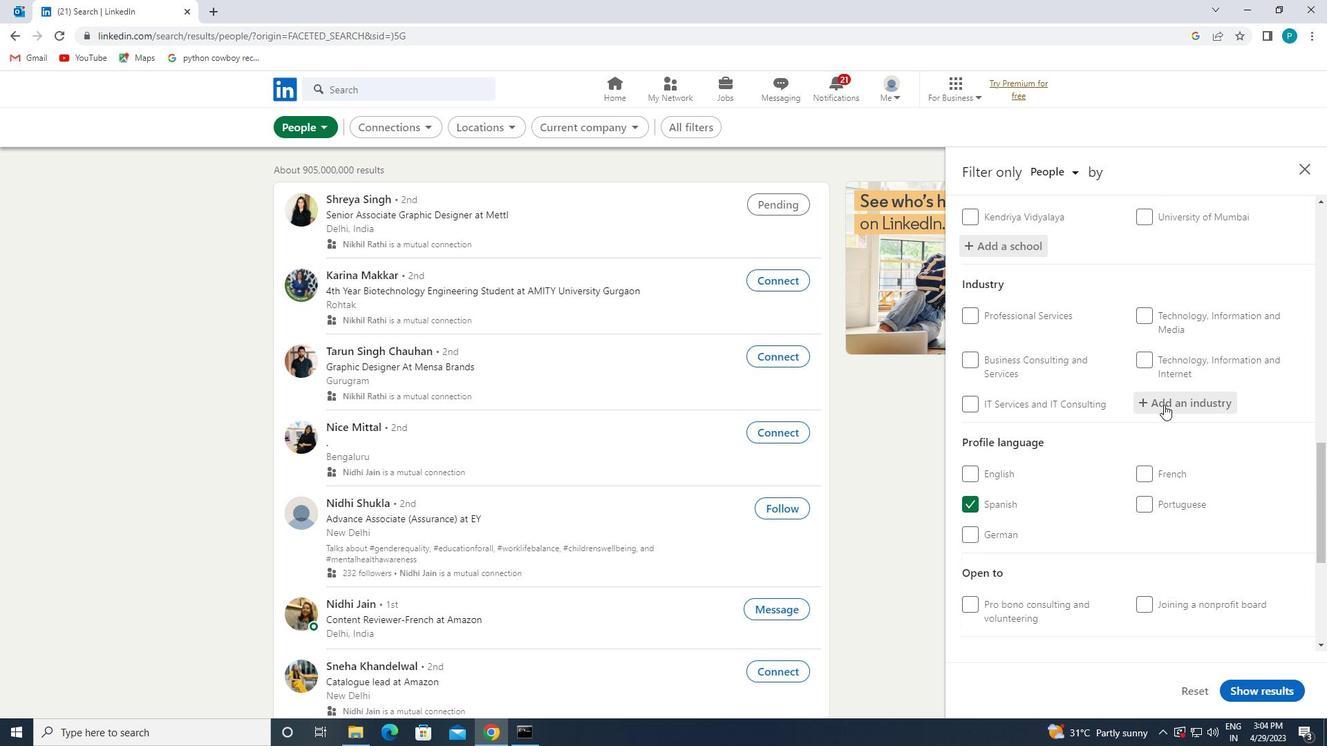 
Action: Key pressed <Key.caps_lock>U<Key.caps_lock>TILI
Screenshot: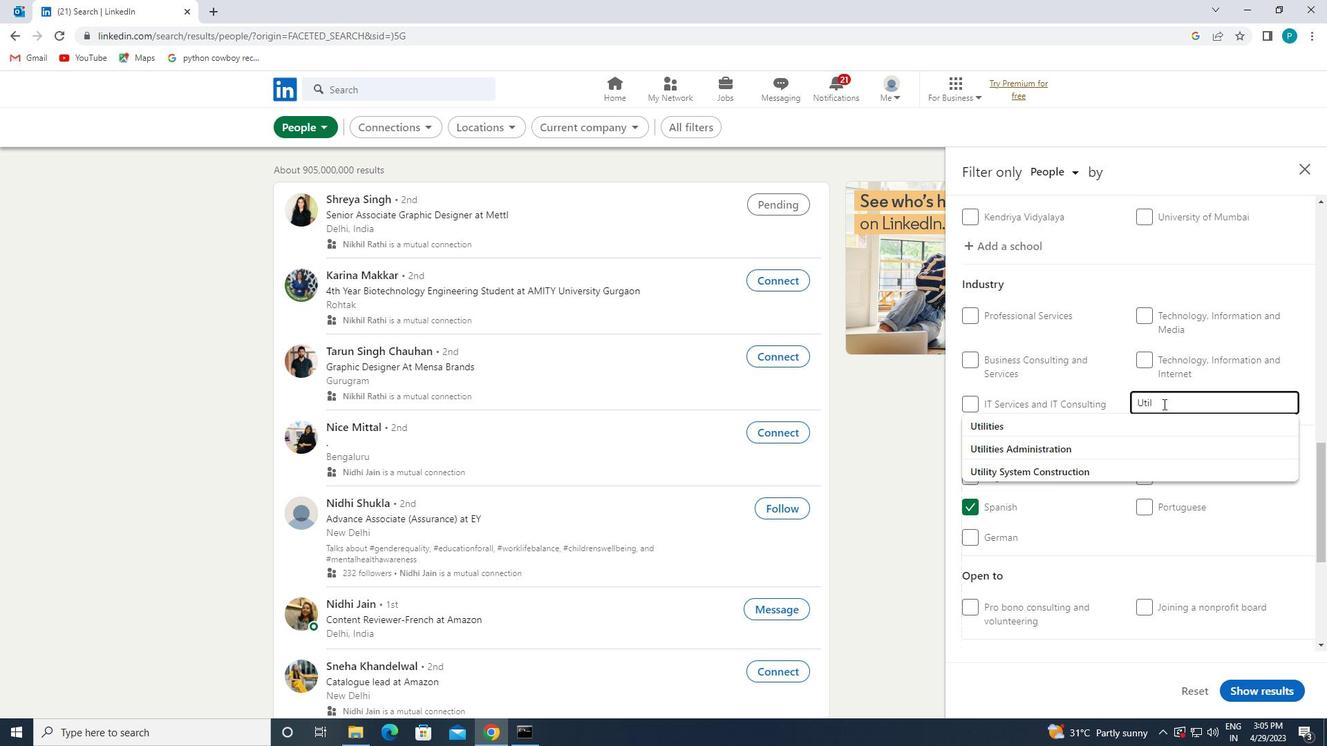 
Action: Mouse moved to (1118, 442)
Screenshot: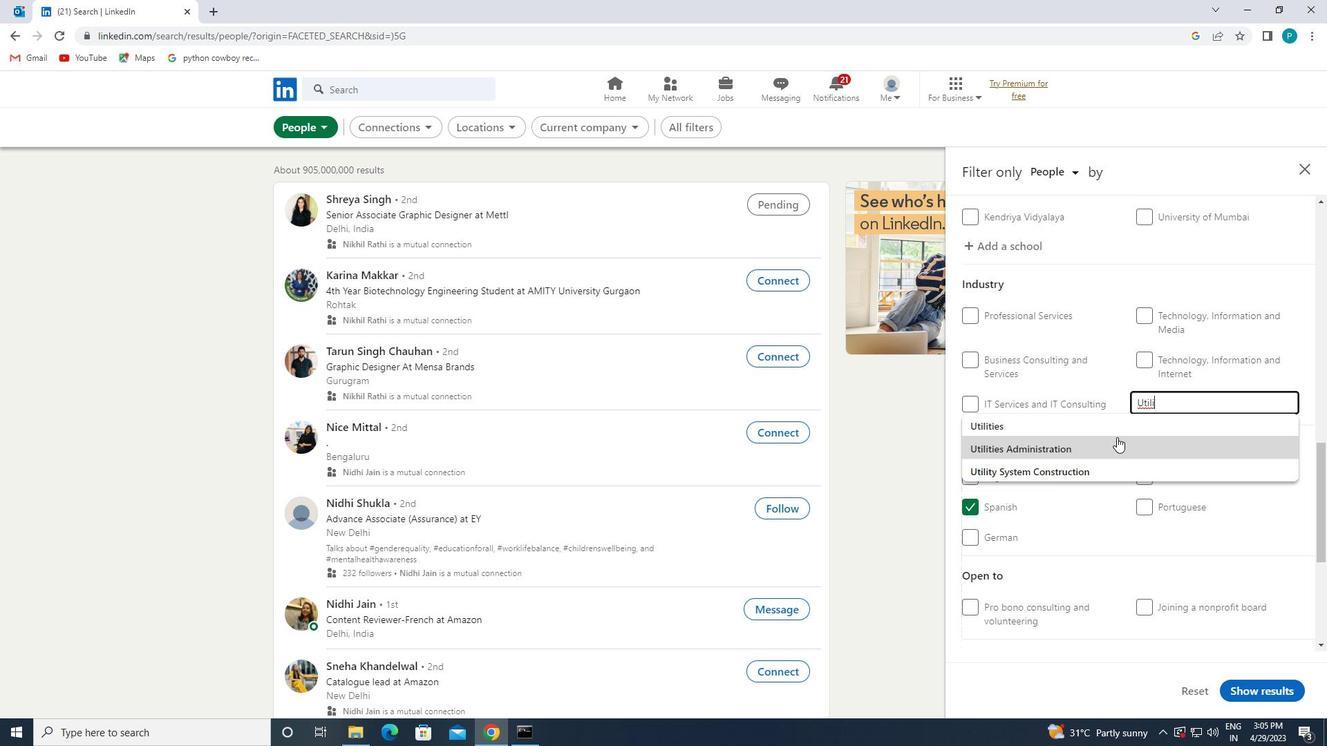 
Action: Mouse pressed left at (1118, 442)
Screenshot: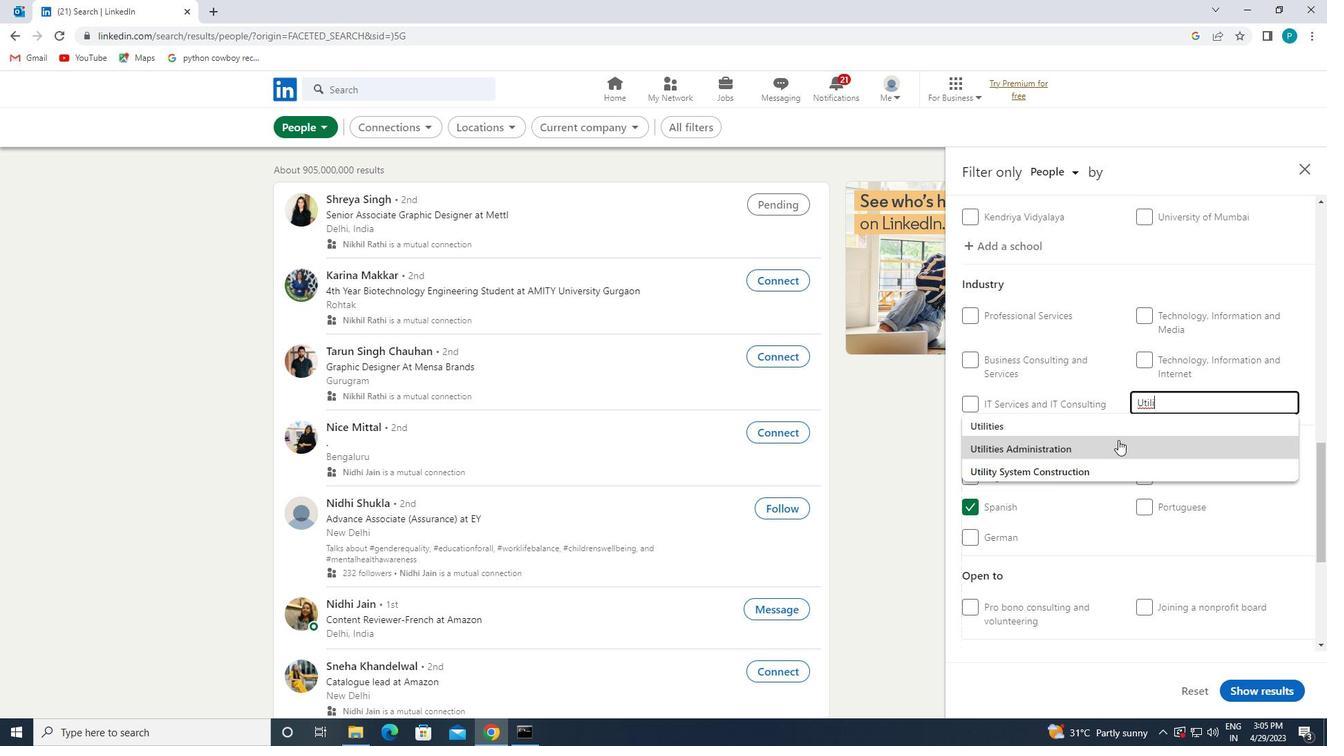 
Action: Mouse moved to (1119, 442)
Screenshot: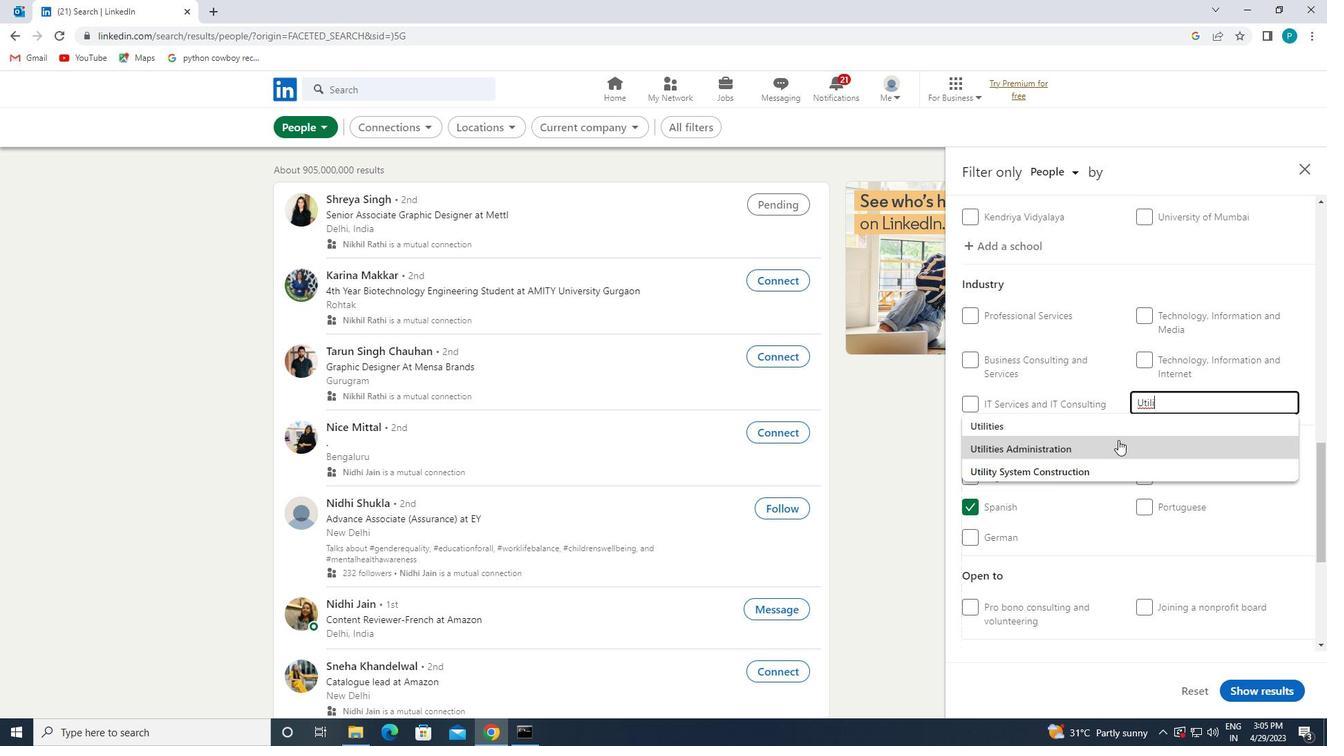 
Action: Mouse scrolled (1119, 441) with delta (0, 0)
Screenshot: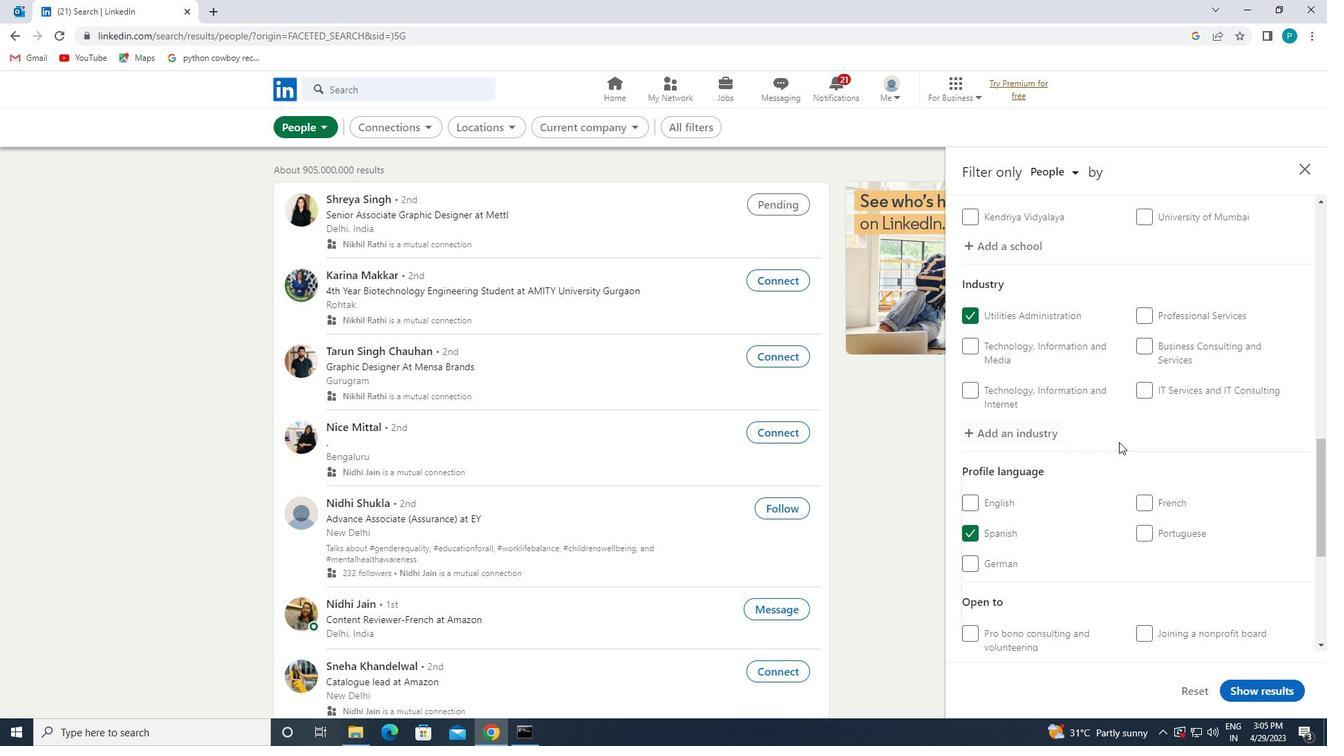 
Action: Mouse scrolled (1119, 441) with delta (0, 0)
Screenshot: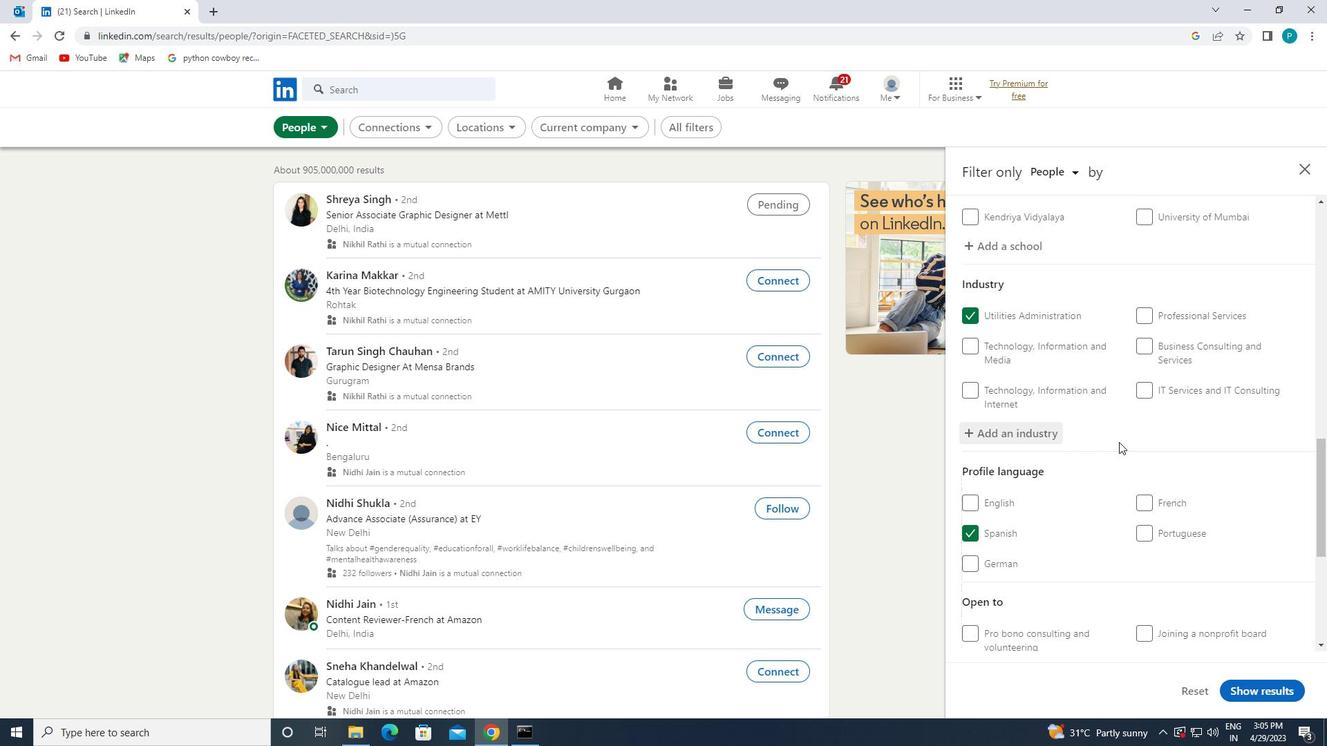 
Action: Mouse scrolled (1119, 441) with delta (0, 0)
Screenshot: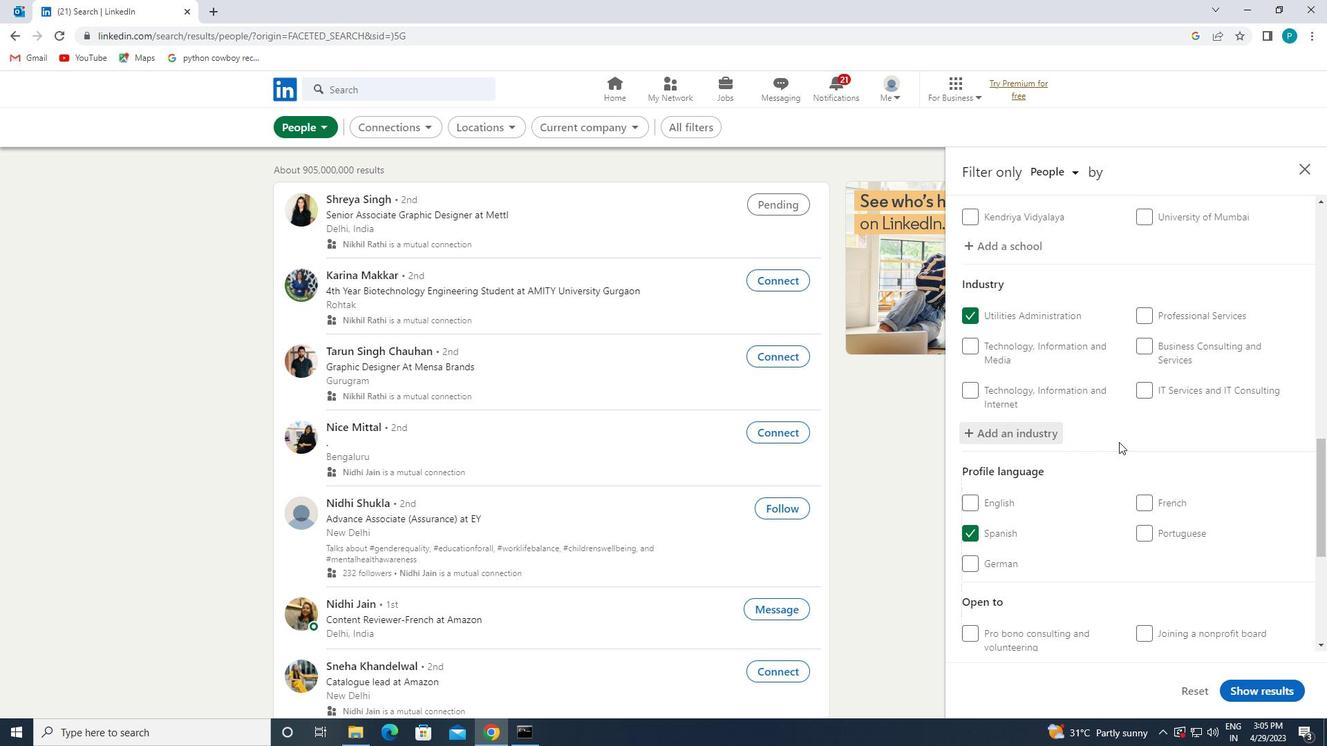 
Action: Mouse moved to (1121, 443)
Screenshot: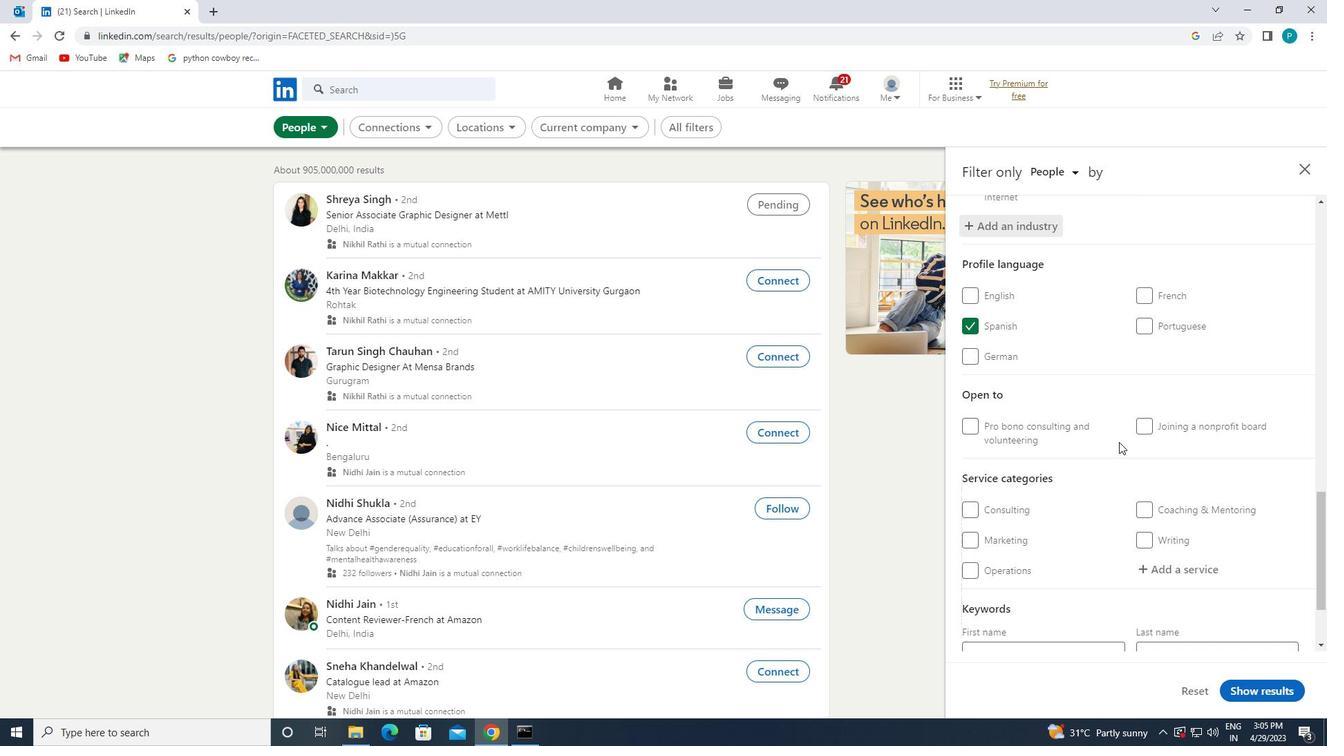 
Action: Mouse scrolled (1121, 442) with delta (0, 0)
Screenshot: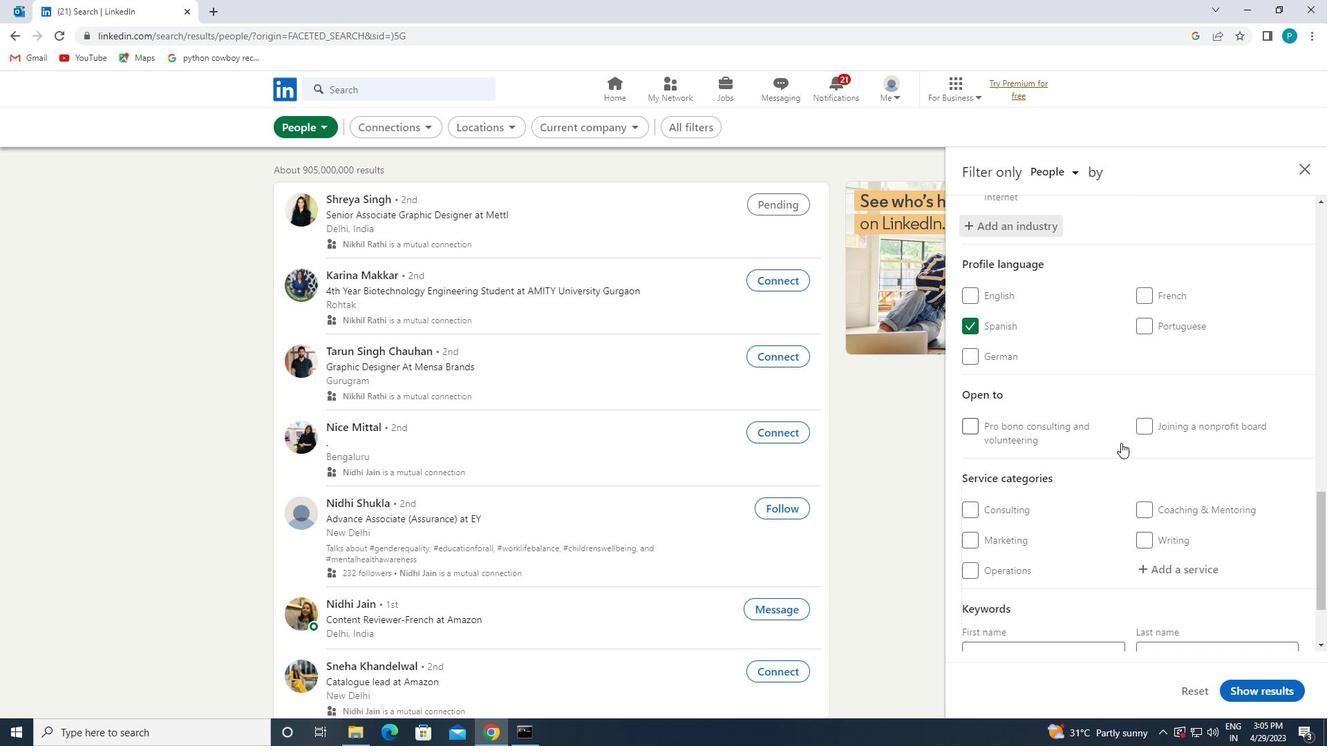 
Action: Mouse scrolled (1121, 442) with delta (0, 0)
Screenshot: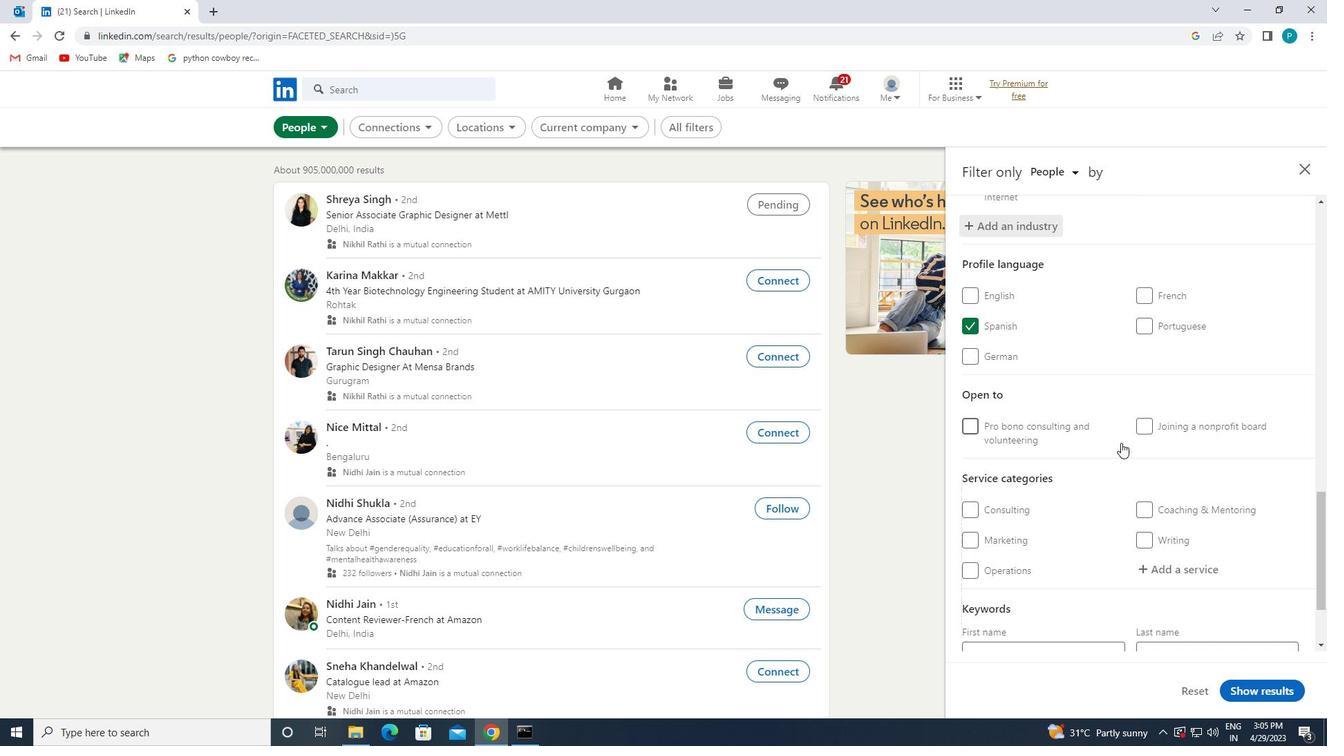 
Action: Mouse moved to (1176, 463)
Screenshot: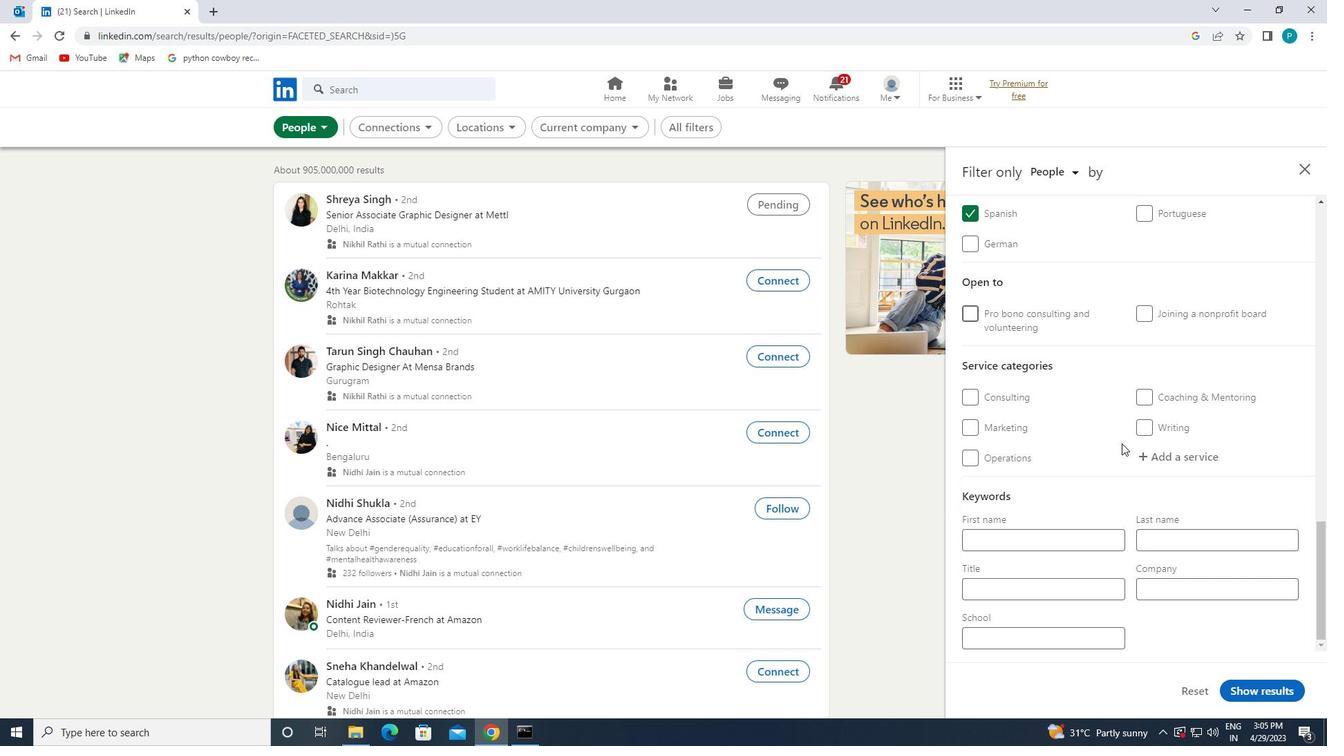 
Action: Mouse pressed left at (1176, 463)
Screenshot: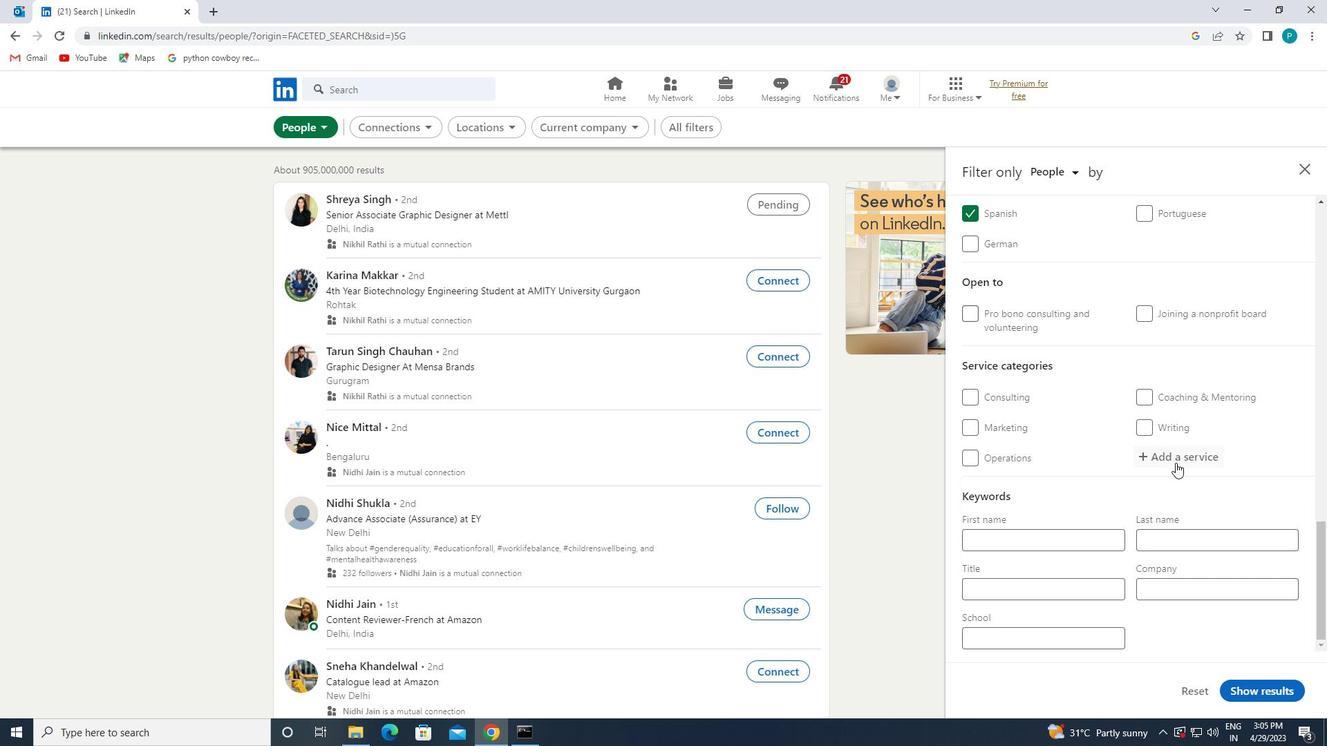 
Action: Key pressed <Key.caps_lock>M<Key.caps_lock>ORTGAPE<Key.backspace><Key.backspace>GE
Screenshot: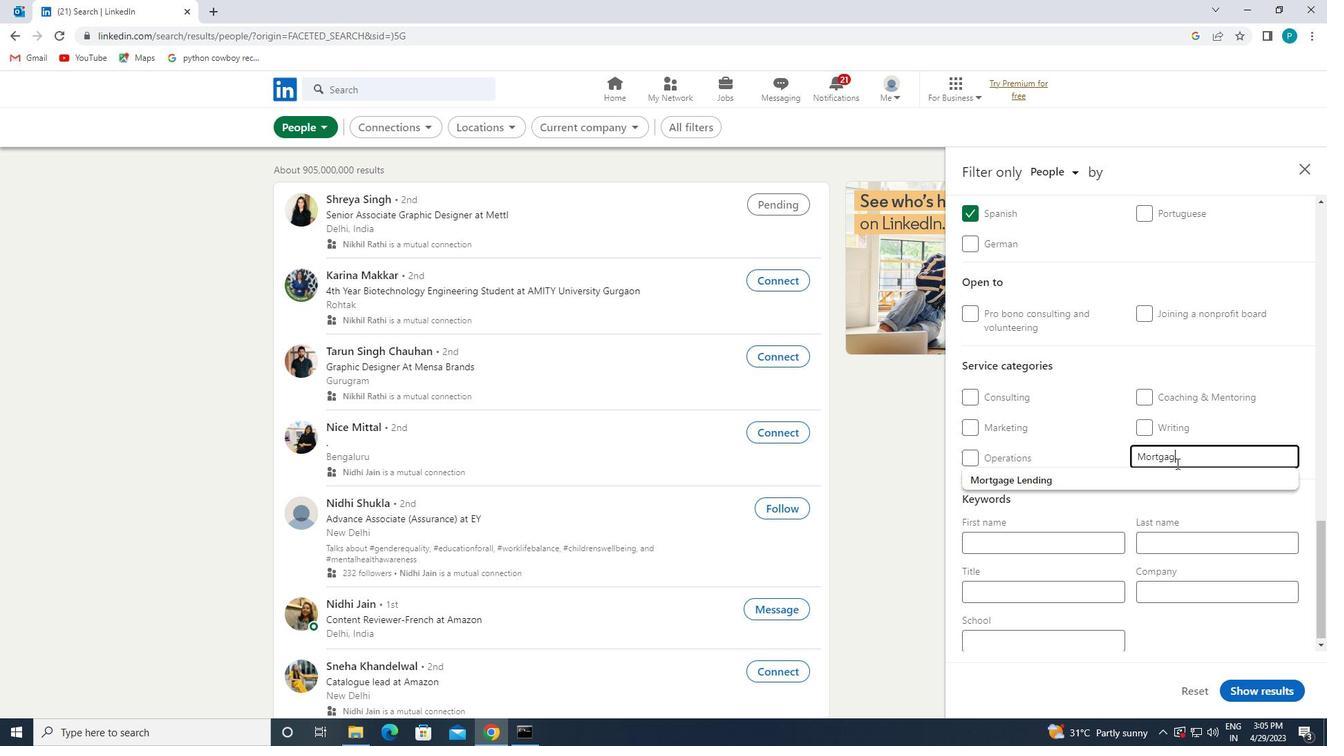 
Action: Mouse moved to (1178, 482)
Screenshot: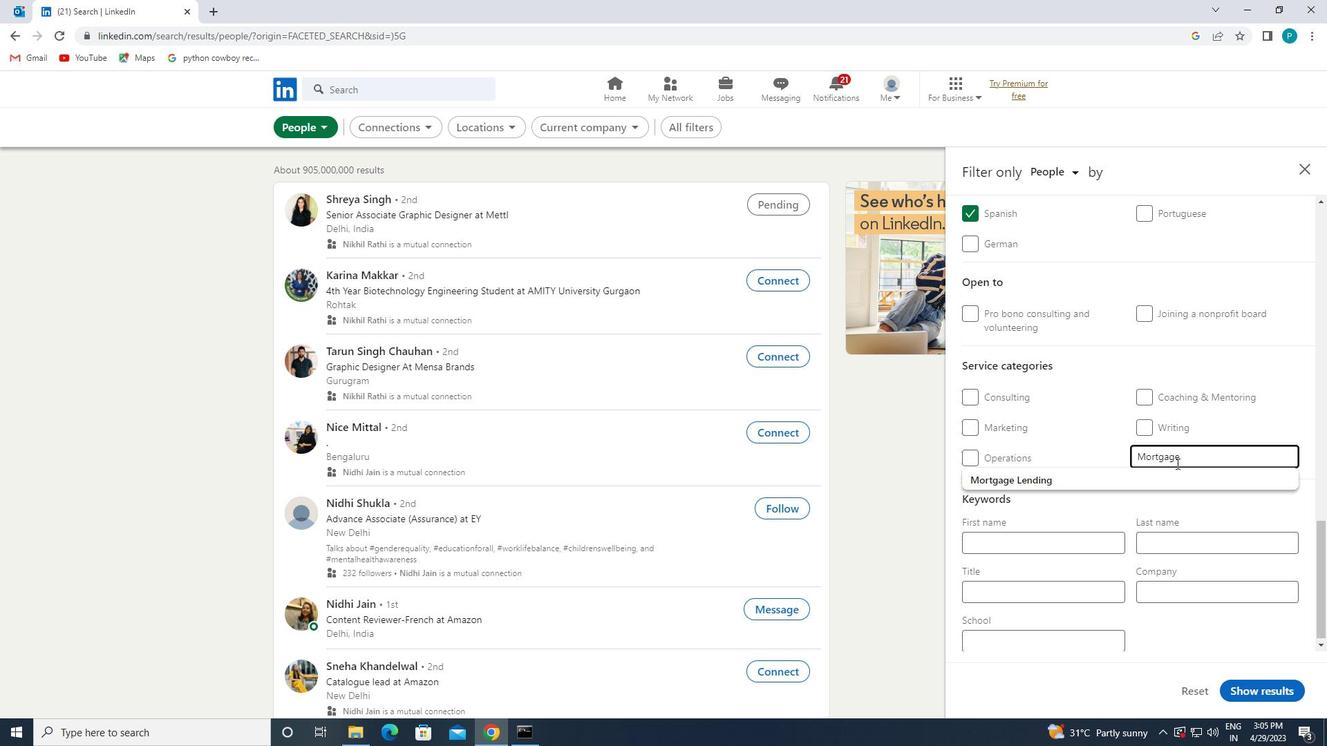 
Action: Mouse pressed left at (1178, 482)
Screenshot: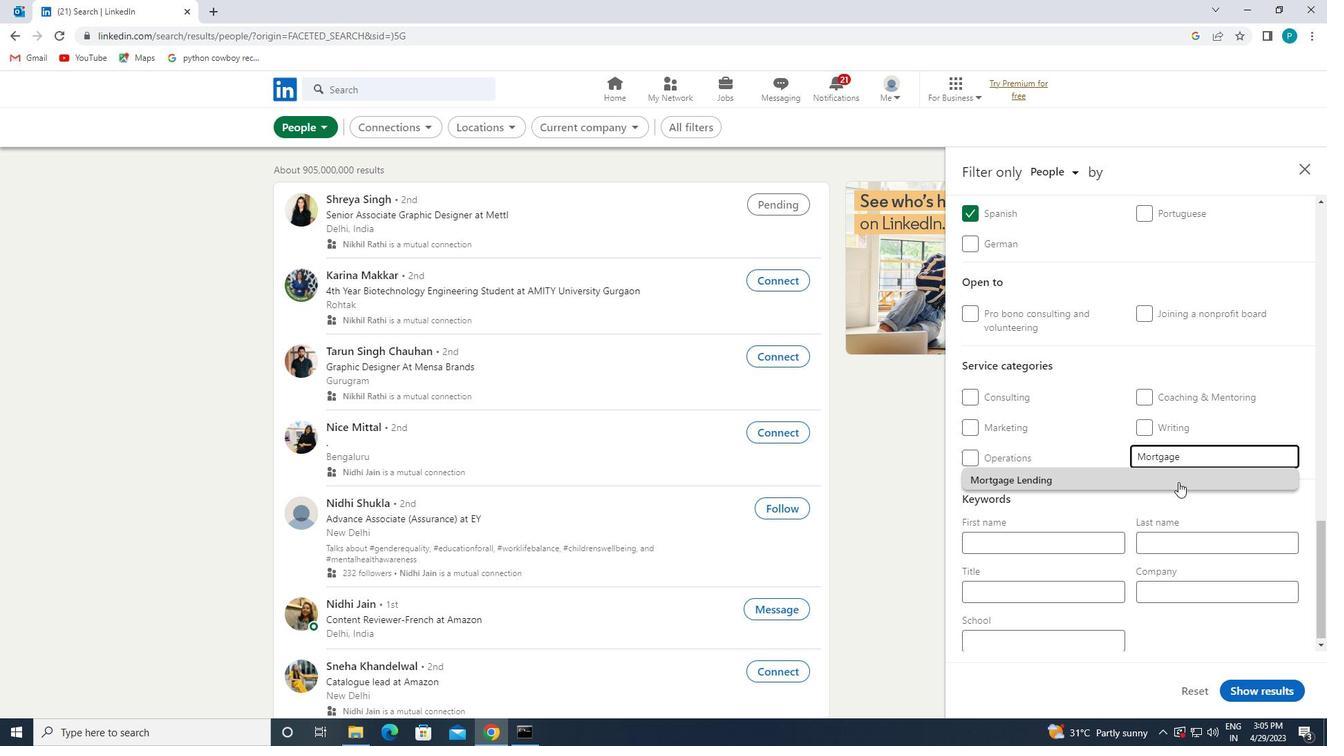 
Action: Mouse moved to (1031, 526)
Screenshot: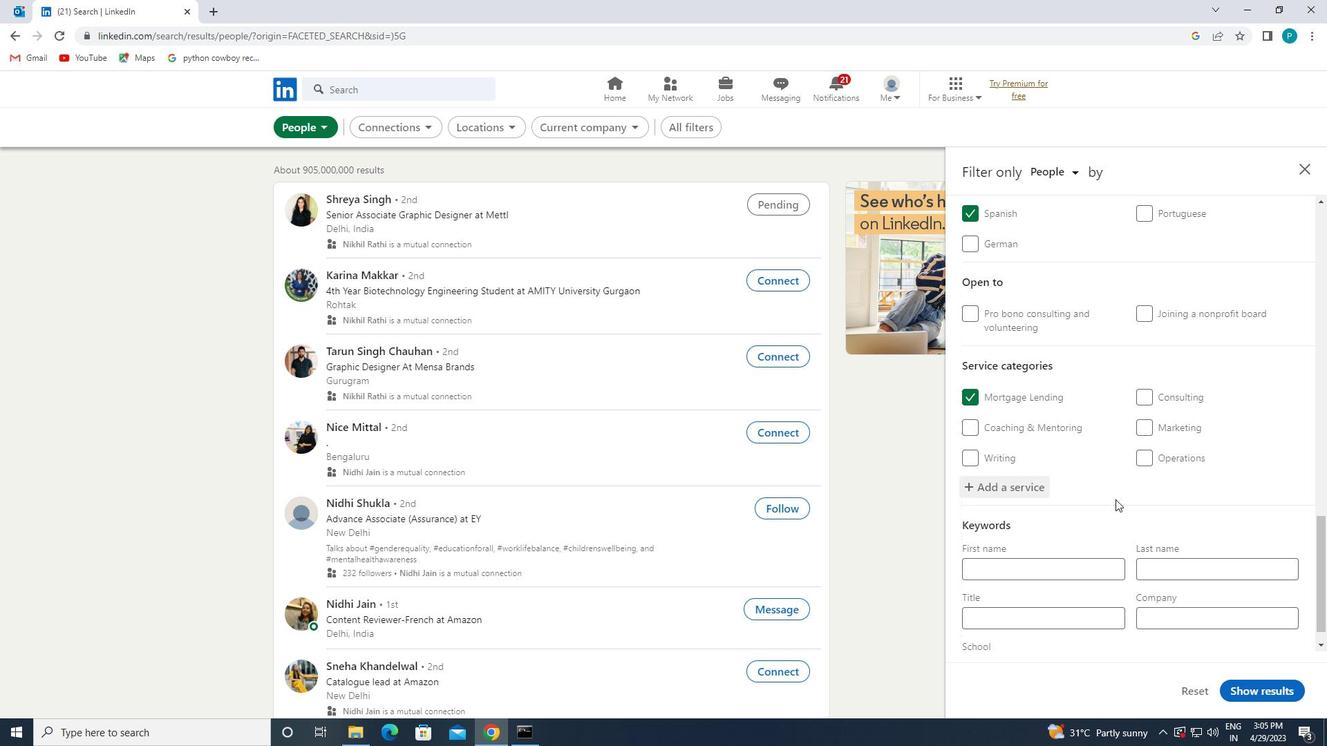 
Action: Mouse scrolled (1031, 526) with delta (0, 0)
Screenshot: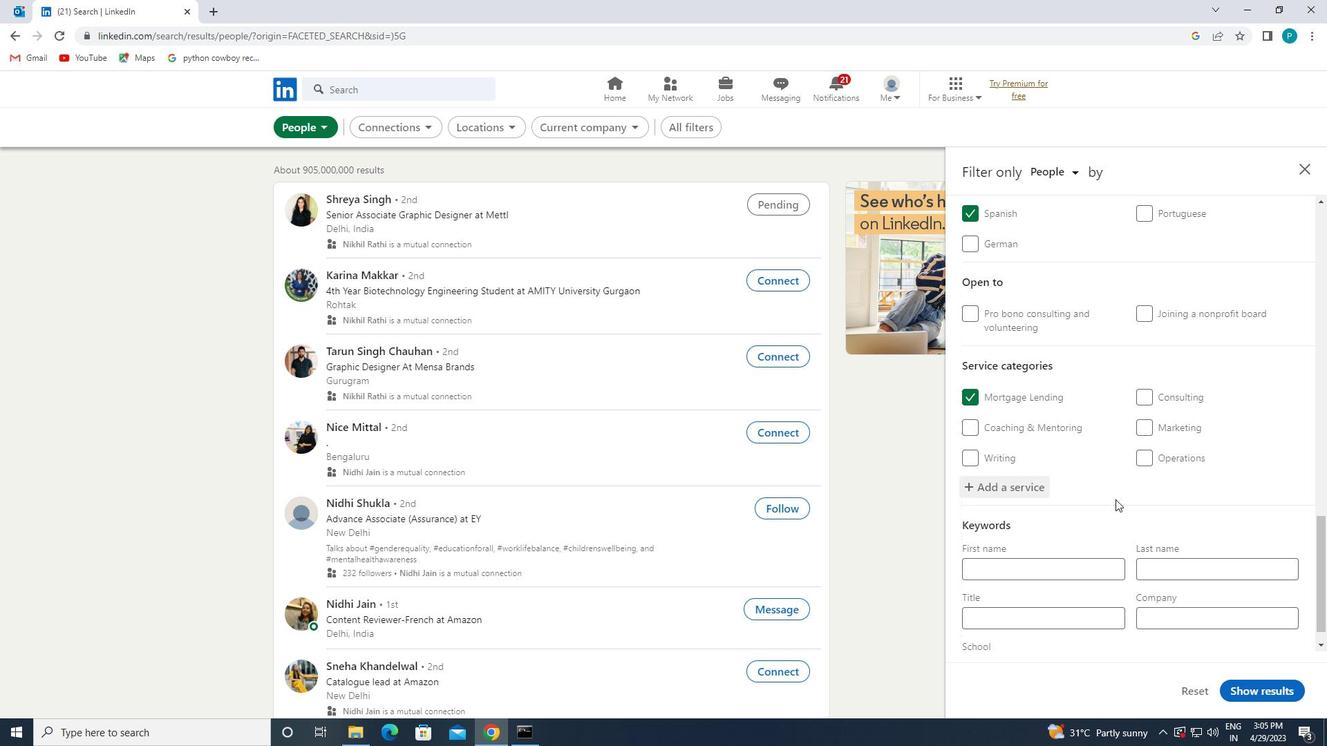 
Action: Mouse moved to (1031, 528)
Screenshot: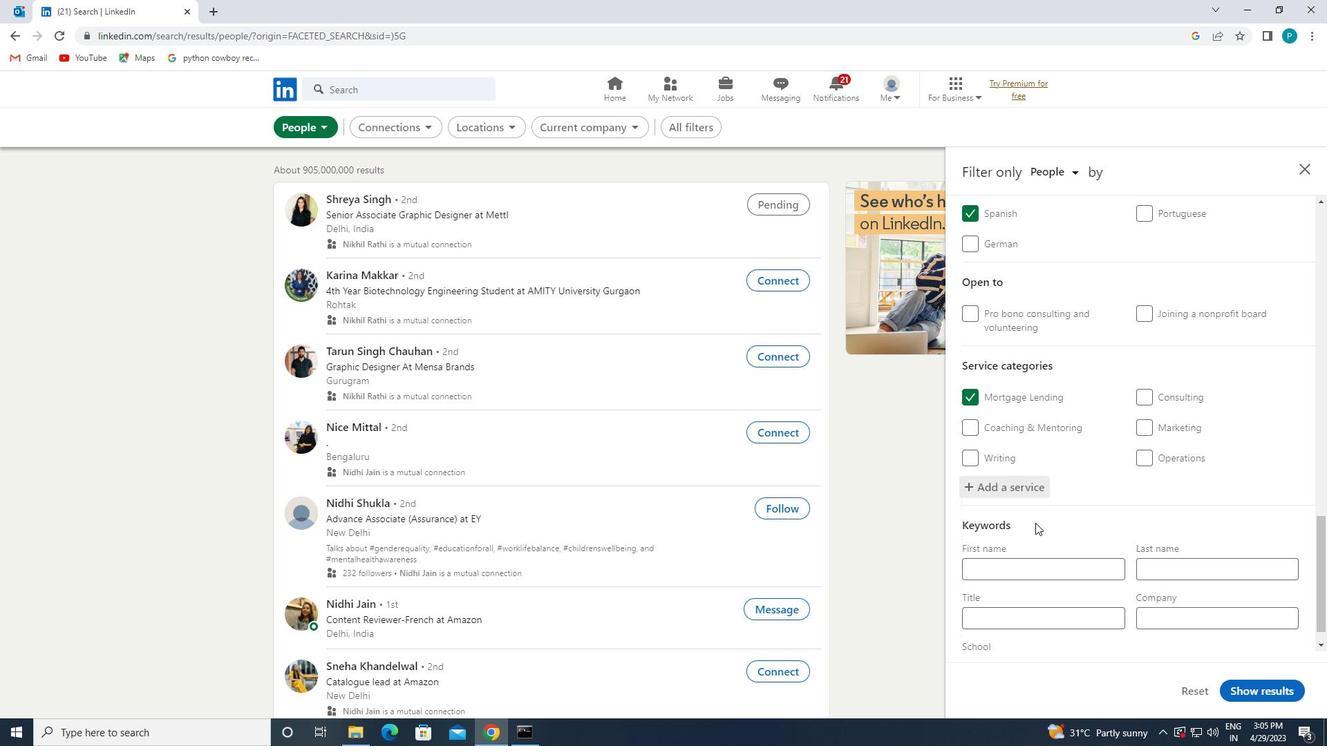 
Action: Mouse scrolled (1031, 528) with delta (0, 0)
Screenshot: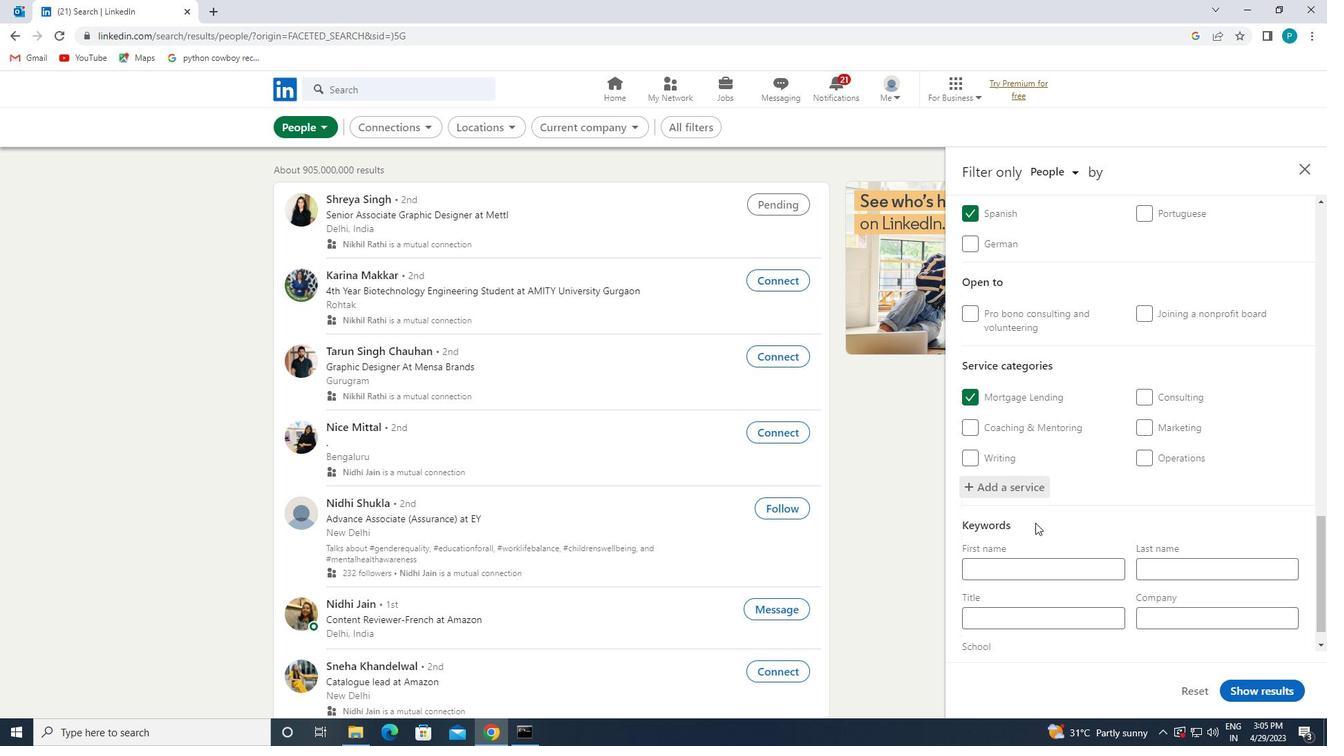 
Action: Mouse scrolled (1031, 528) with delta (0, 0)
Screenshot: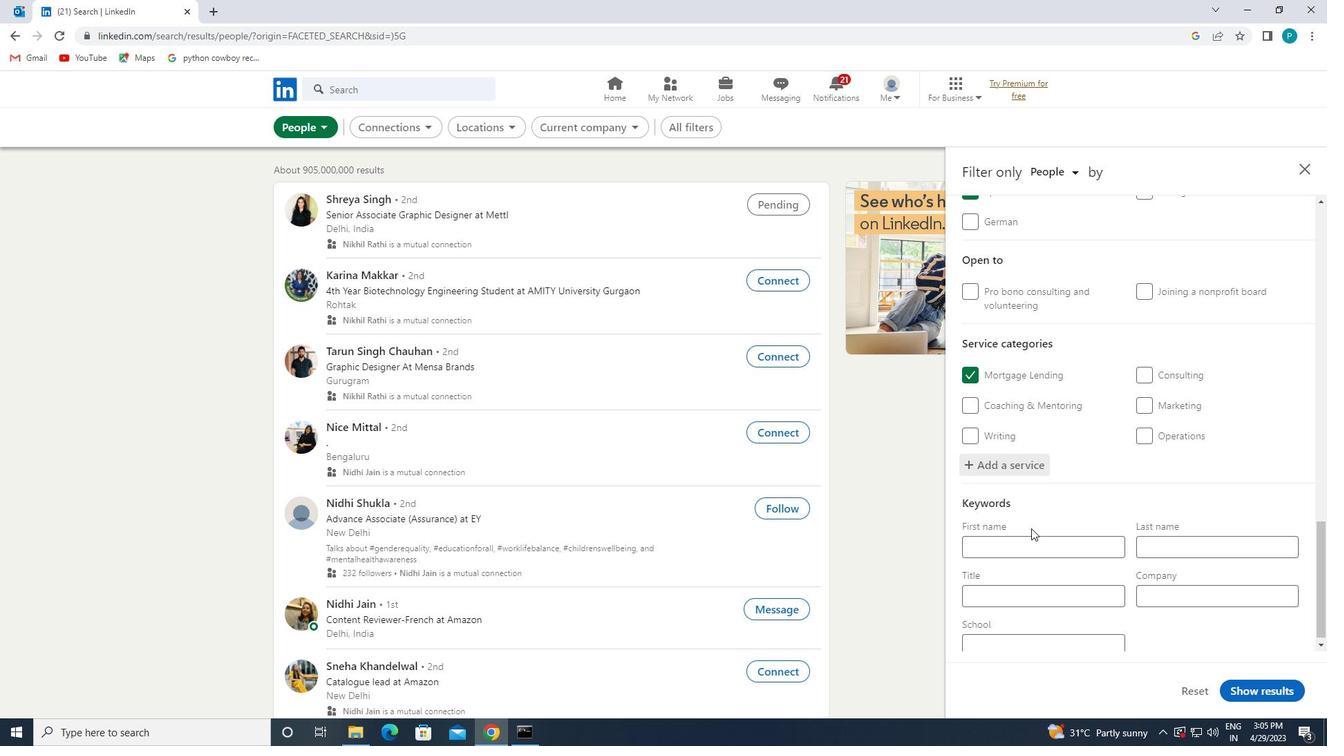
Action: Mouse moved to (1025, 583)
Screenshot: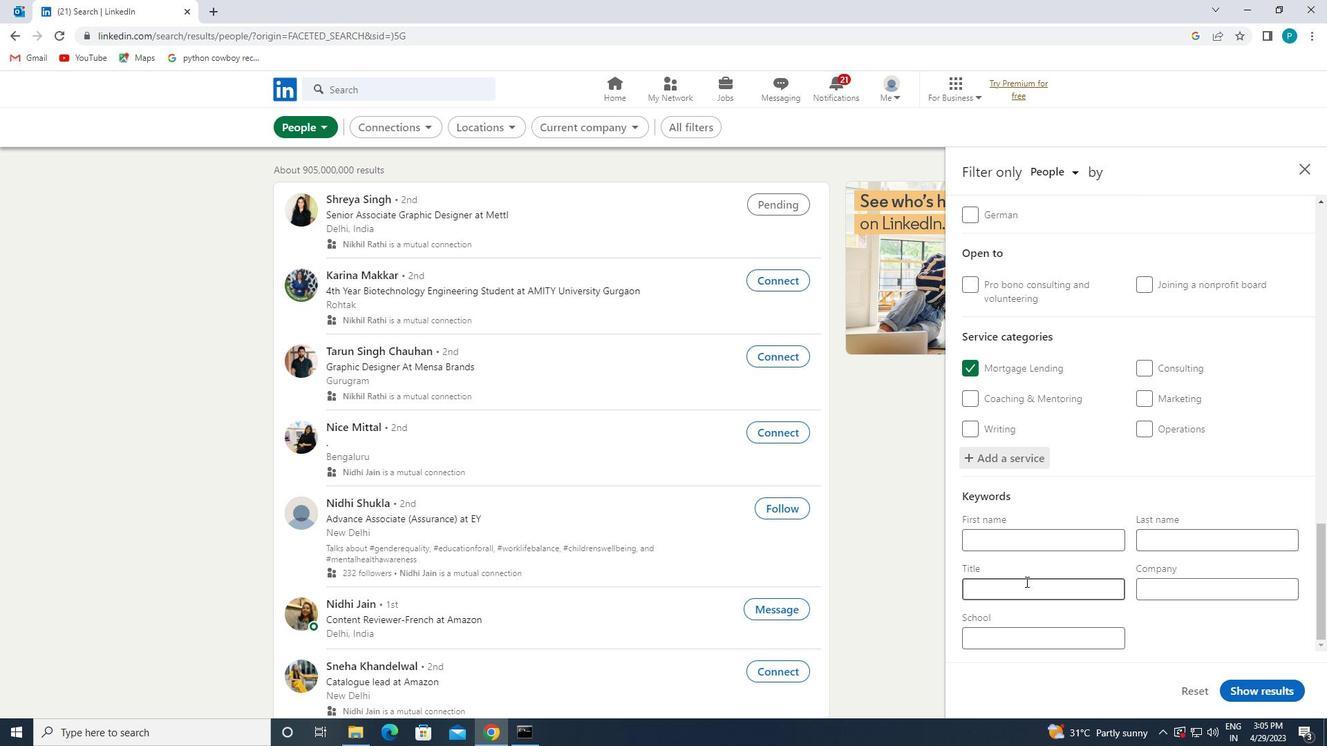 
Action: Mouse pressed left at (1025, 583)
Screenshot: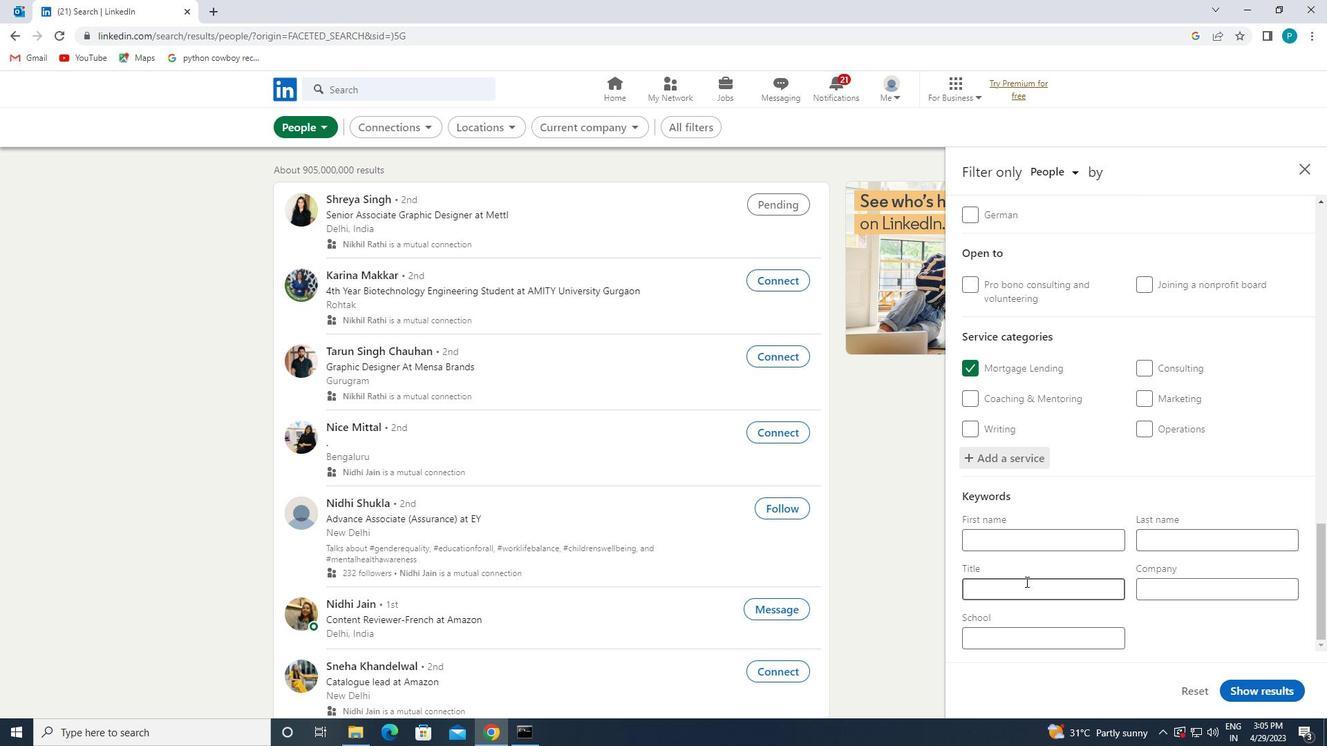 
Action: Key pressed <Key.caps_lock>R<Key.caps_lock>ECRUITER
Screenshot: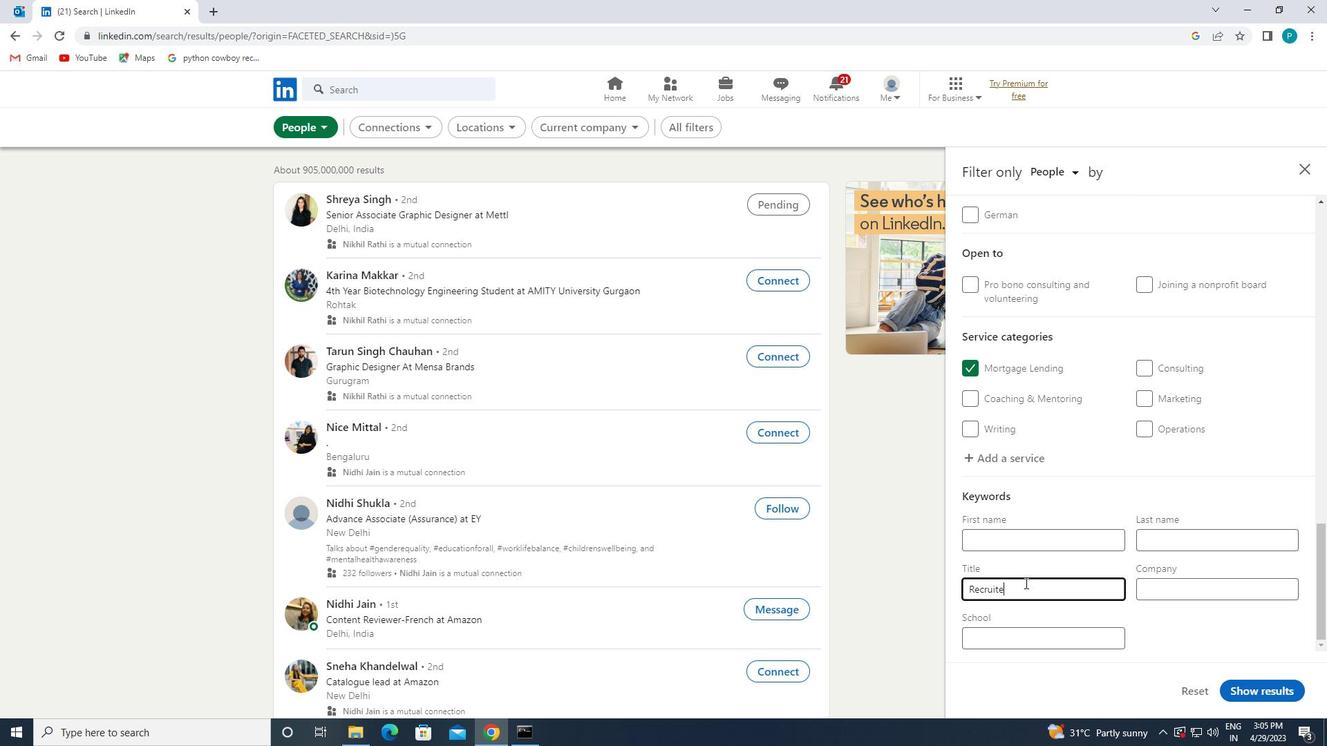 
Action: Mouse moved to (1246, 686)
Screenshot: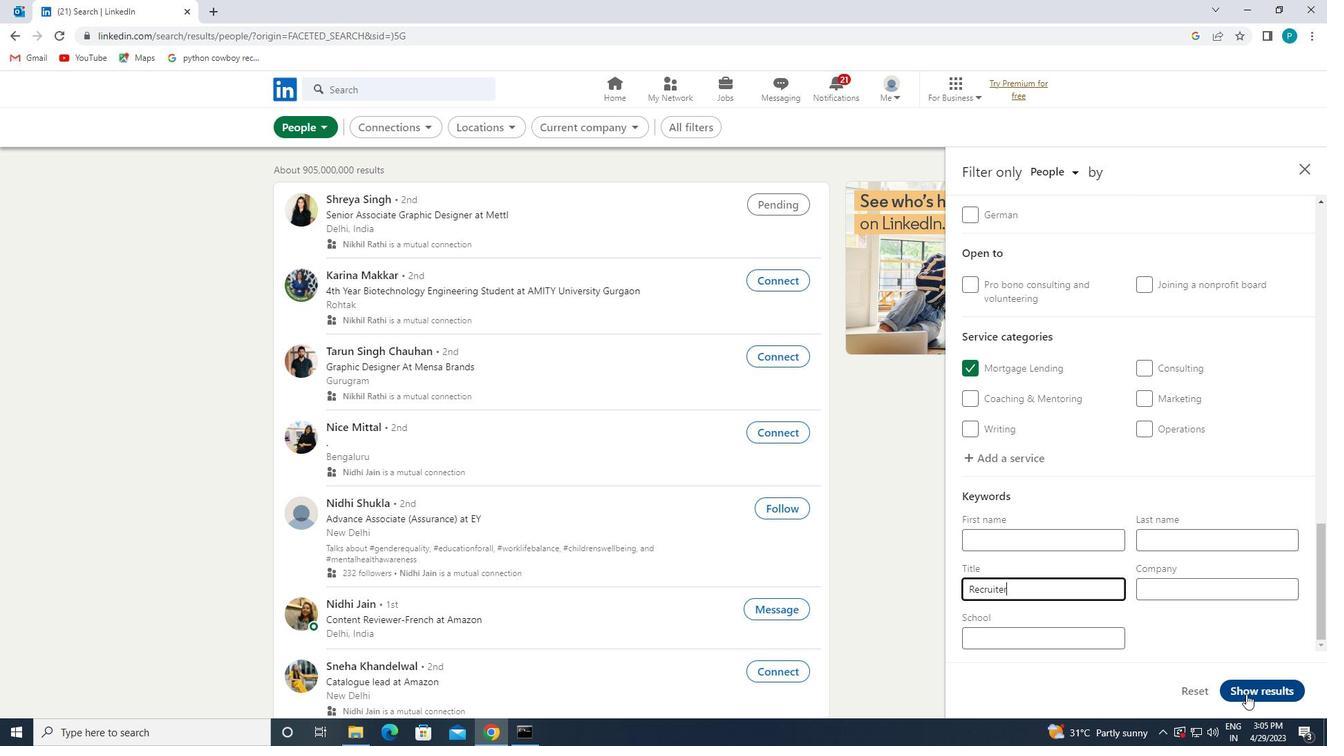 
Action: Mouse pressed left at (1246, 686)
Screenshot: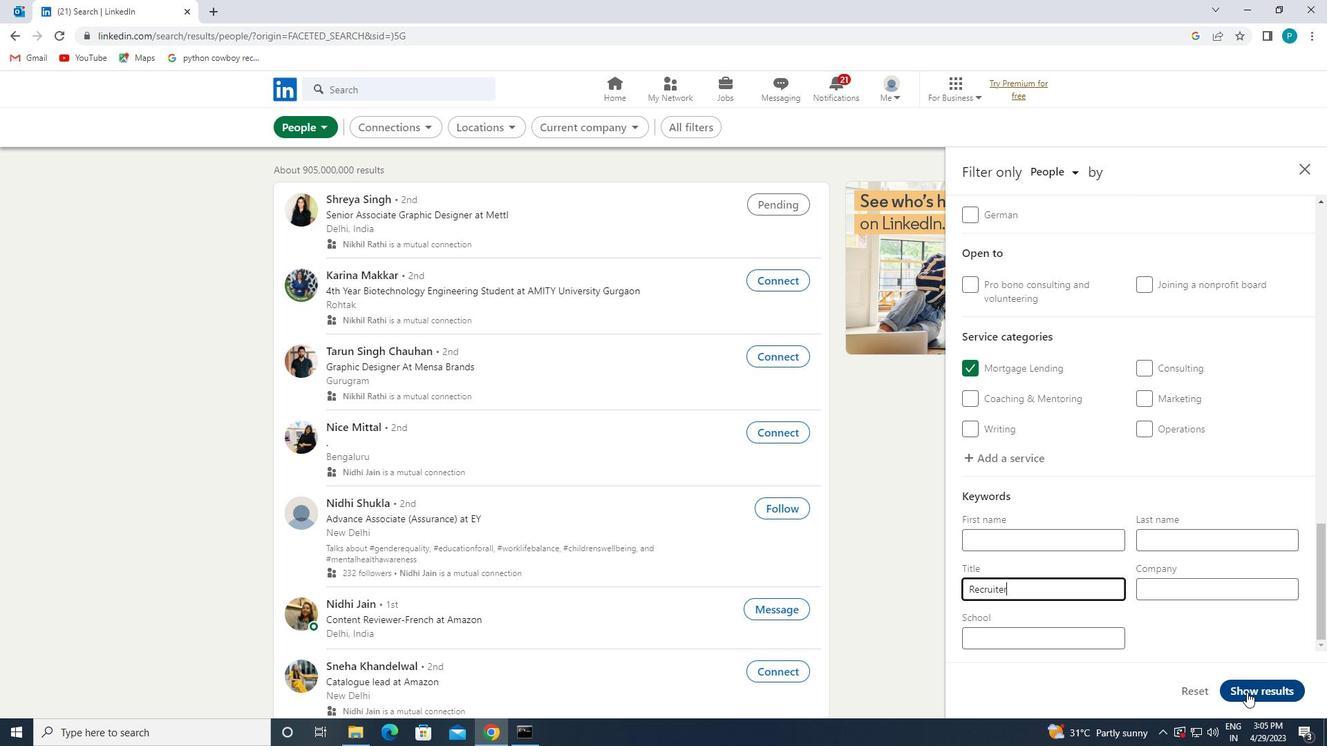 
